 Task: Find connections with filter location Altay with filter topic #socialentrepreneurshipwith filter profile language French with filter current company SpeedHire with filter school Womens Jobs with filter industry Office Administration with filter service category Resume Writing with filter keywords title Geologist
Action: Mouse moved to (639, 85)
Screenshot: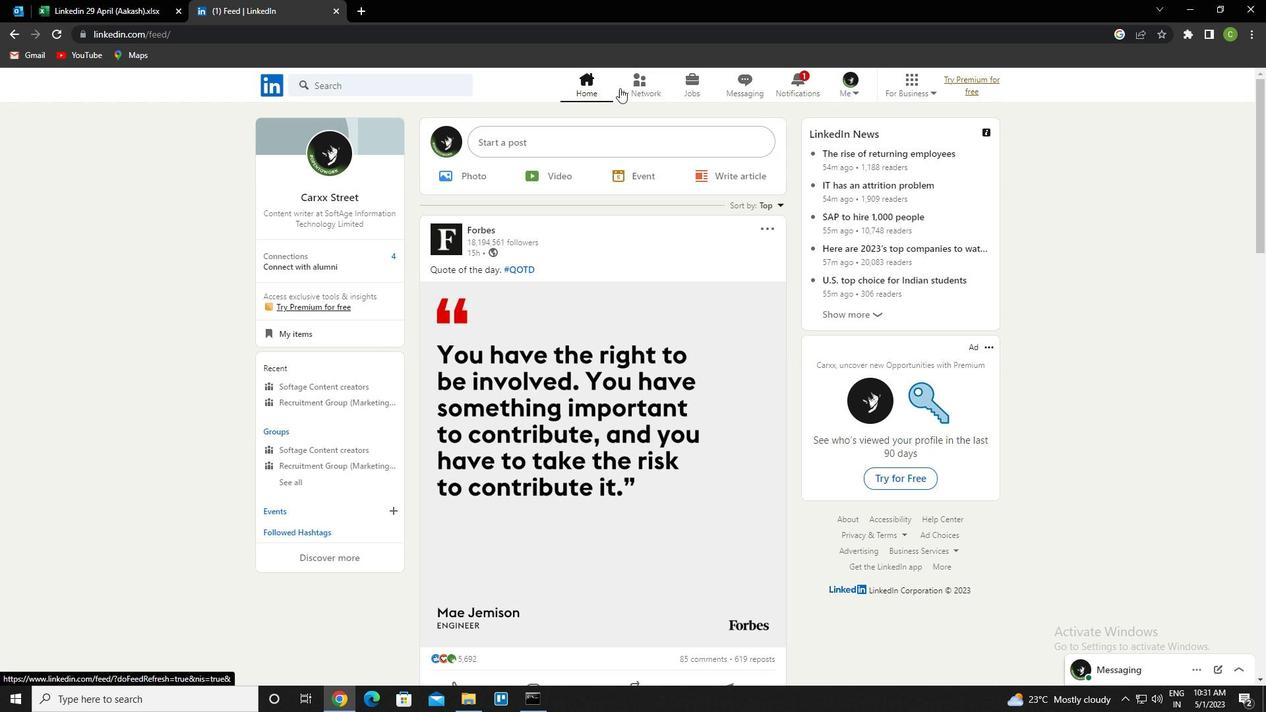
Action: Mouse pressed left at (639, 85)
Screenshot: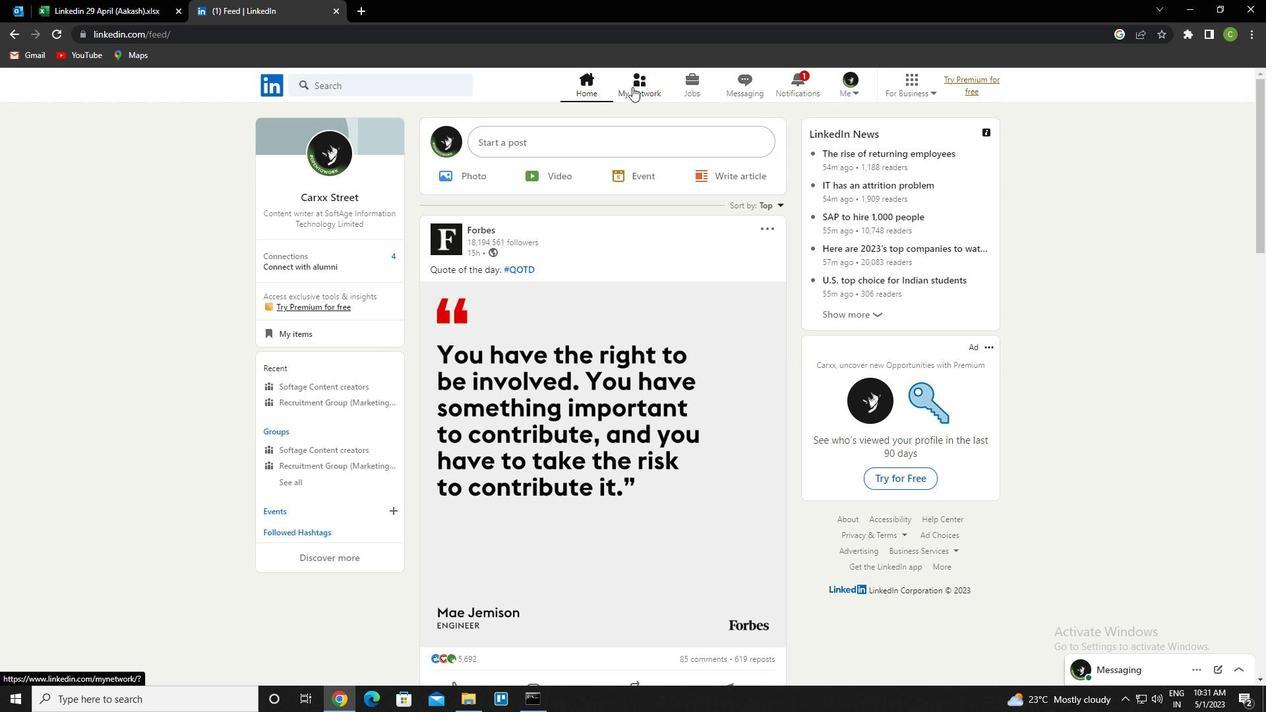 
Action: Mouse moved to (348, 164)
Screenshot: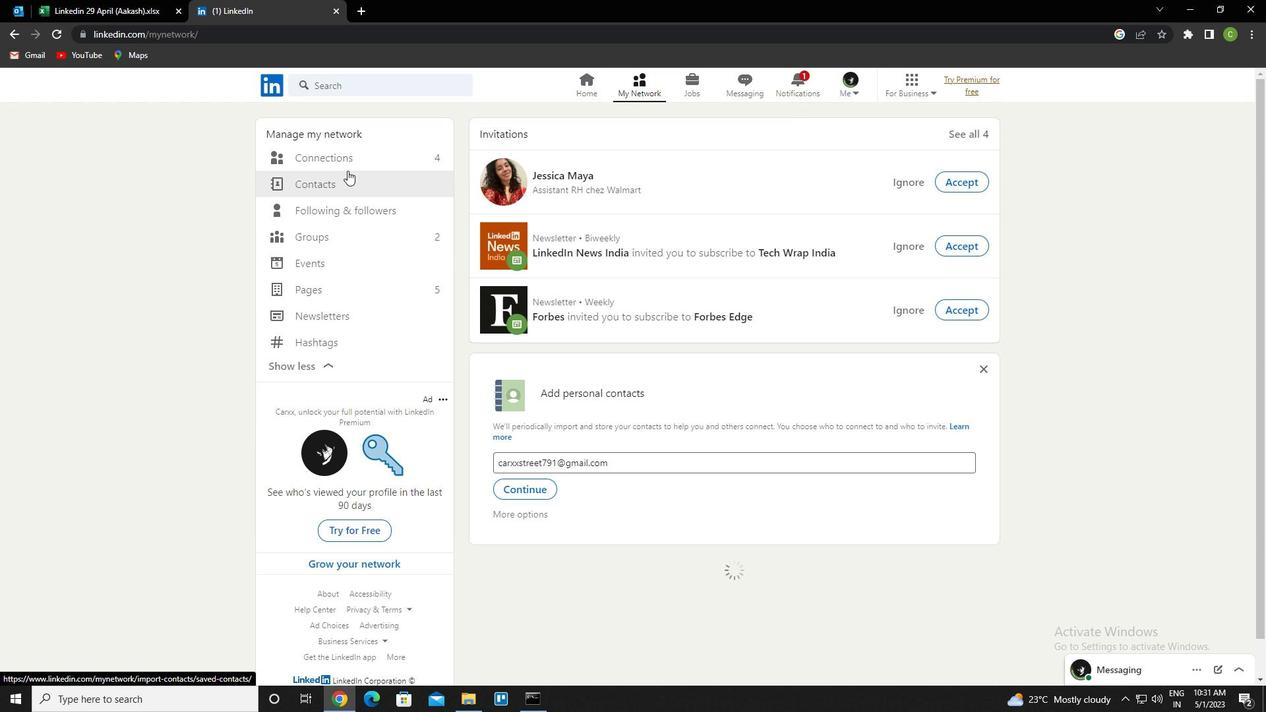 
Action: Mouse pressed left at (348, 164)
Screenshot: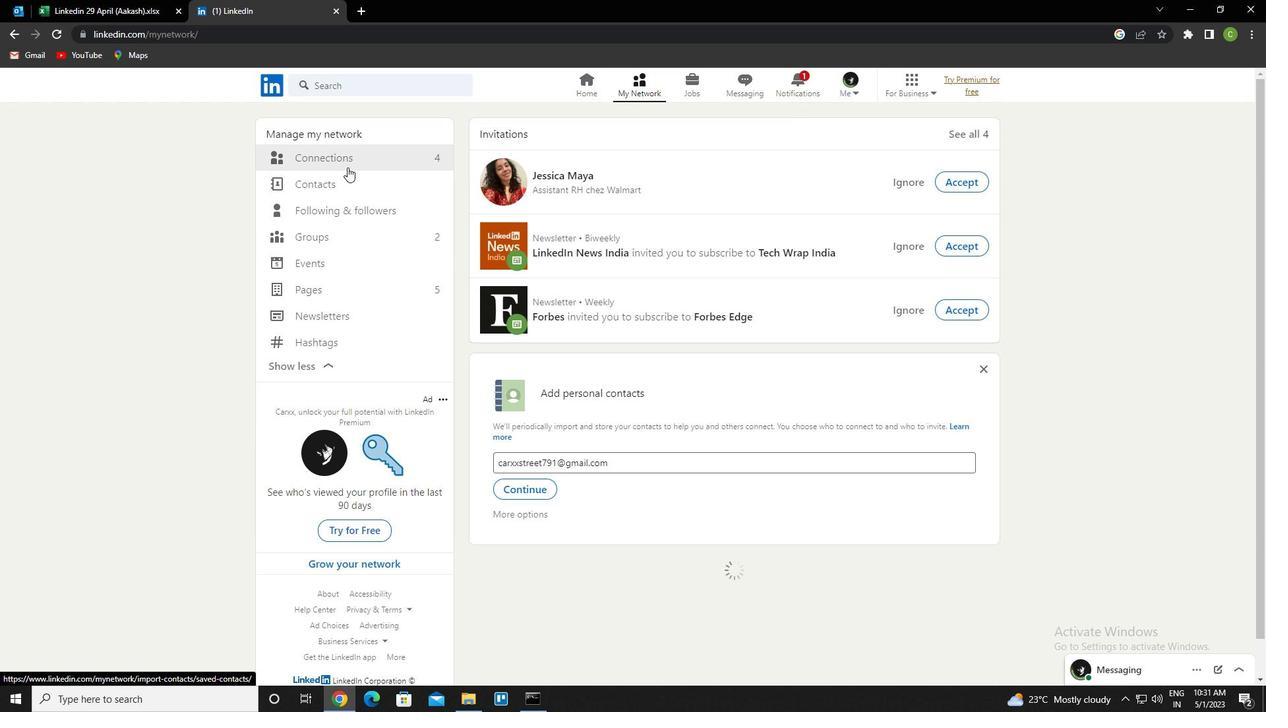 
Action: Mouse moved to (739, 162)
Screenshot: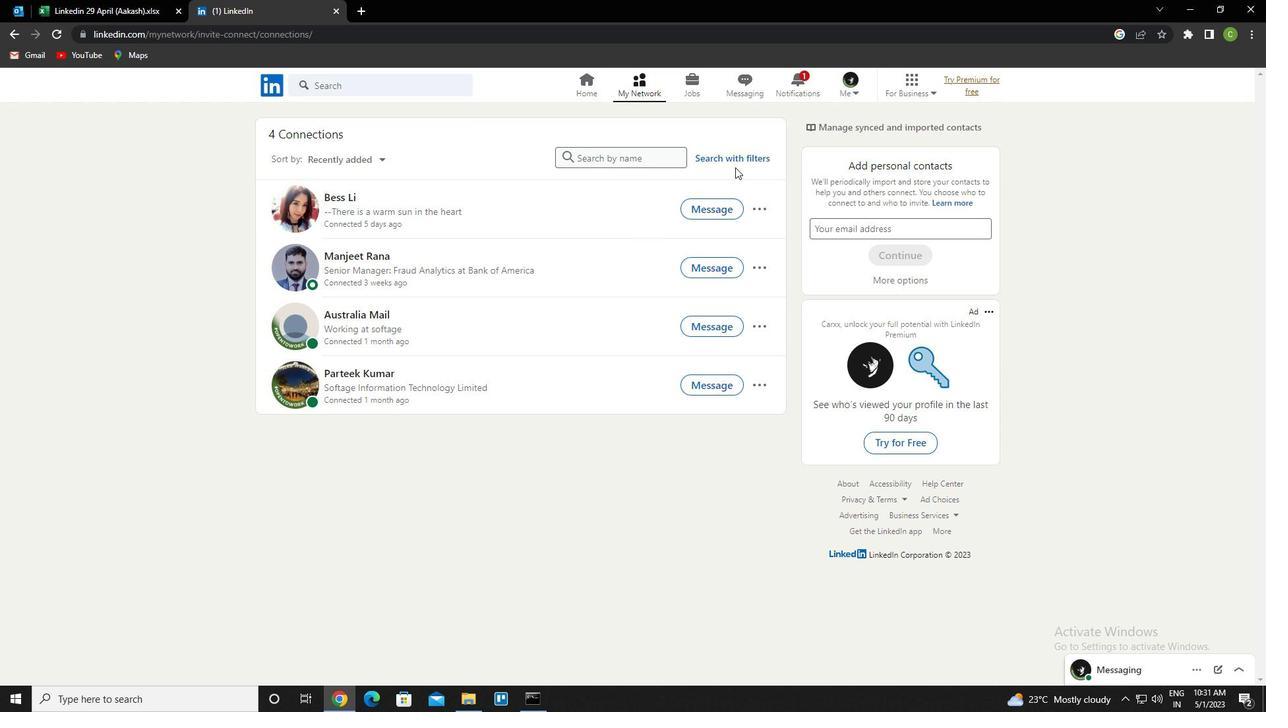 
Action: Mouse pressed left at (739, 162)
Screenshot: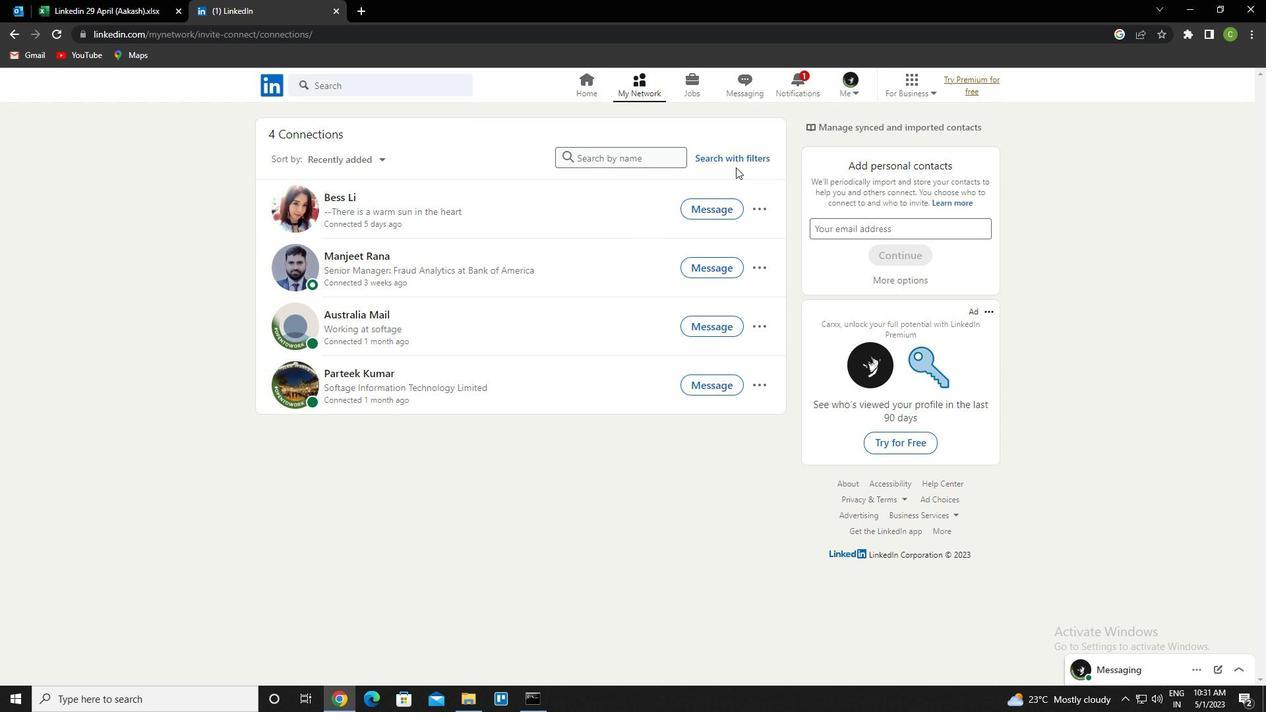 
Action: Mouse moved to (672, 121)
Screenshot: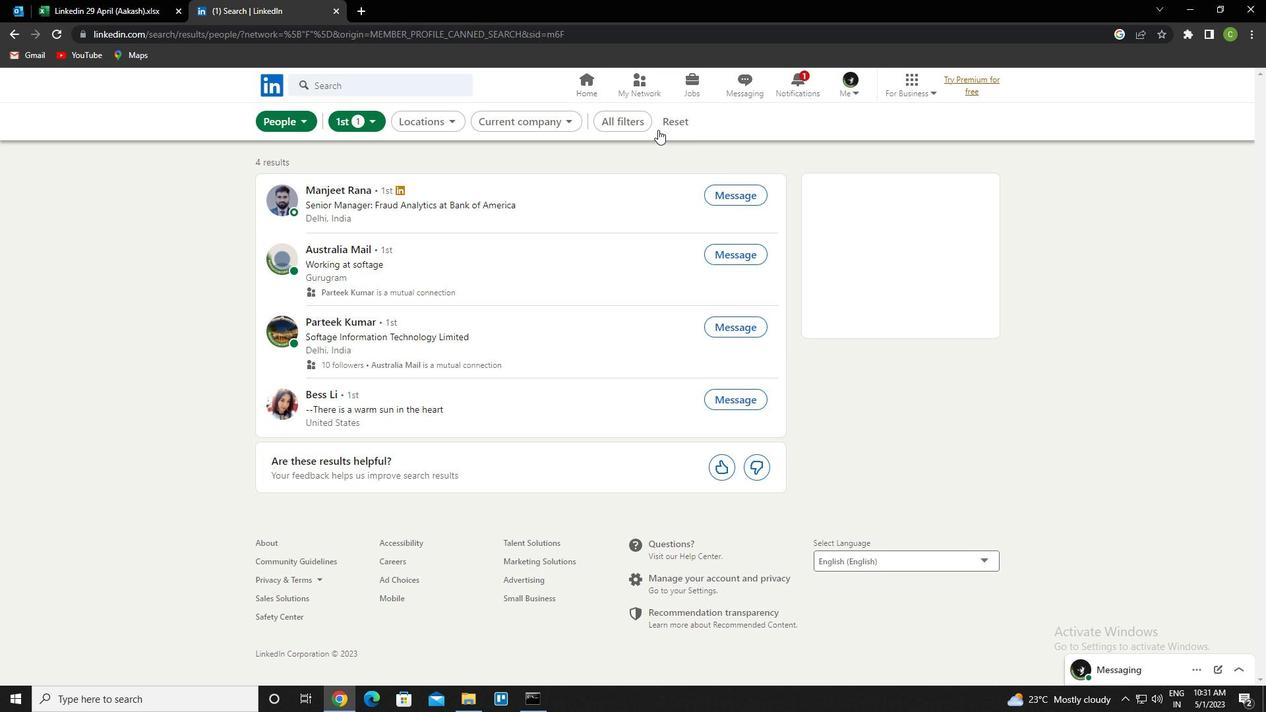 
Action: Mouse pressed left at (672, 121)
Screenshot: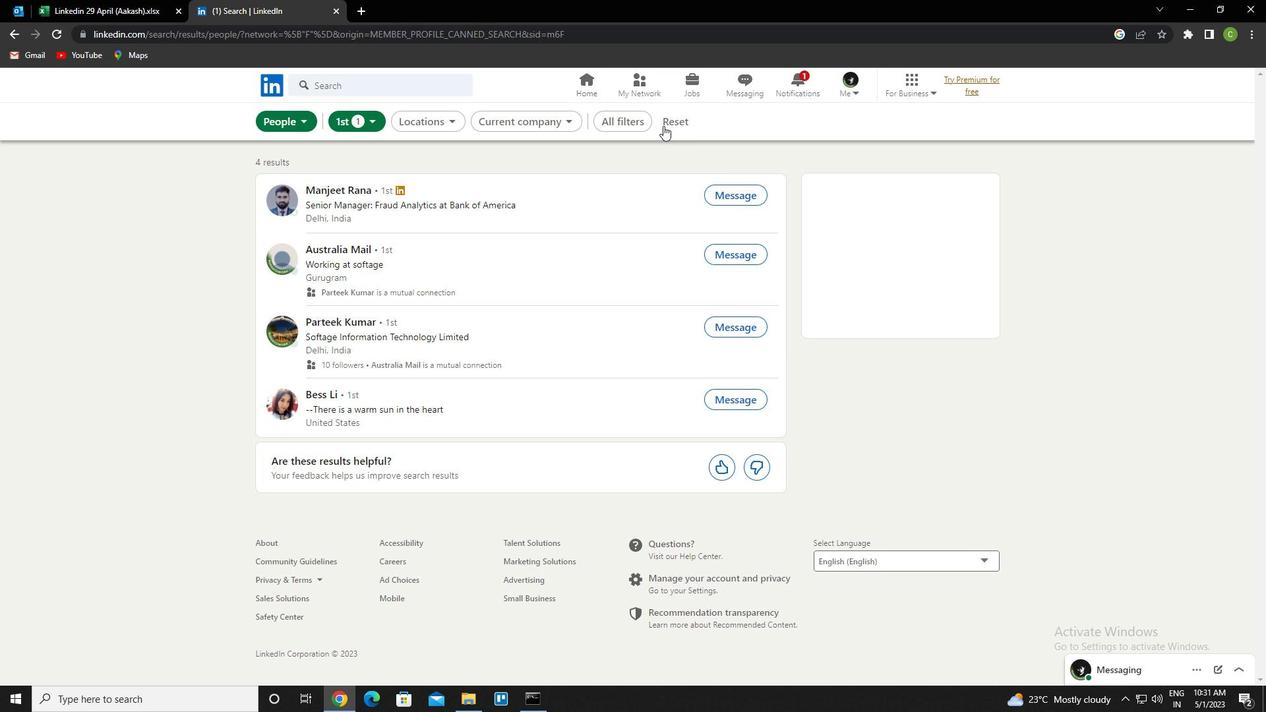 
Action: Mouse moved to (646, 120)
Screenshot: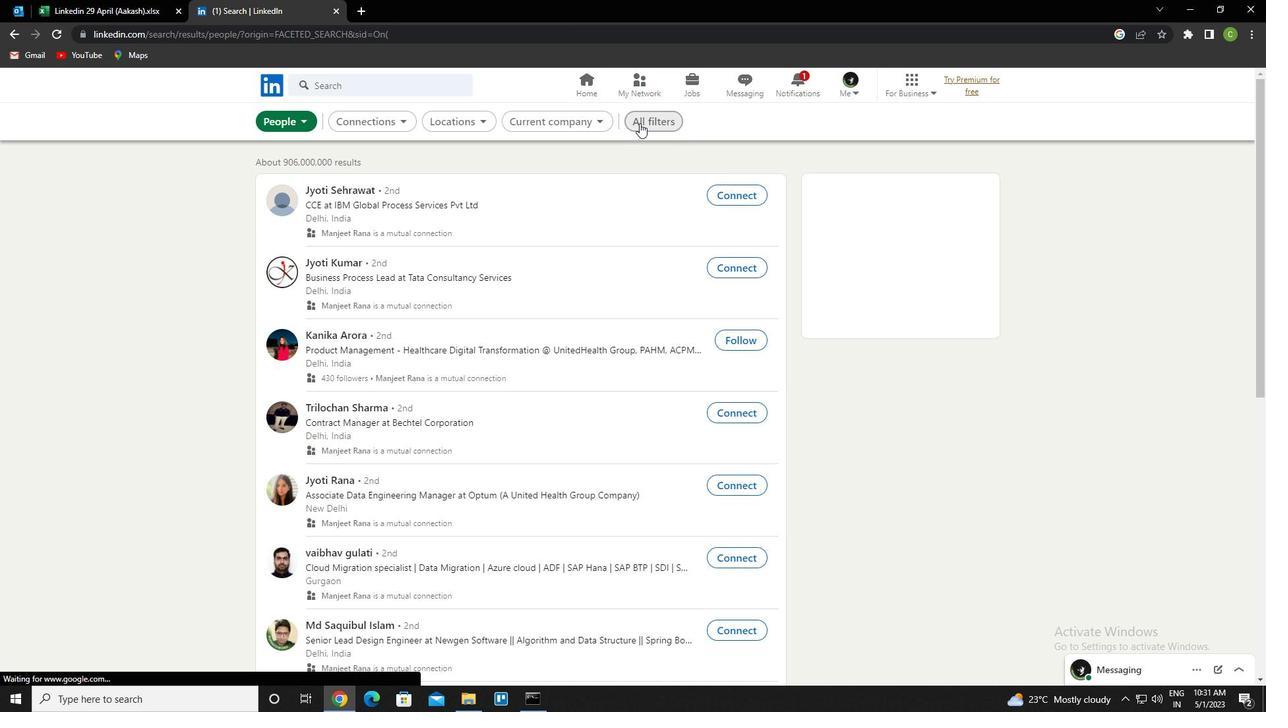 
Action: Mouse pressed left at (646, 120)
Screenshot: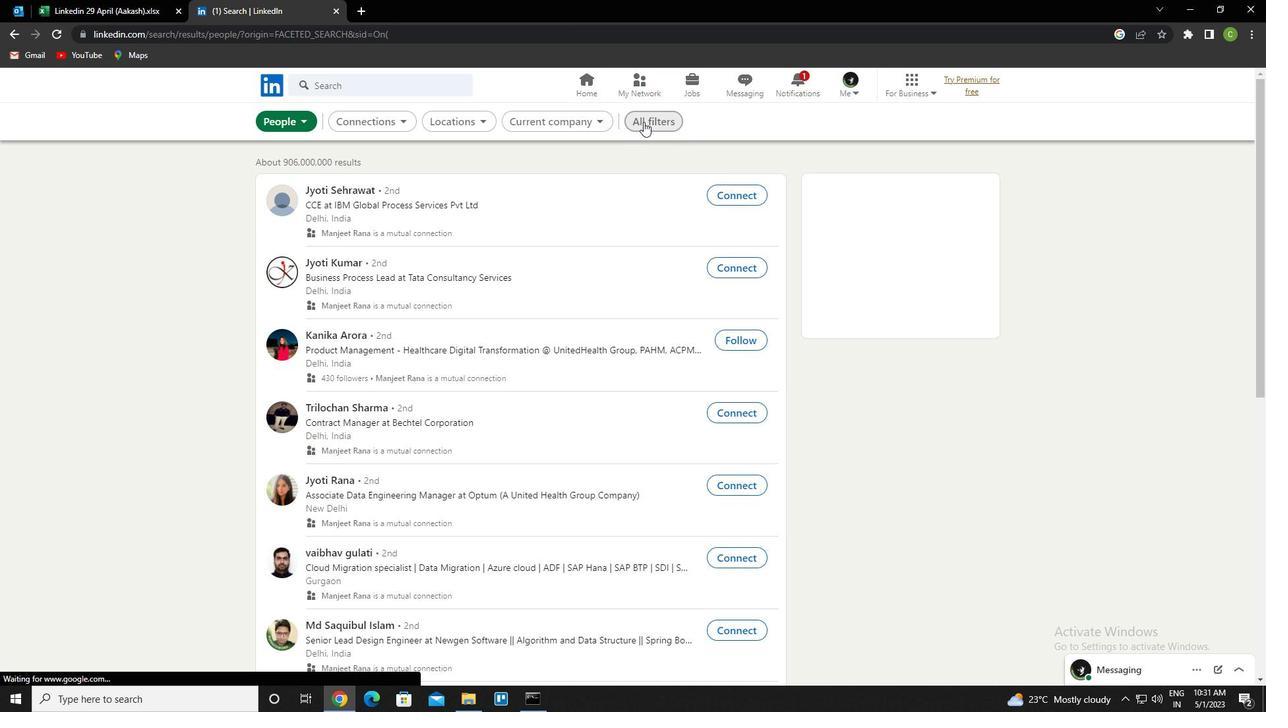 
Action: Mouse moved to (1175, 412)
Screenshot: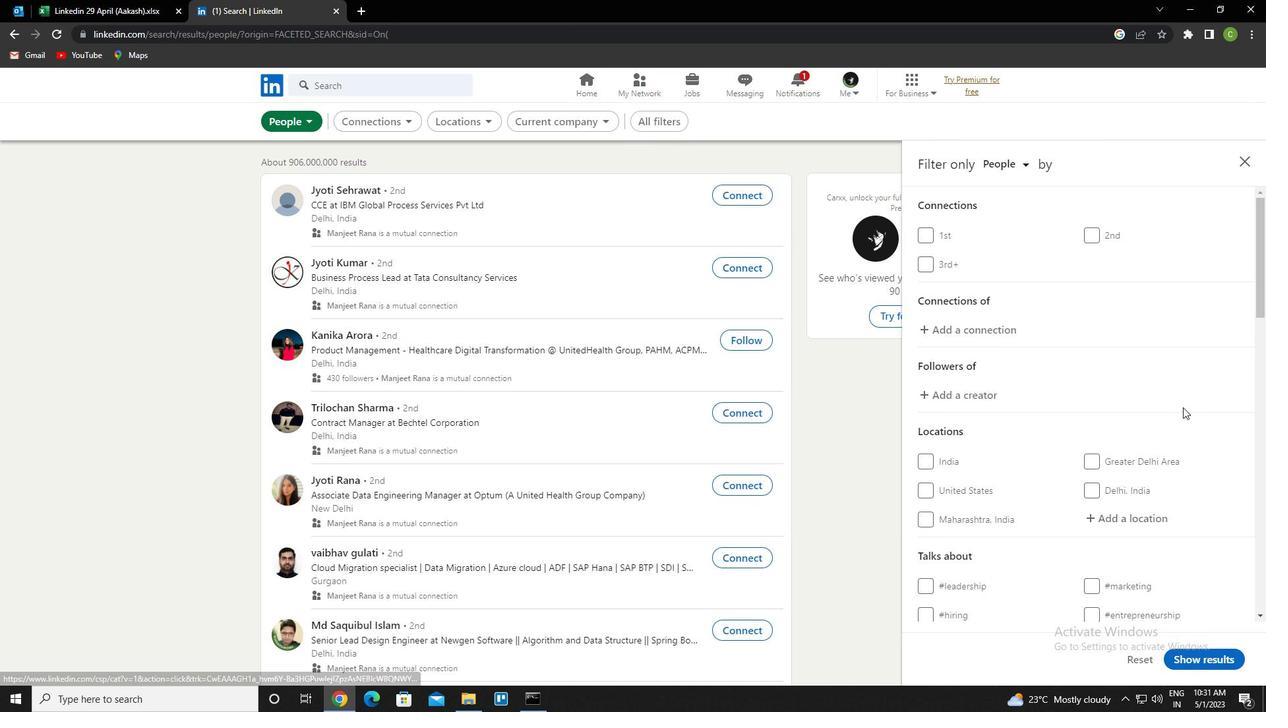 
Action: Mouse scrolled (1175, 411) with delta (0, 0)
Screenshot: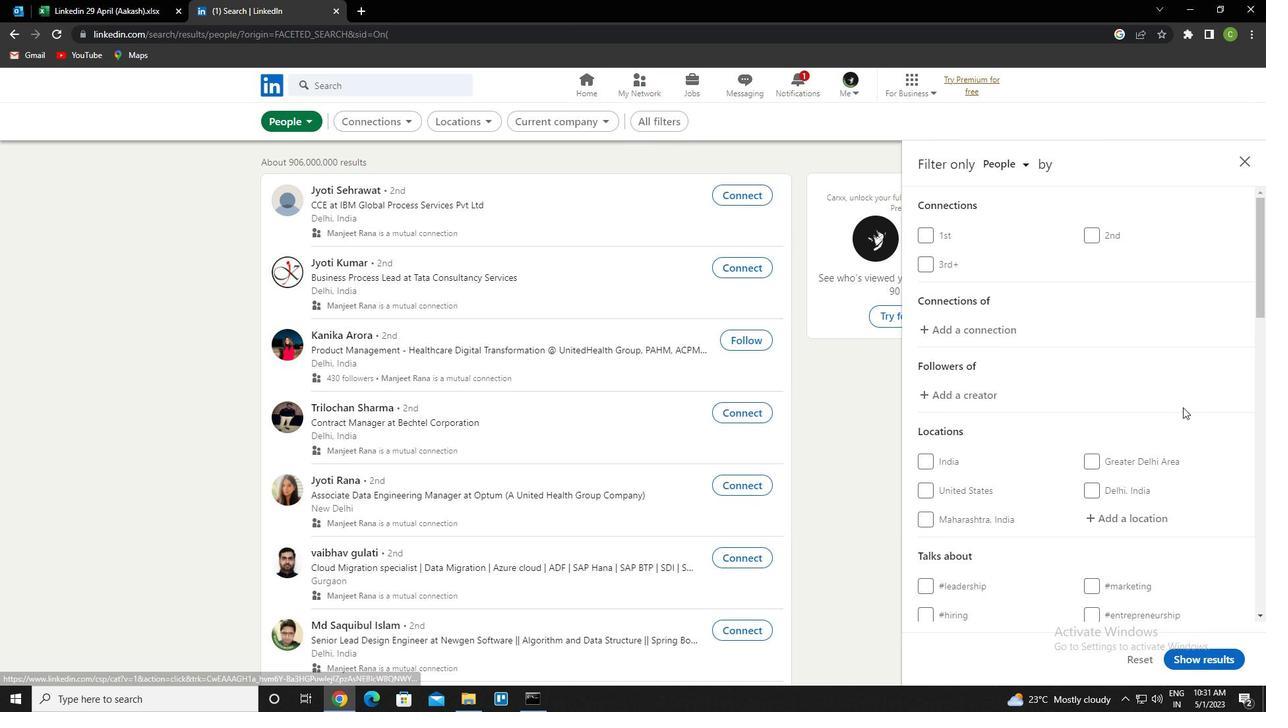 
Action: Mouse moved to (1169, 412)
Screenshot: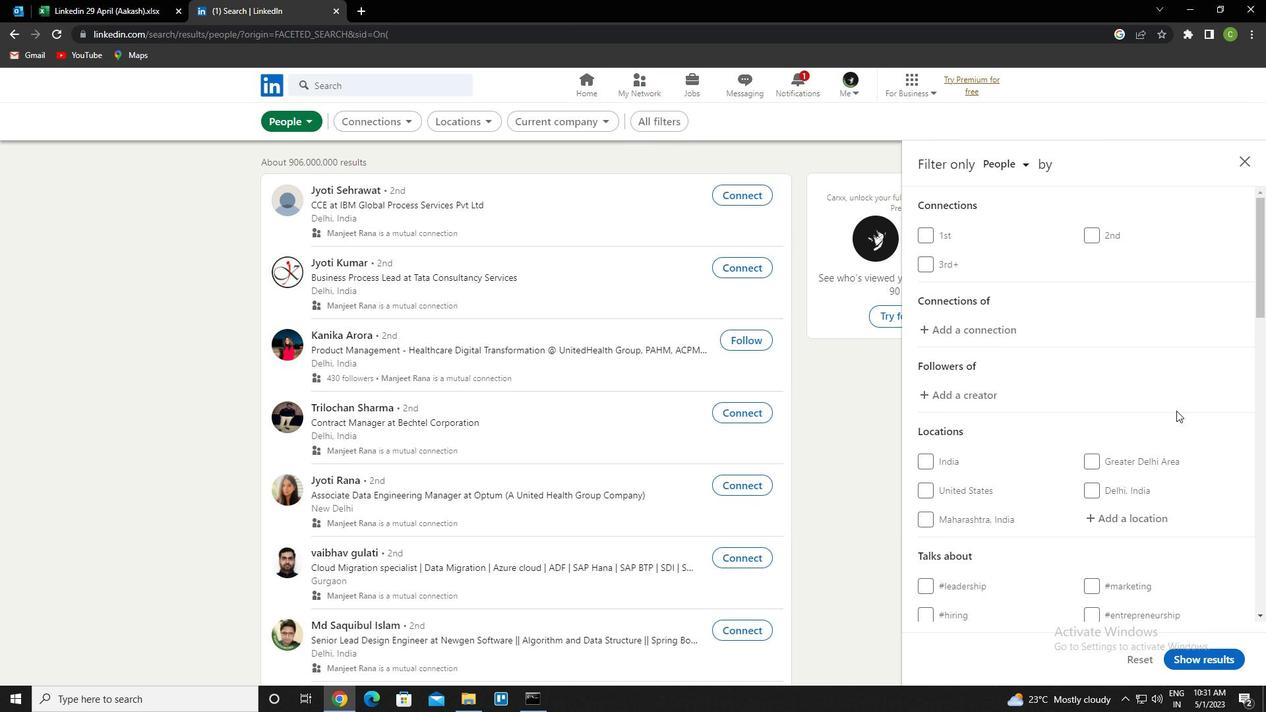 
Action: Mouse scrolled (1169, 411) with delta (0, 0)
Screenshot: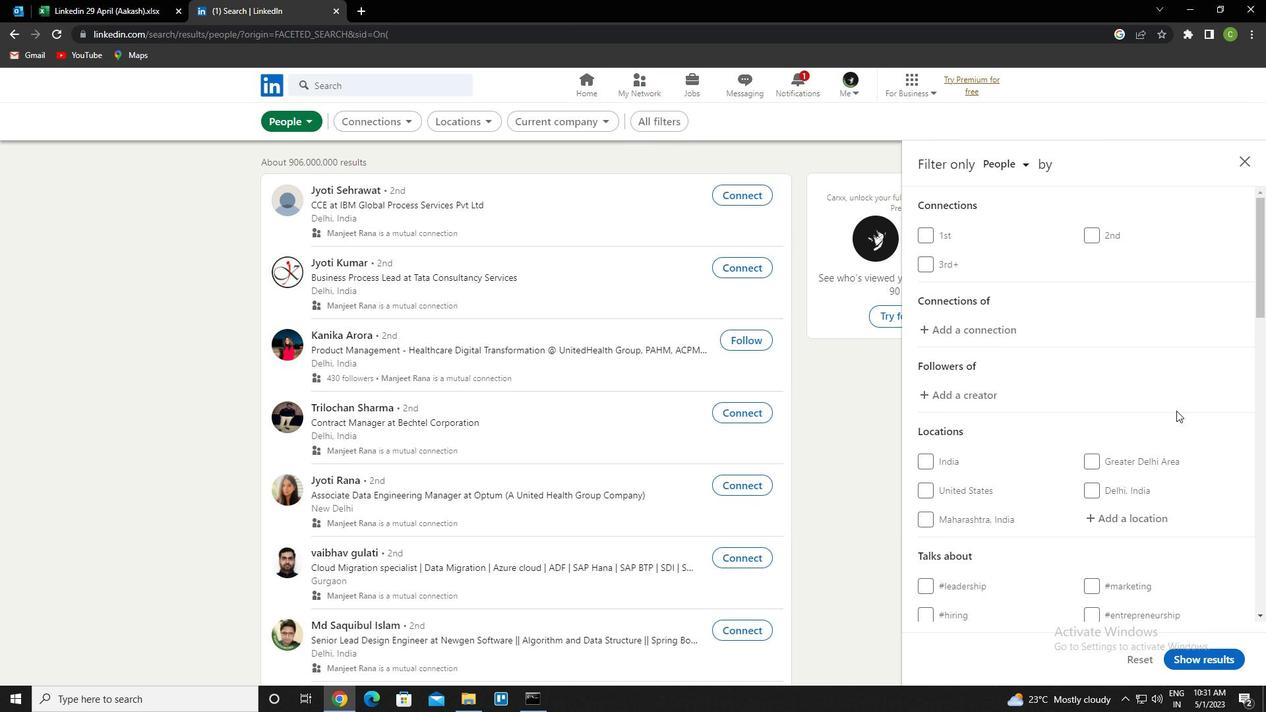
Action: Mouse moved to (1143, 387)
Screenshot: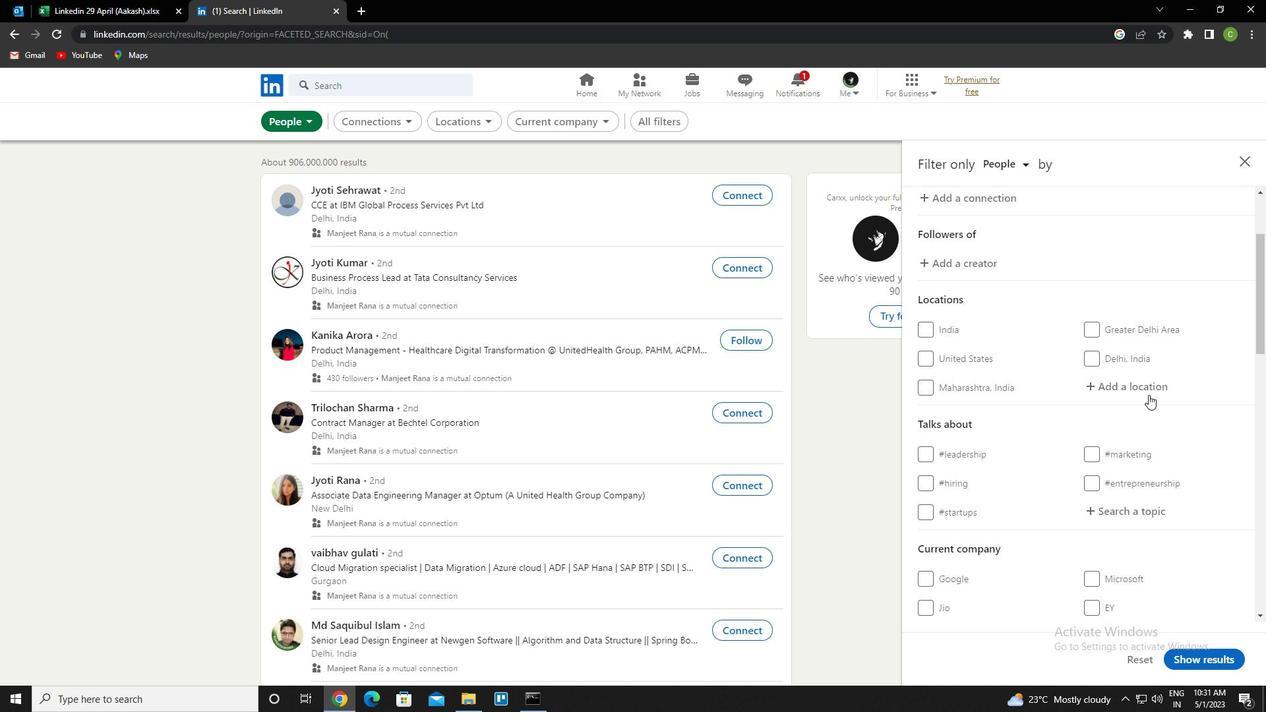 
Action: Mouse pressed left at (1143, 387)
Screenshot: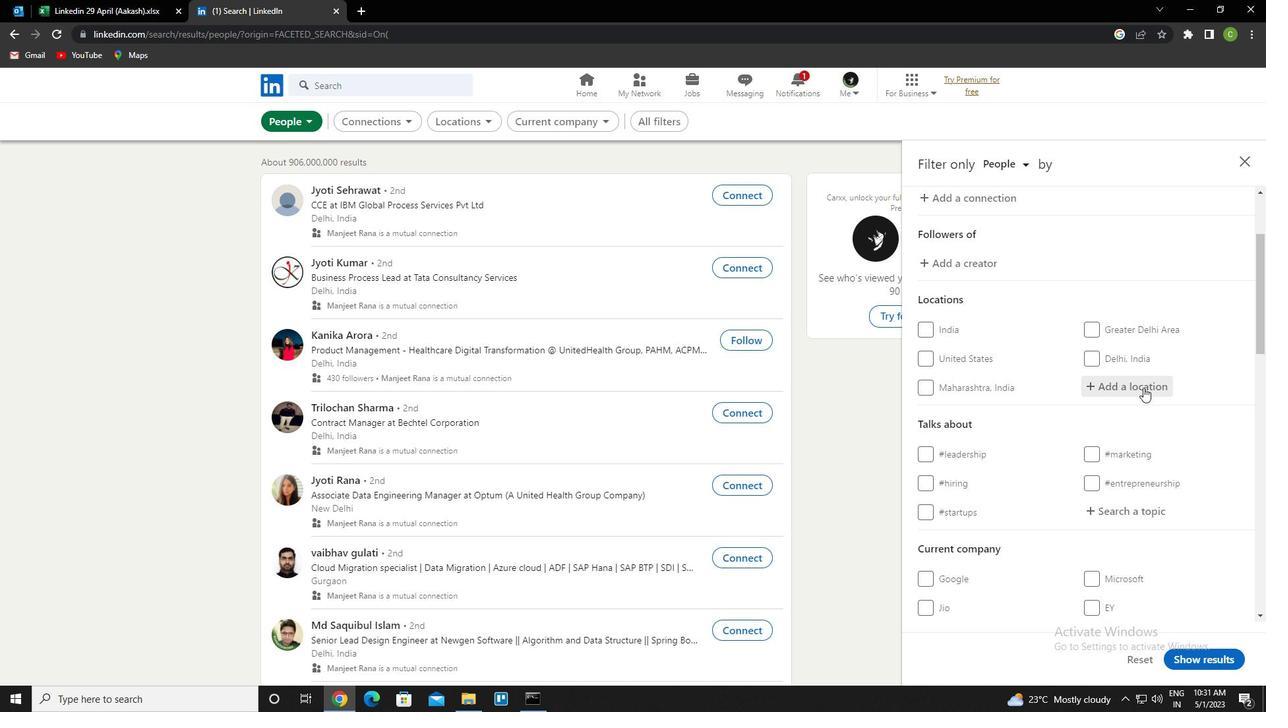
Action: Key pressed <Key.caps_lock>a<Key.caps_lock>ltay<Key.down><Key.enter>
Screenshot: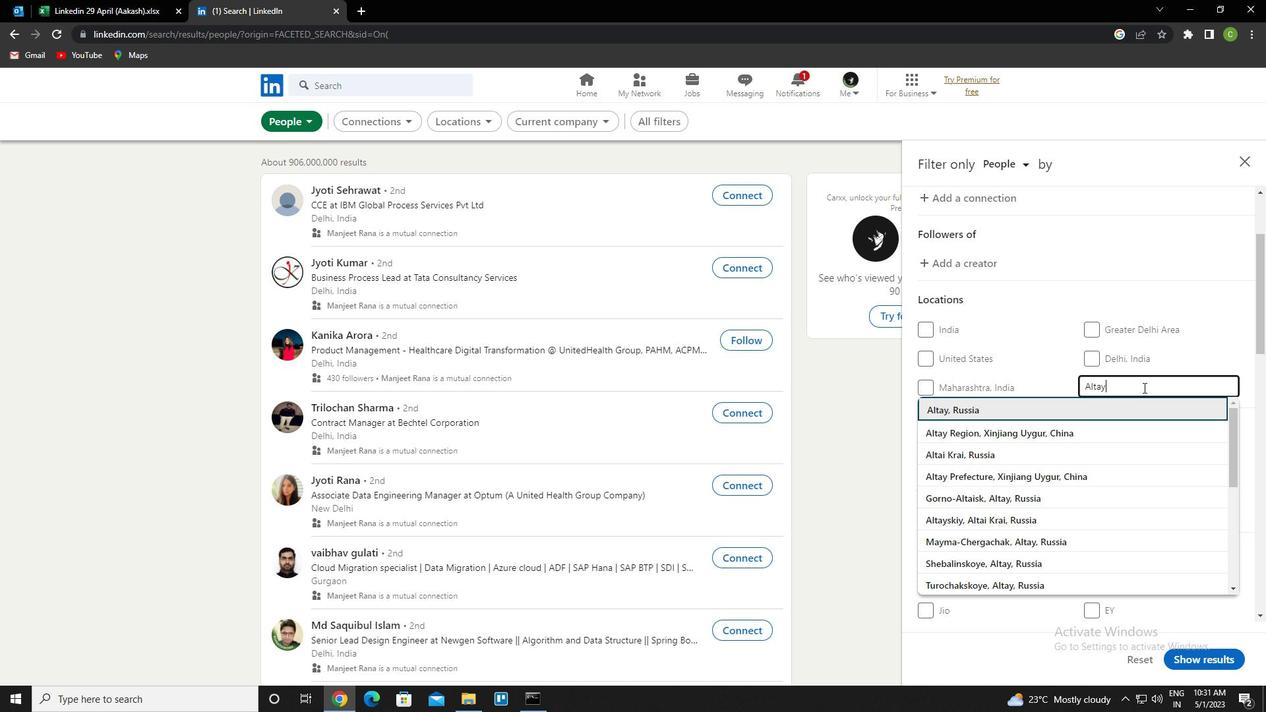 
Action: Mouse scrolled (1143, 387) with delta (0, 0)
Screenshot: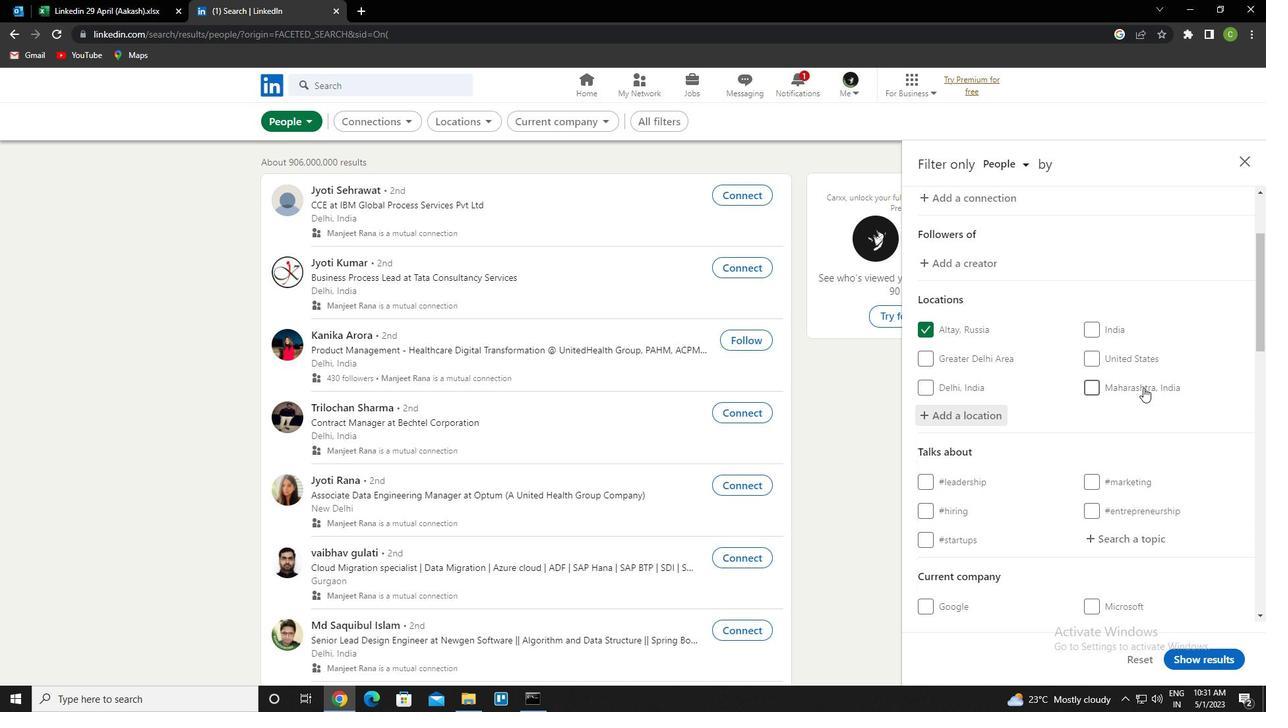 
Action: Mouse scrolled (1143, 387) with delta (0, 0)
Screenshot: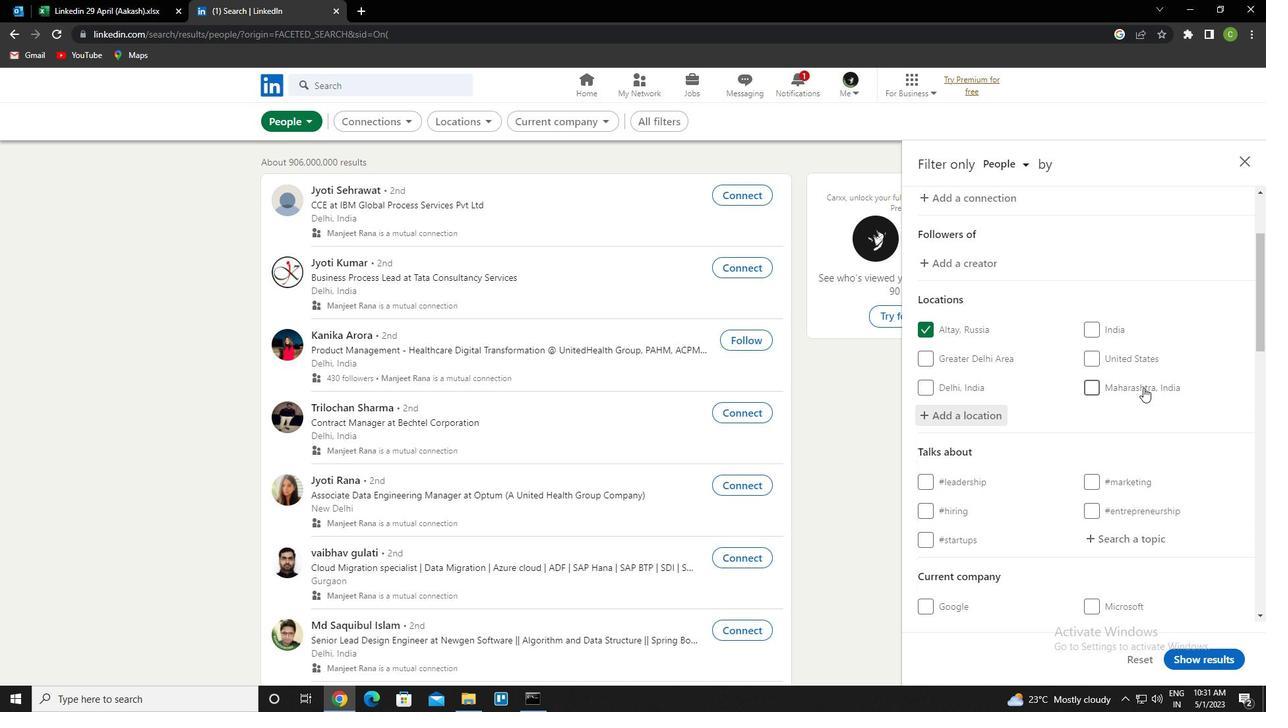 
Action: Mouse moved to (1125, 406)
Screenshot: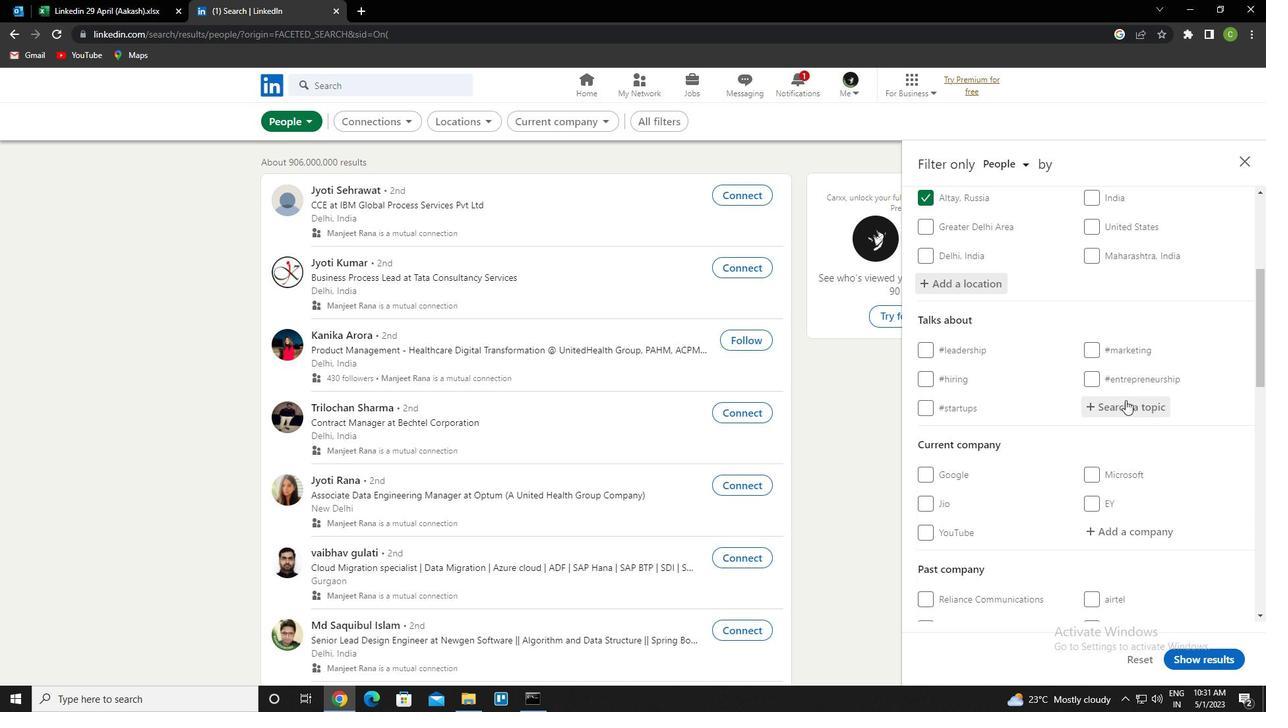
Action: Mouse pressed left at (1125, 406)
Screenshot: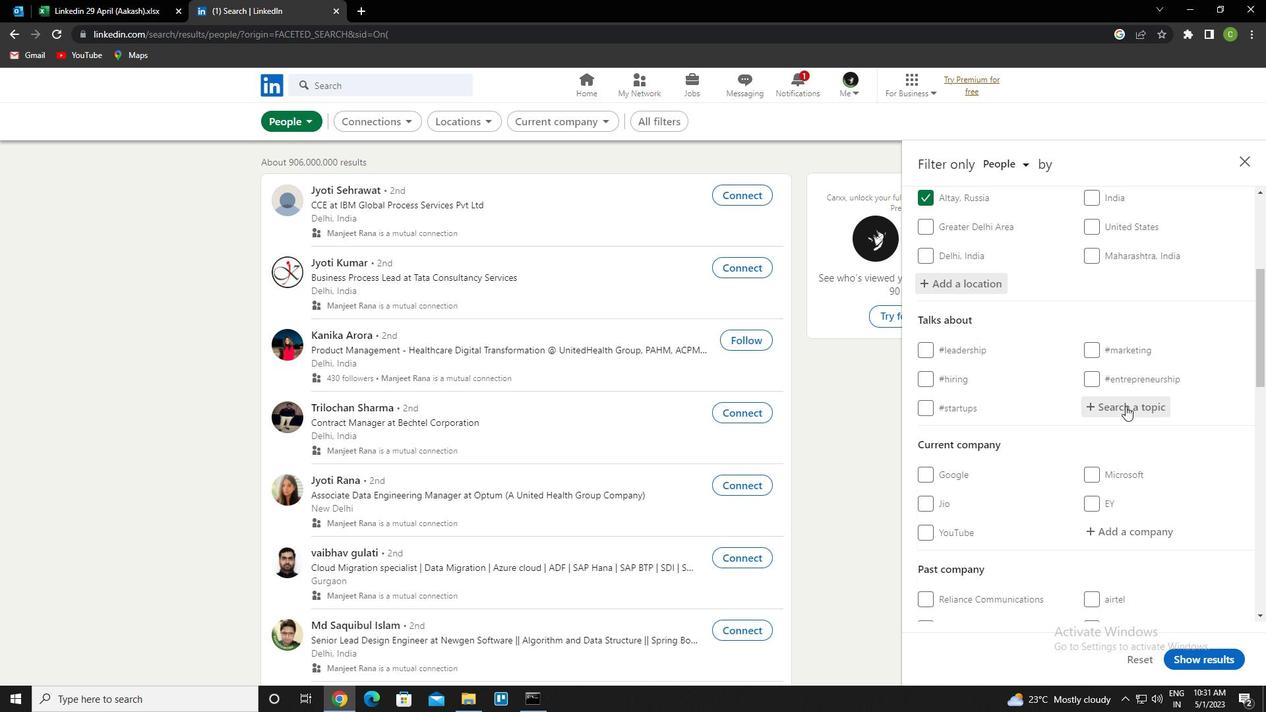 
Action: Key pressed <Key.caps_lock><Key.caps_lock>socialentre<Key.down><Key.enter>
Screenshot: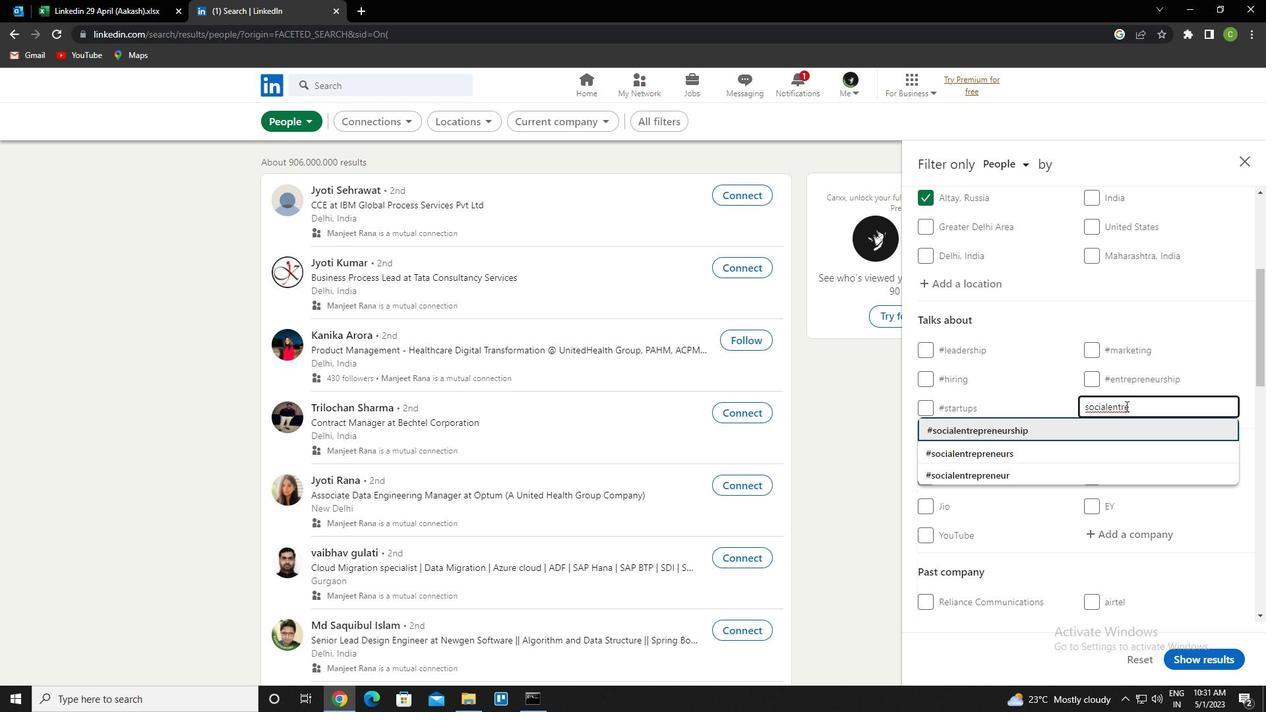 
Action: Mouse scrolled (1125, 405) with delta (0, 0)
Screenshot: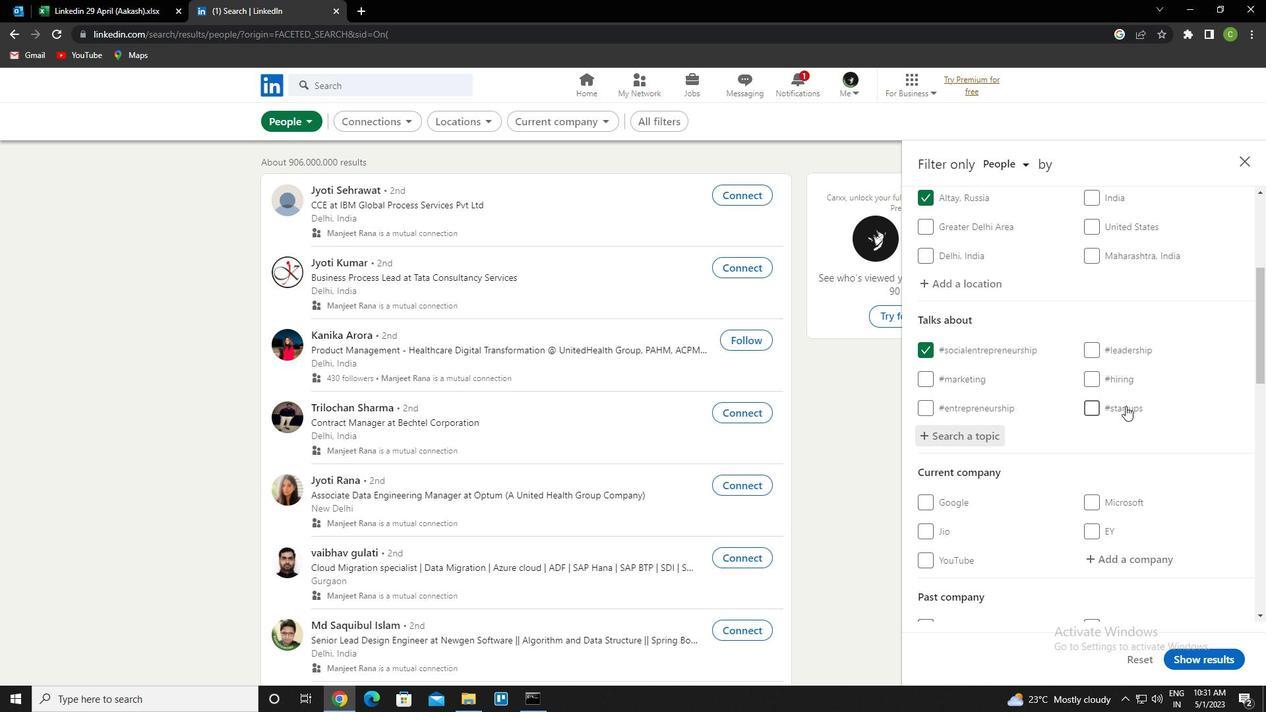 
Action: Mouse scrolled (1125, 405) with delta (0, 0)
Screenshot: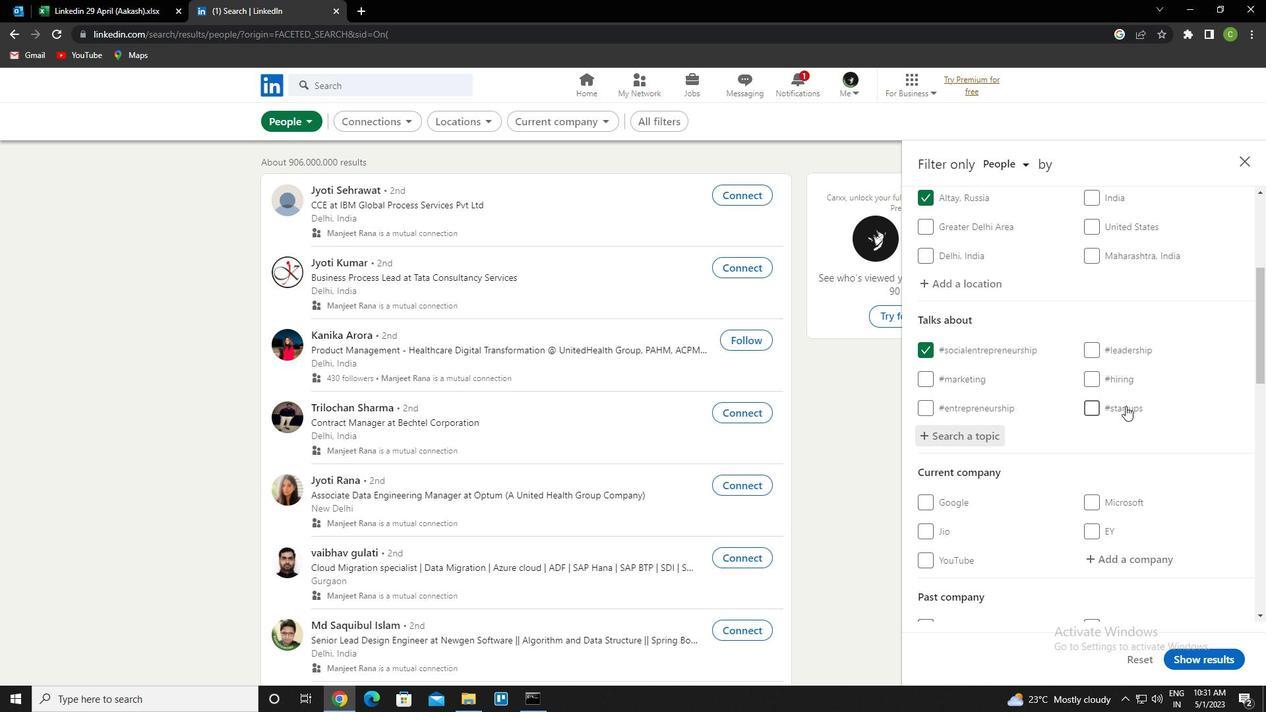 
Action: Mouse scrolled (1125, 405) with delta (0, 0)
Screenshot: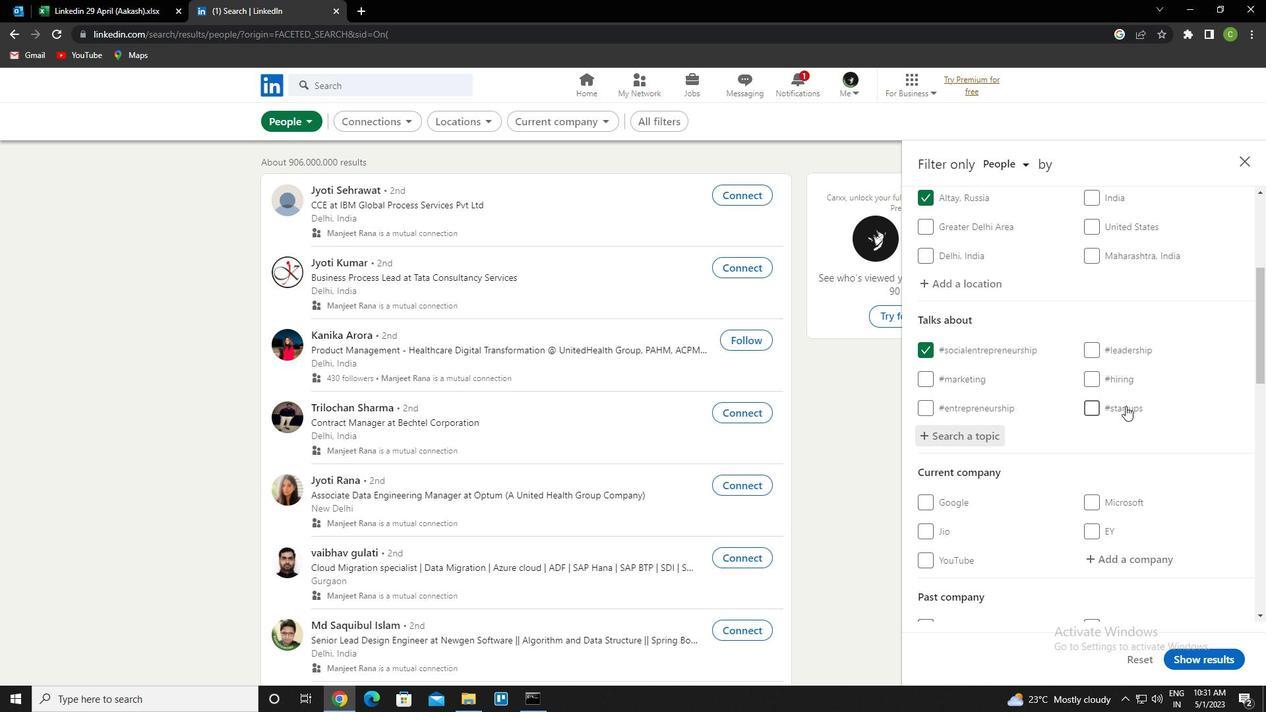 
Action: Mouse scrolled (1125, 405) with delta (0, 0)
Screenshot: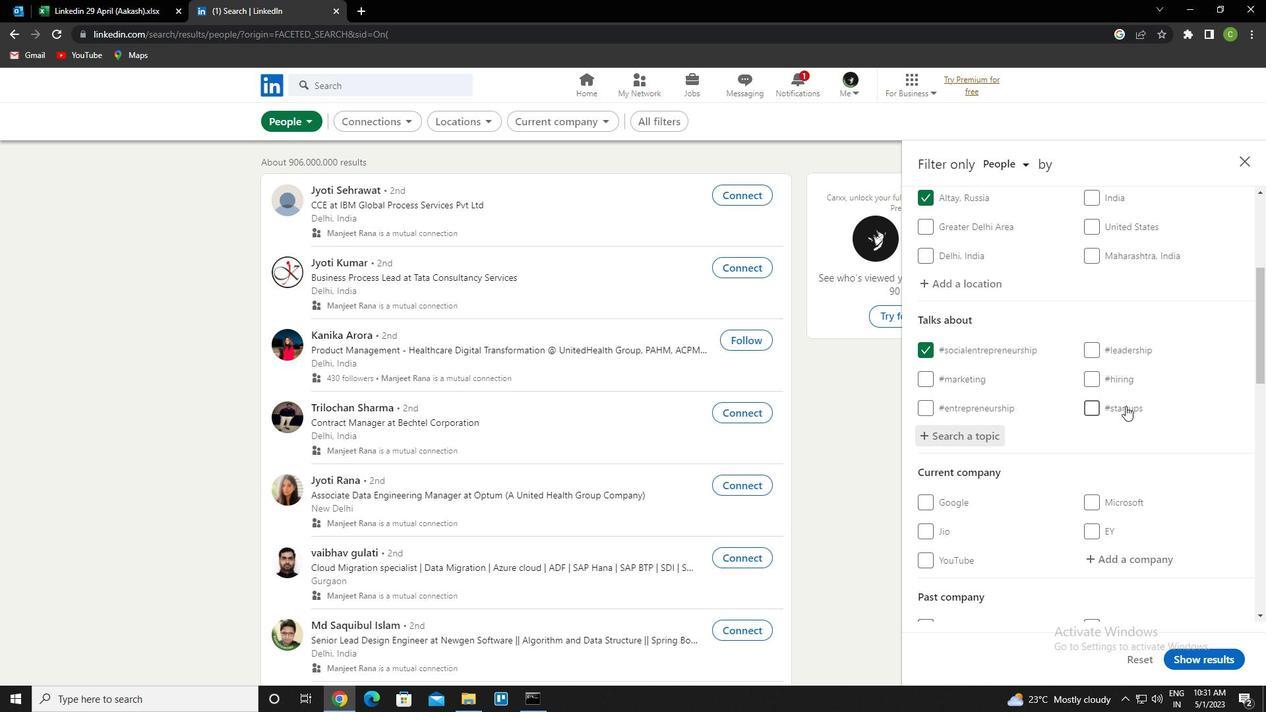 
Action: Mouse scrolled (1125, 405) with delta (0, 0)
Screenshot: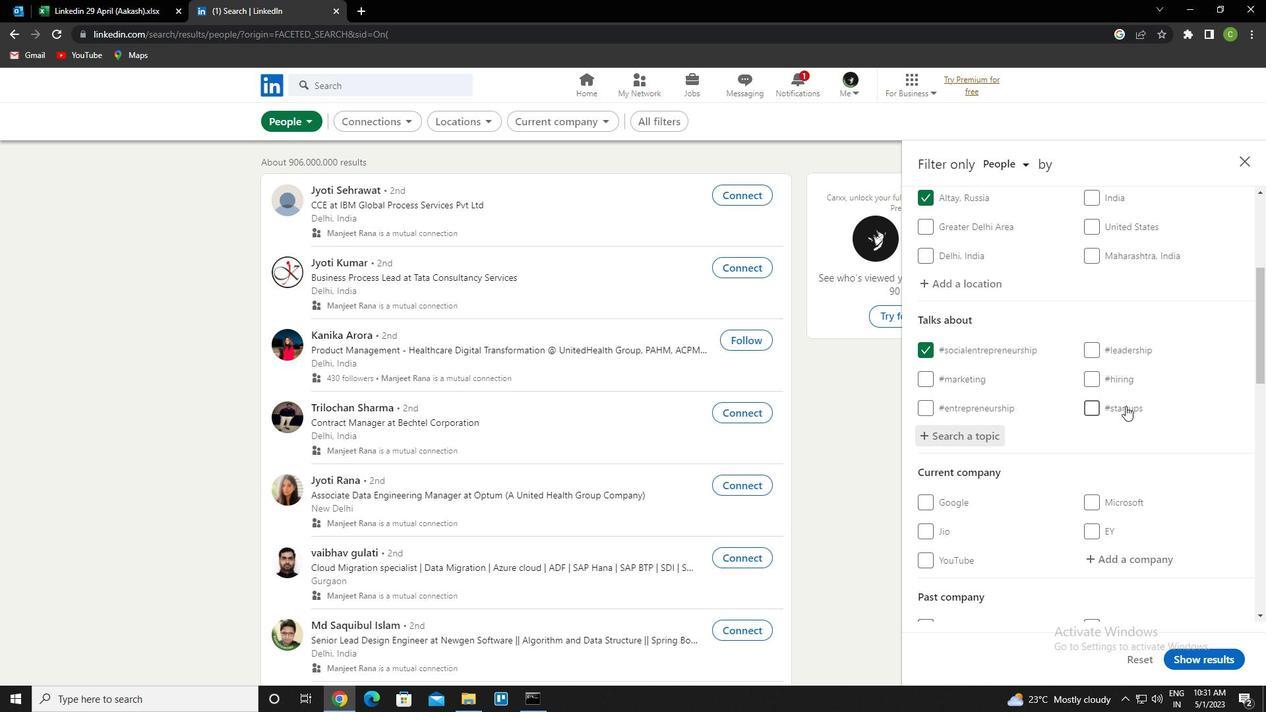 
Action: Mouse scrolled (1125, 405) with delta (0, 0)
Screenshot: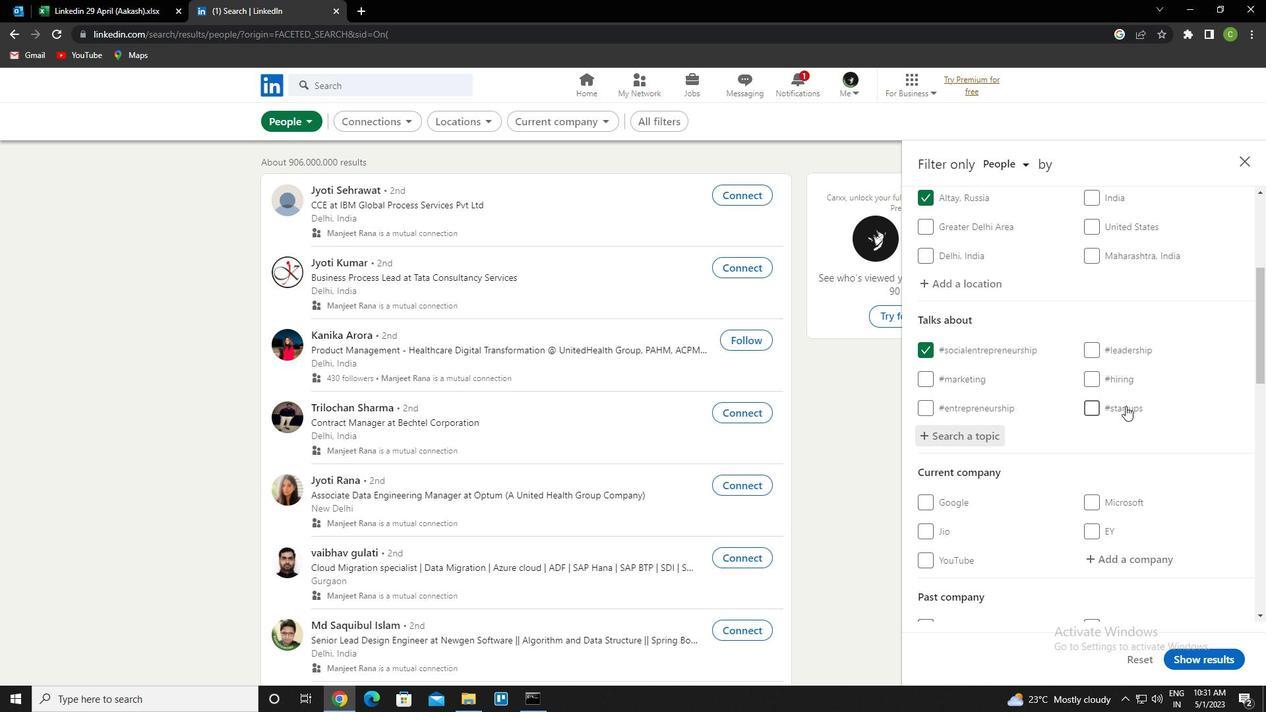
Action: Mouse scrolled (1125, 405) with delta (0, 0)
Screenshot: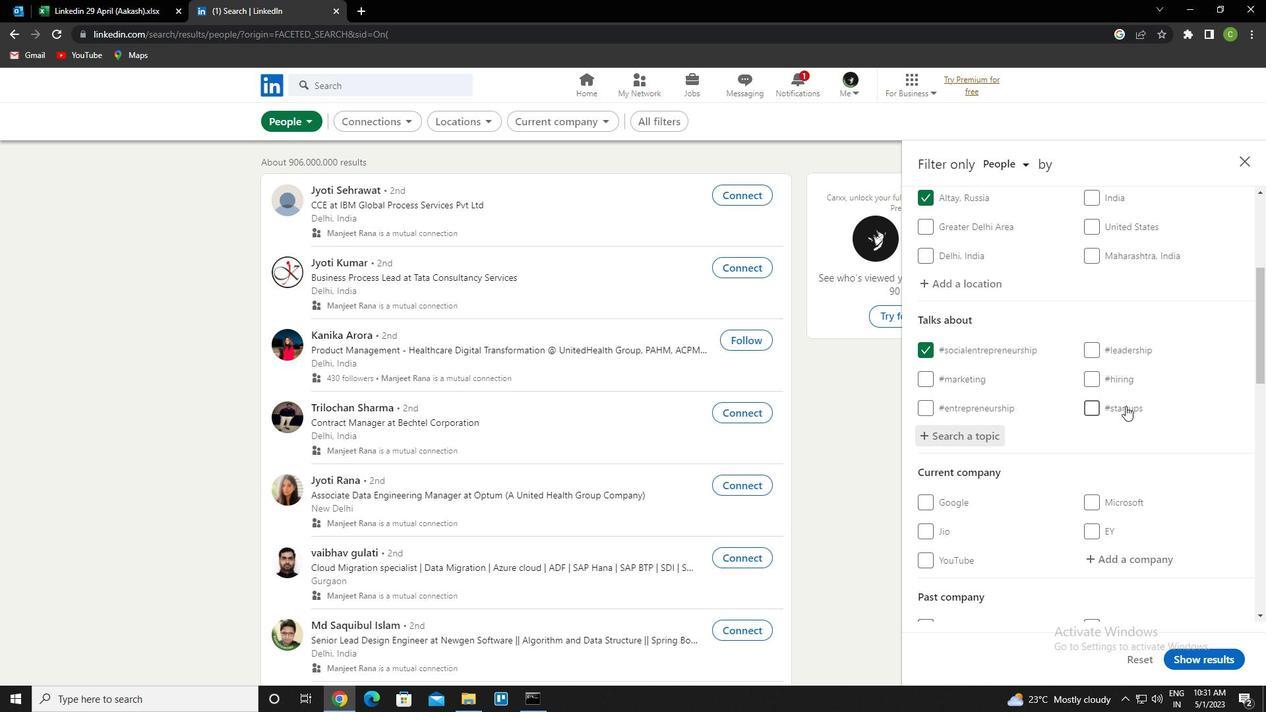 
Action: Mouse scrolled (1125, 405) with delta (0, 0)
Screenshot: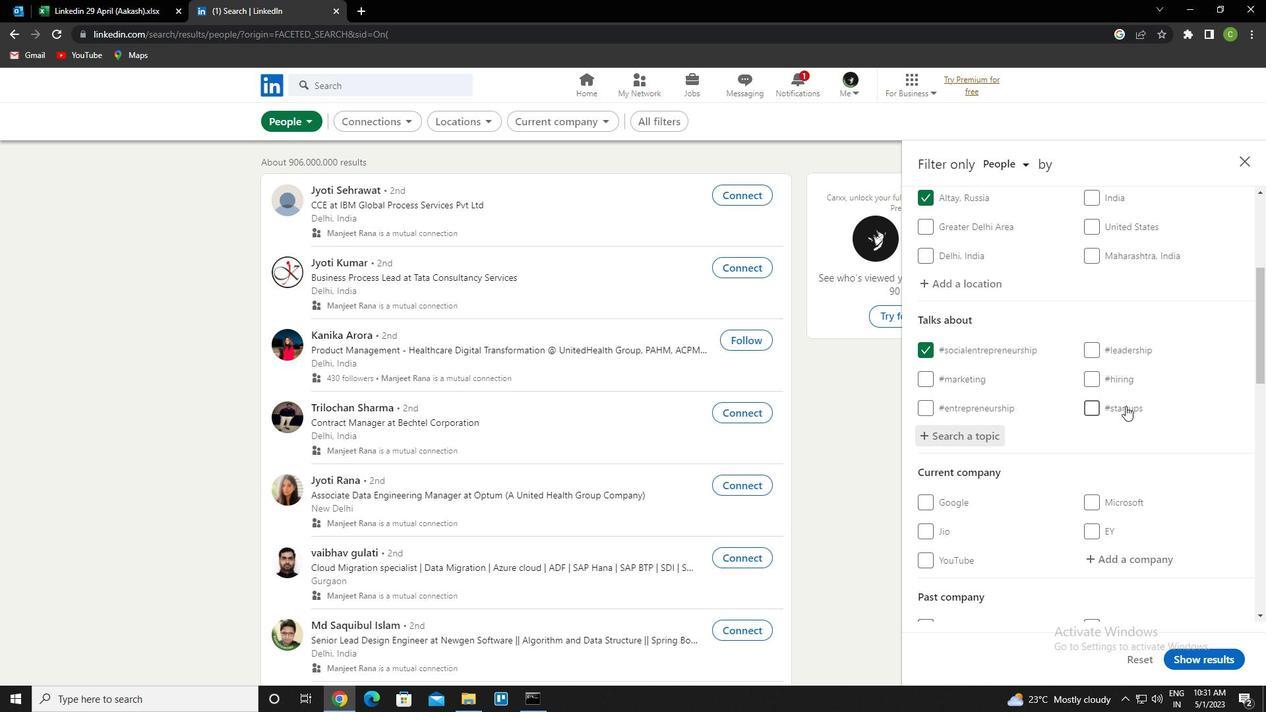 
Action: Mouse moved to (1121, 416)
Screenshot: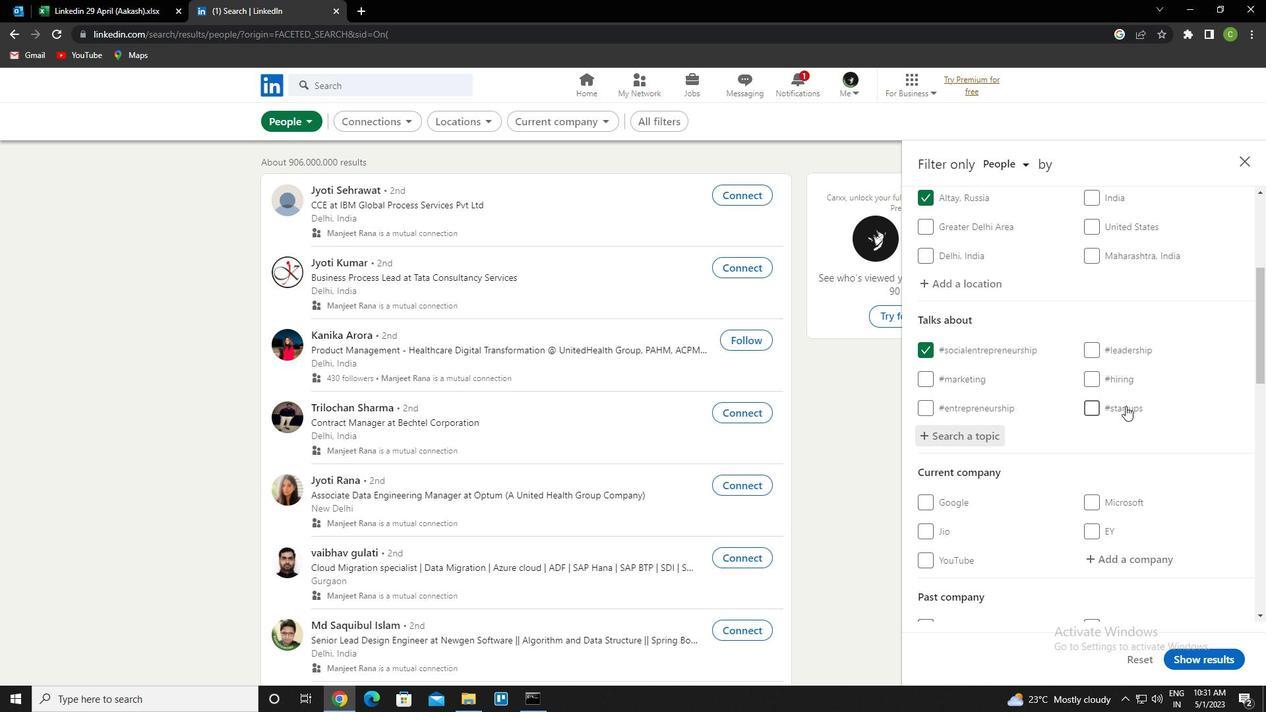 
Action: Mouse scrolled (1121, 415) with delta (0, 0)
Screenshot: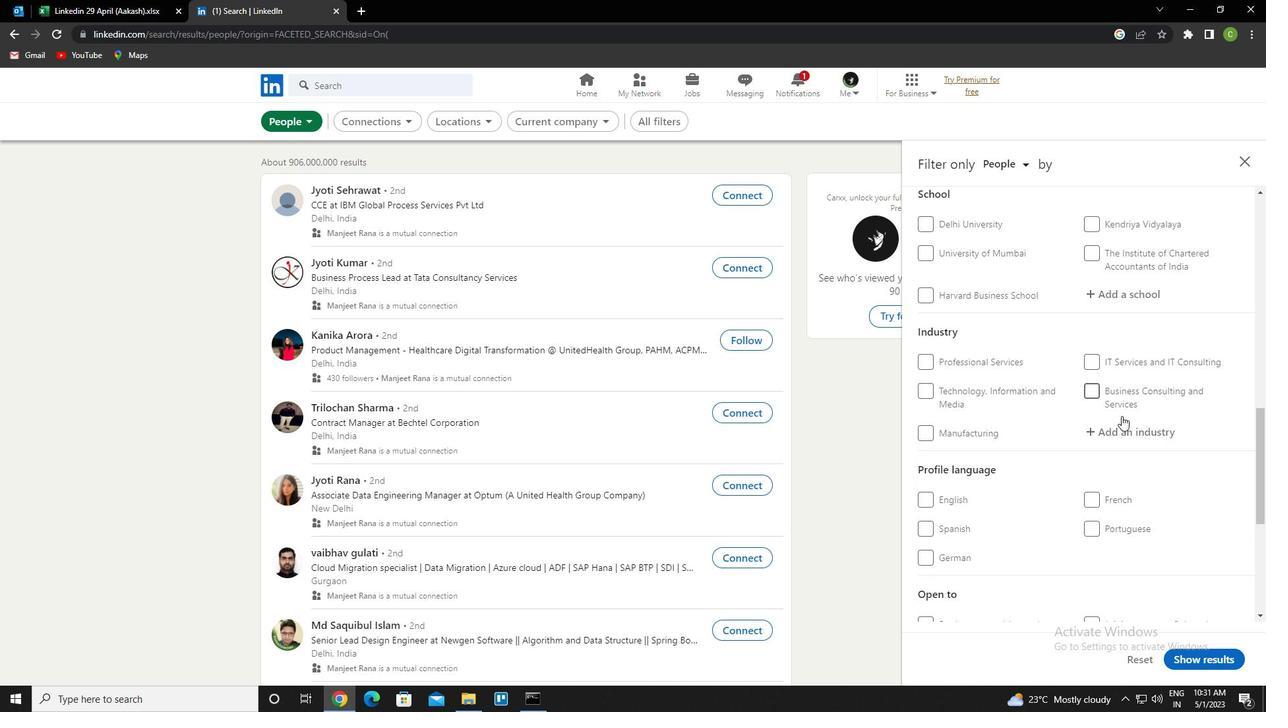 
Action: Mouse scrolled (1121, 415) with delta (0, 0)
Screenshot: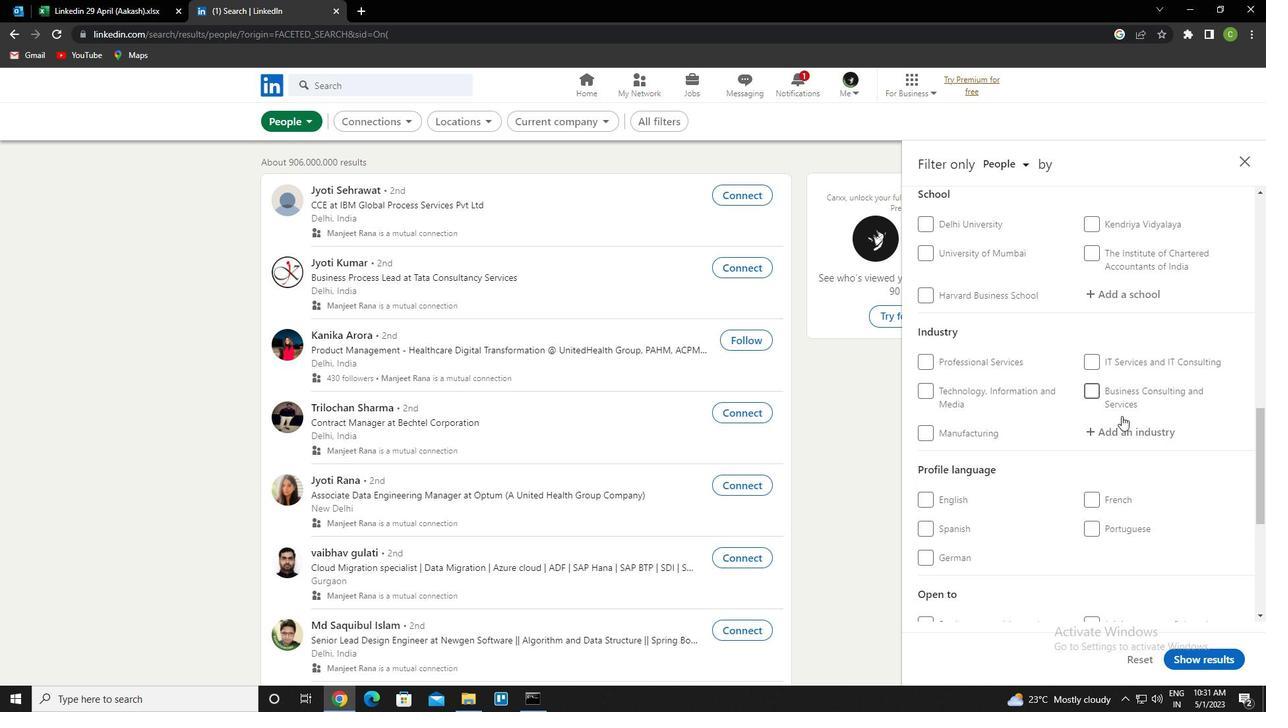 
Action: Mouse scrolled (1121, 415) with delta (0, 0)
Screenshot: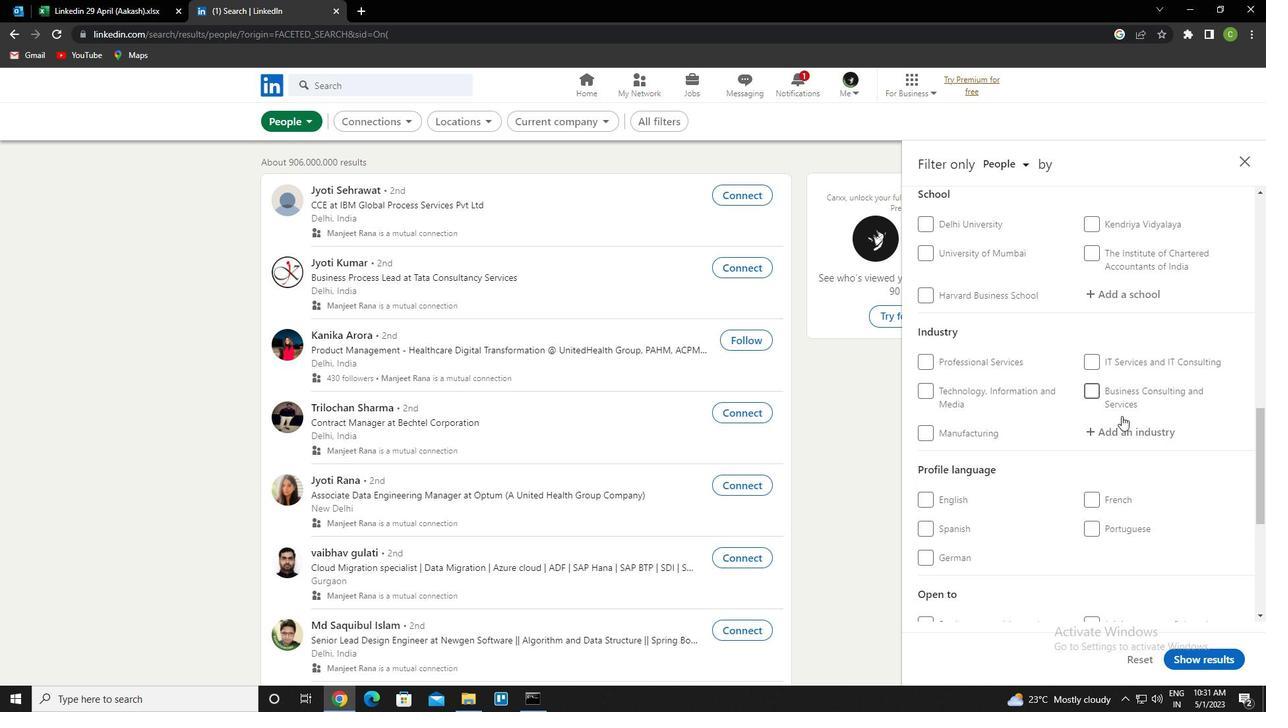 
Action: Mouse moved to (1121, 416)
Screenshot: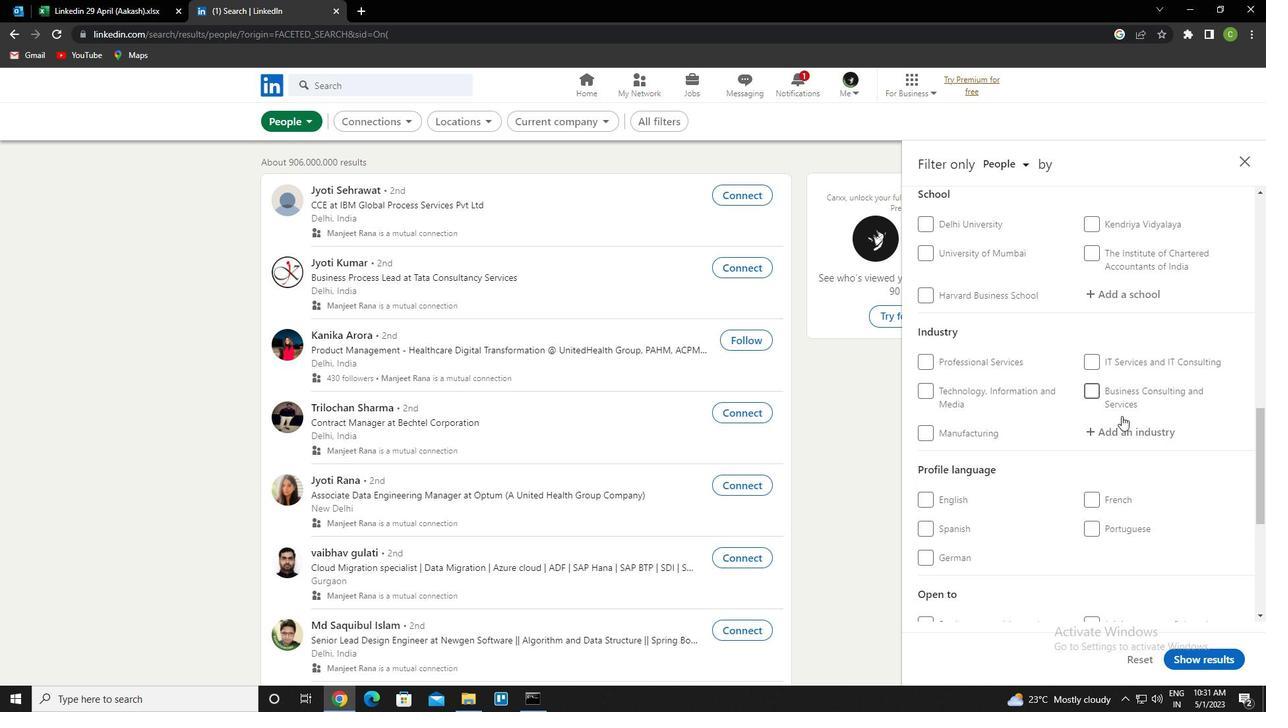 
Action: Mouse scrolled (1121, 416) with delta (0, 0)
Screenshot: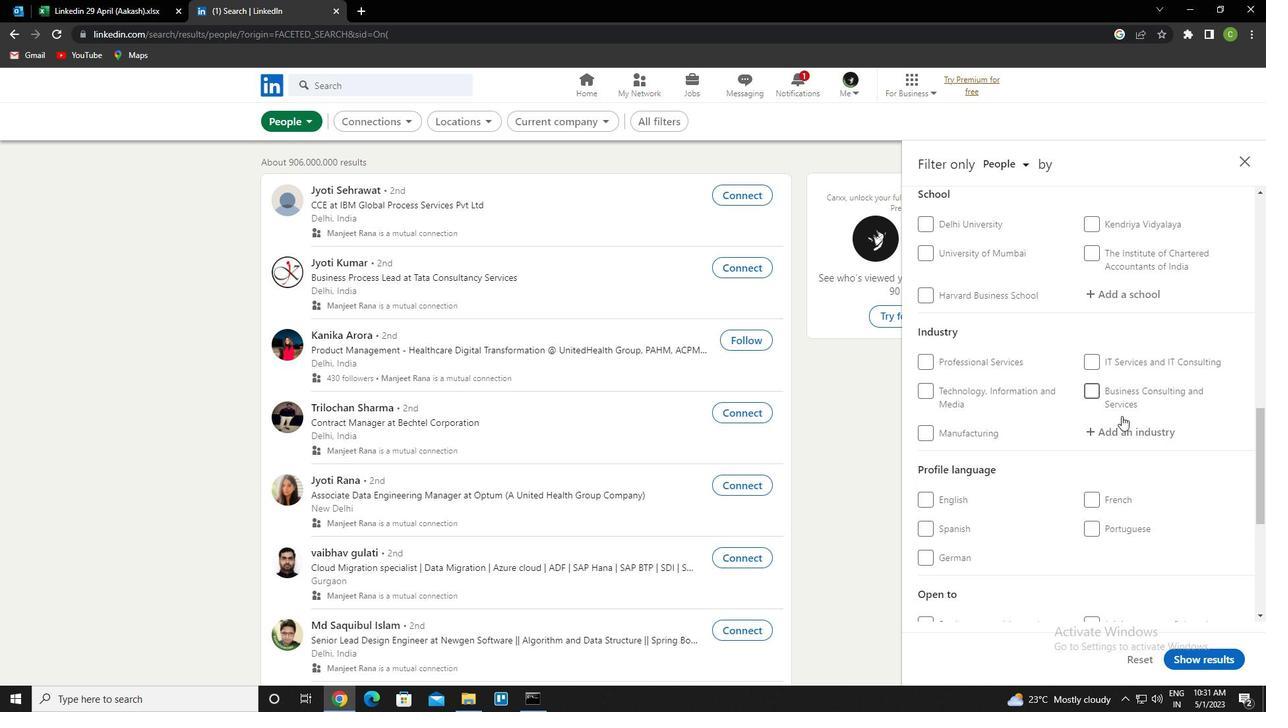 
Action: Mouse scrolled (1121, 416) with delta (0, 0)
Screenshot: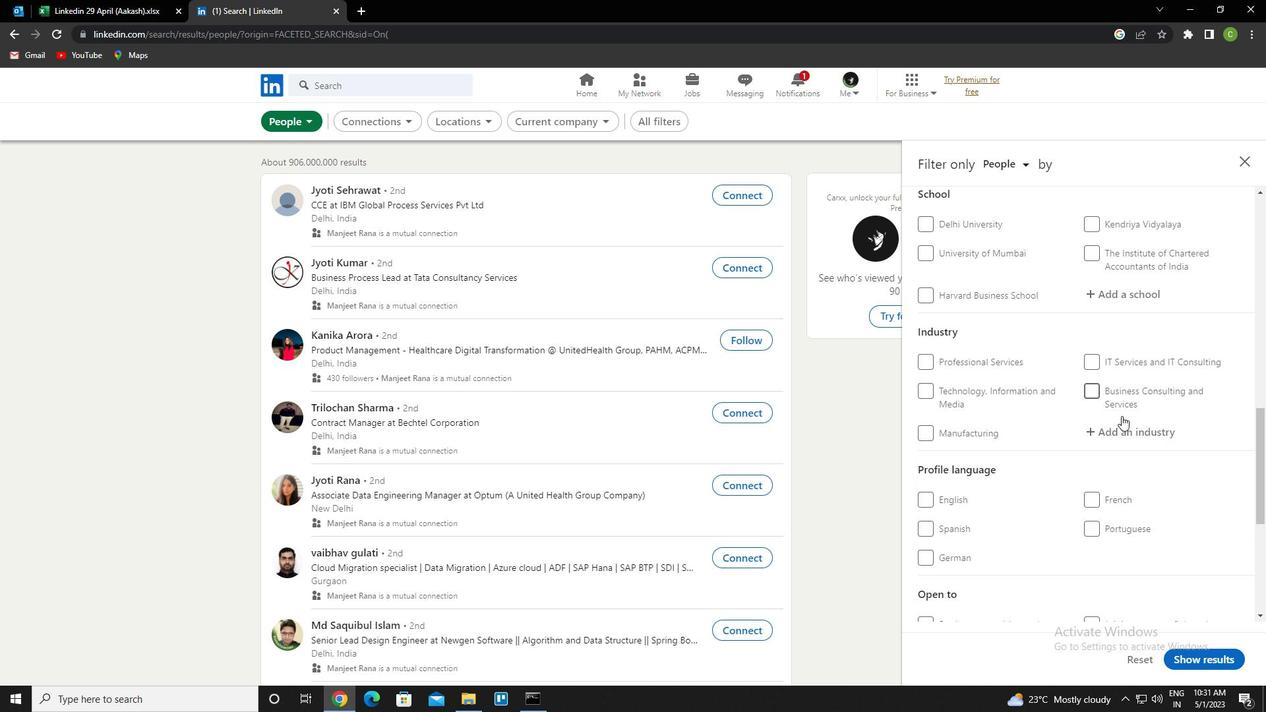 
Action: Mouse scrolled (1121, 416) with delta (0, 0)
Screenshot: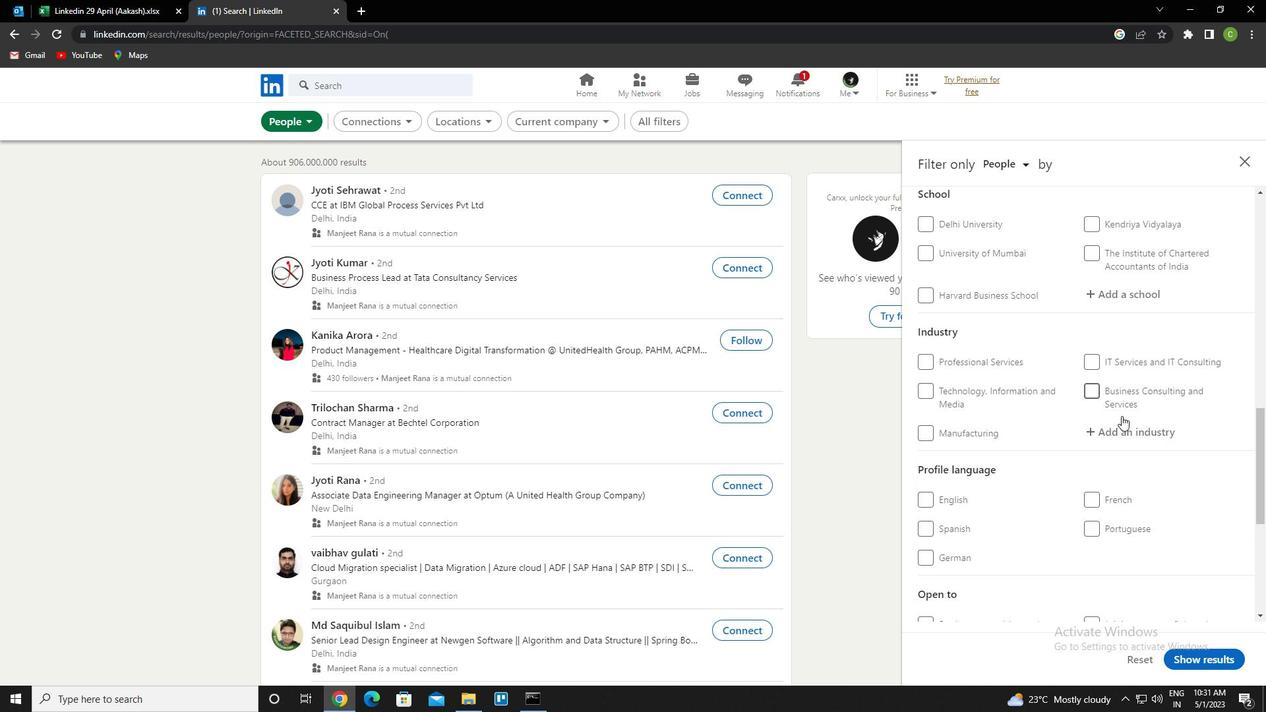 
Action: Mouse moved to (1121, 417)
Screenshot: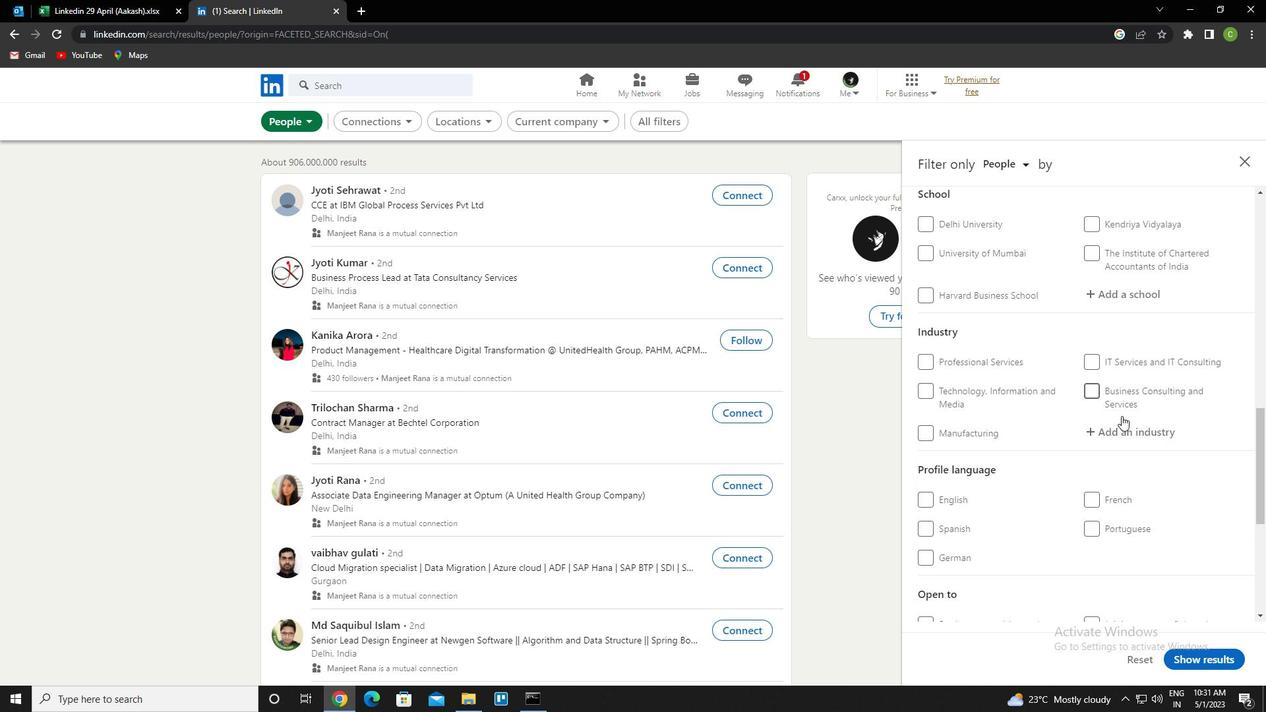 
Action: Mouse scrolled (1121, 416) with delta (0, 0)
Screenshot: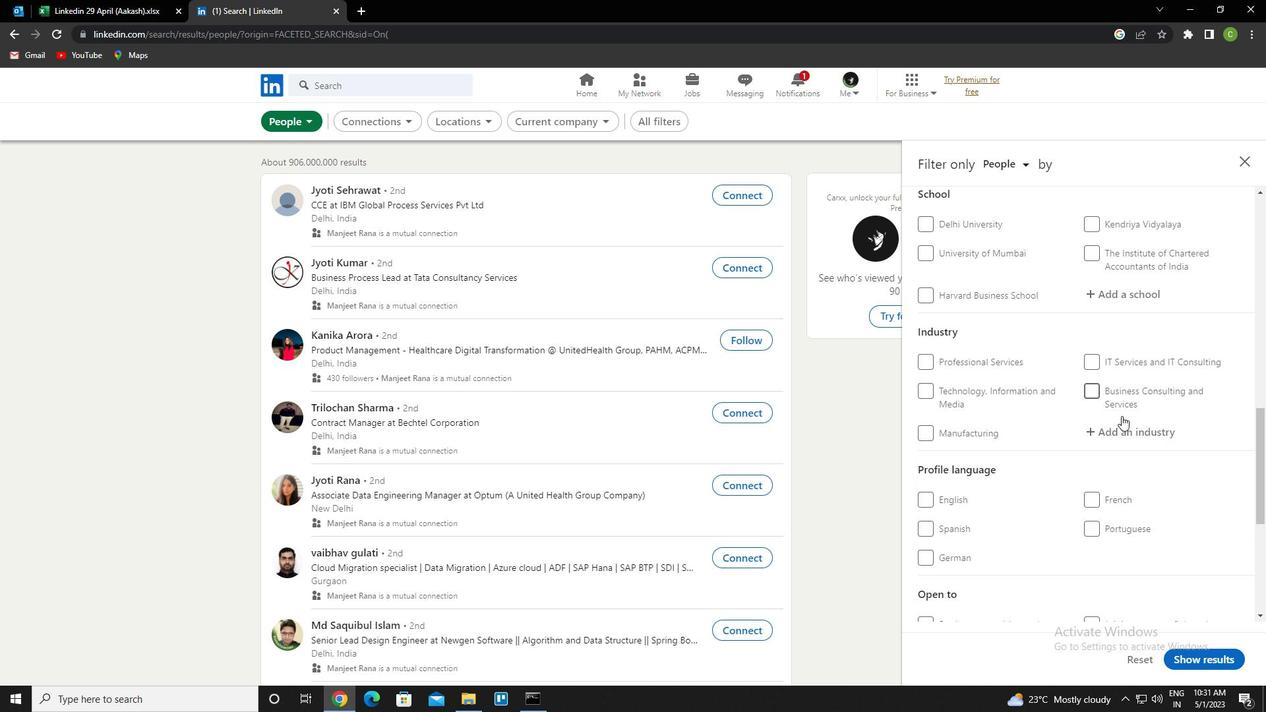 
Action: Mouse moved to (1034, 402)
Screenshot: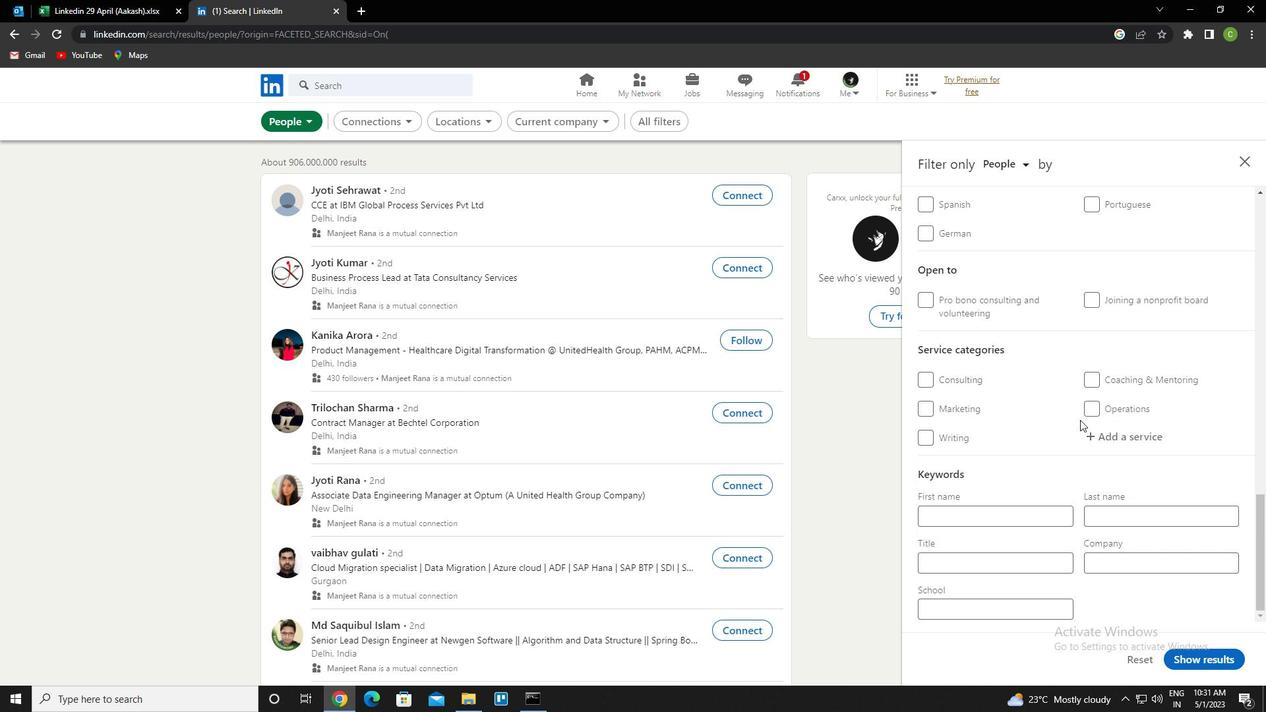 
Action: Mouse scrolled (1034, 403) with delta (0, 0)
Screenshot: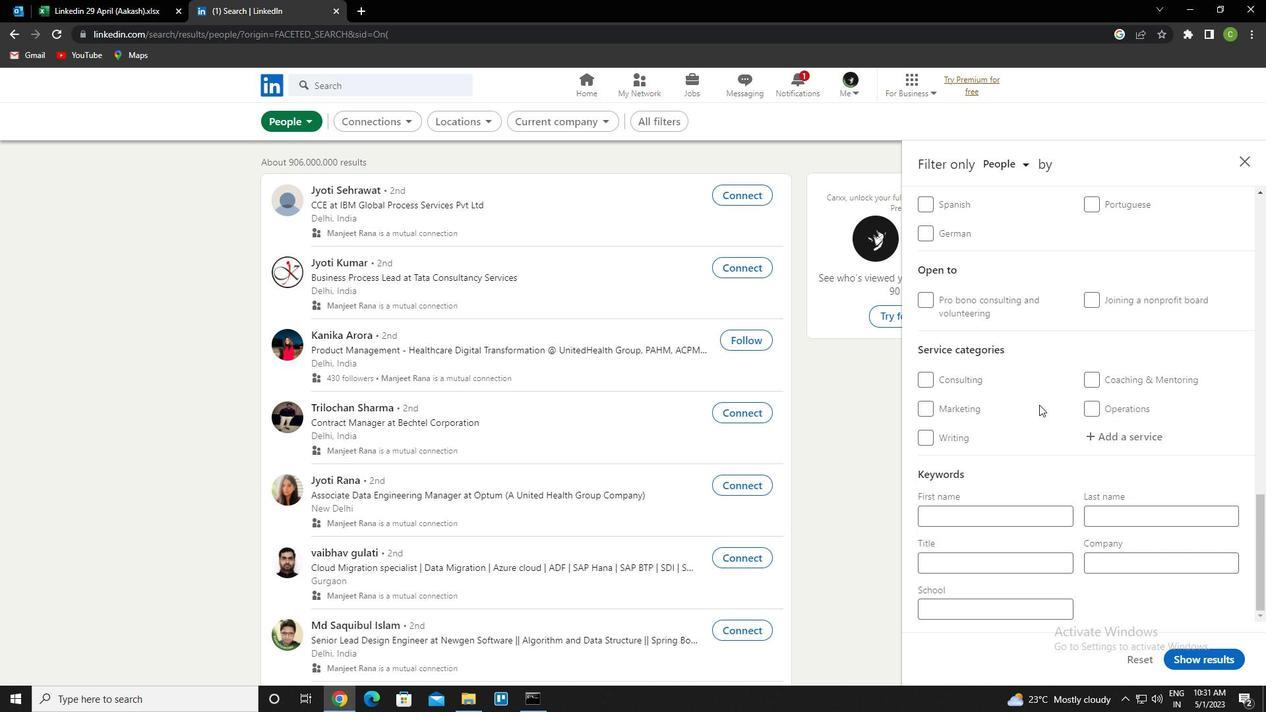 
Action: Mouse scrolled (1034, 403) with delta (0, 0)
Screenshot: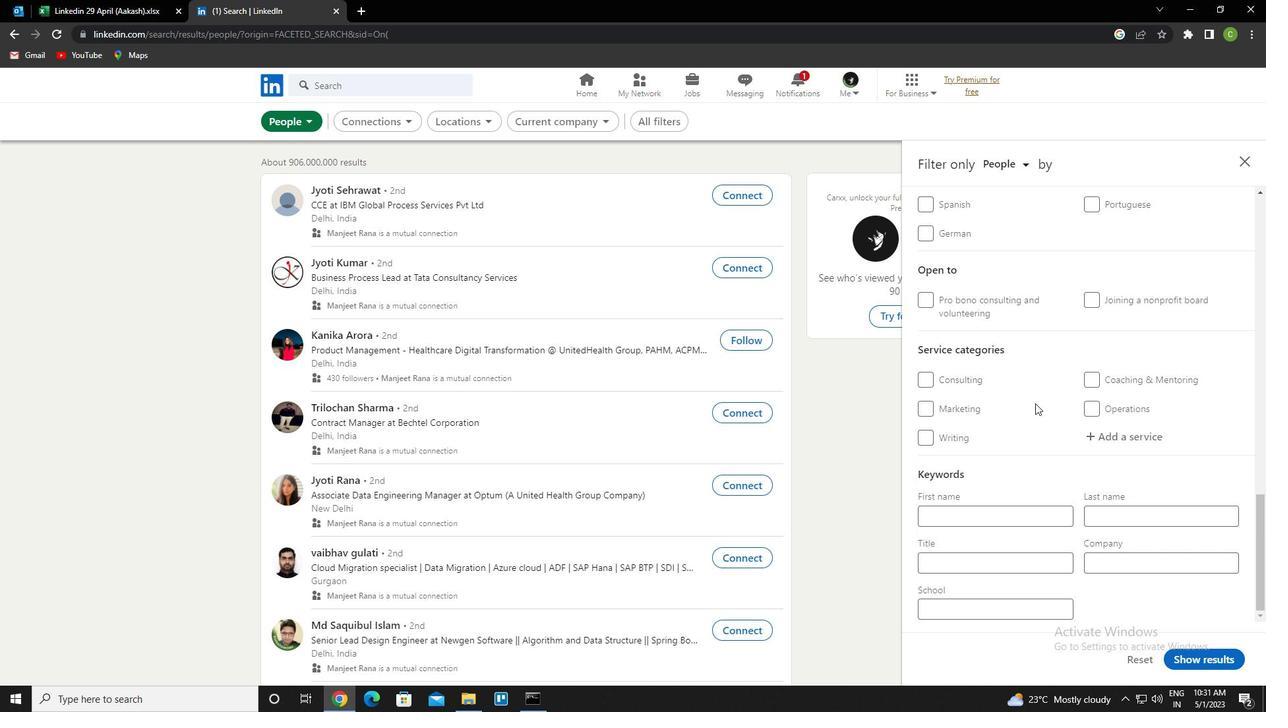 
Action: Mouse moved to (1092, 312)
Screenshot: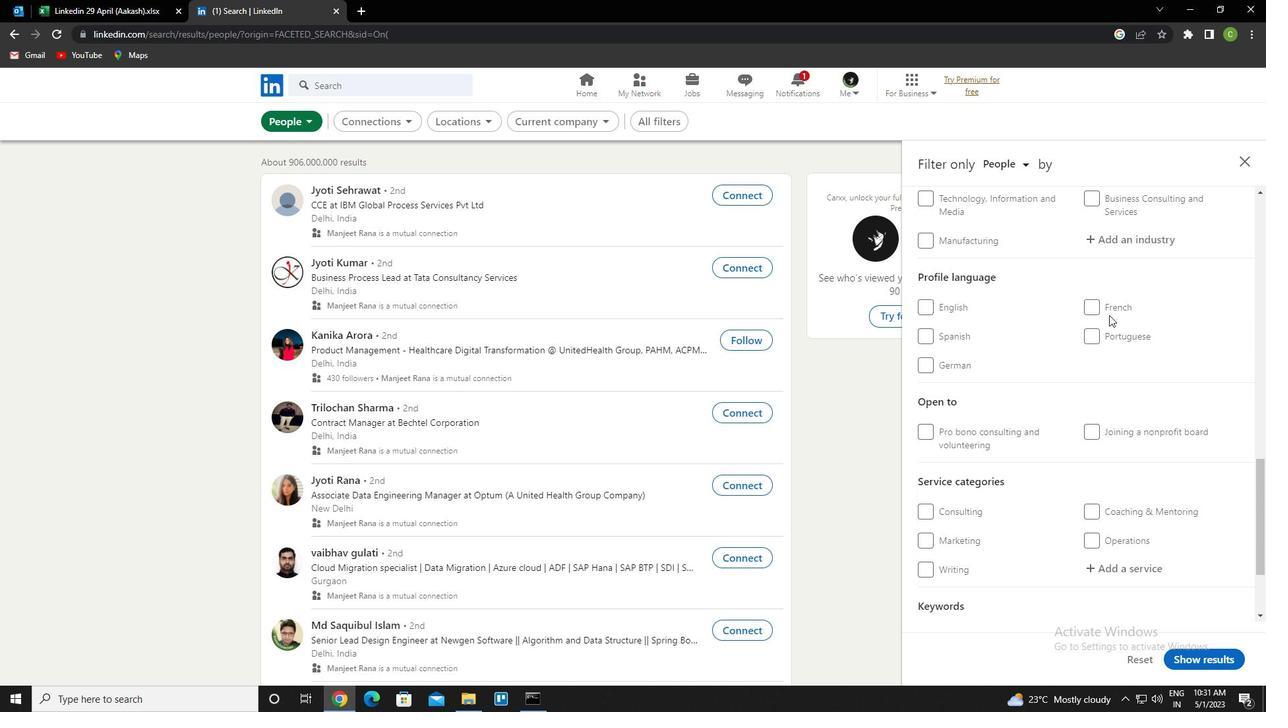 
Action: Mouse pressed left at (1092, 312)
Screenshot: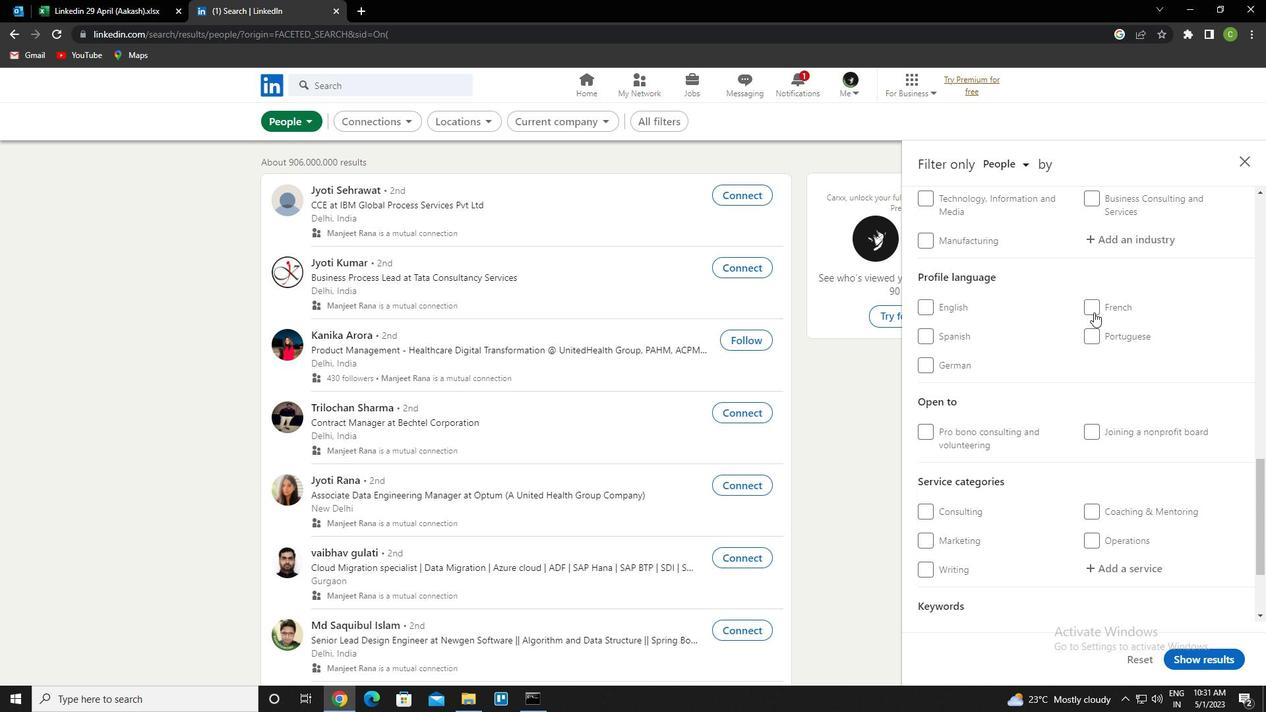 
Action: Mouse moved to (1093, 313)
Screenshot: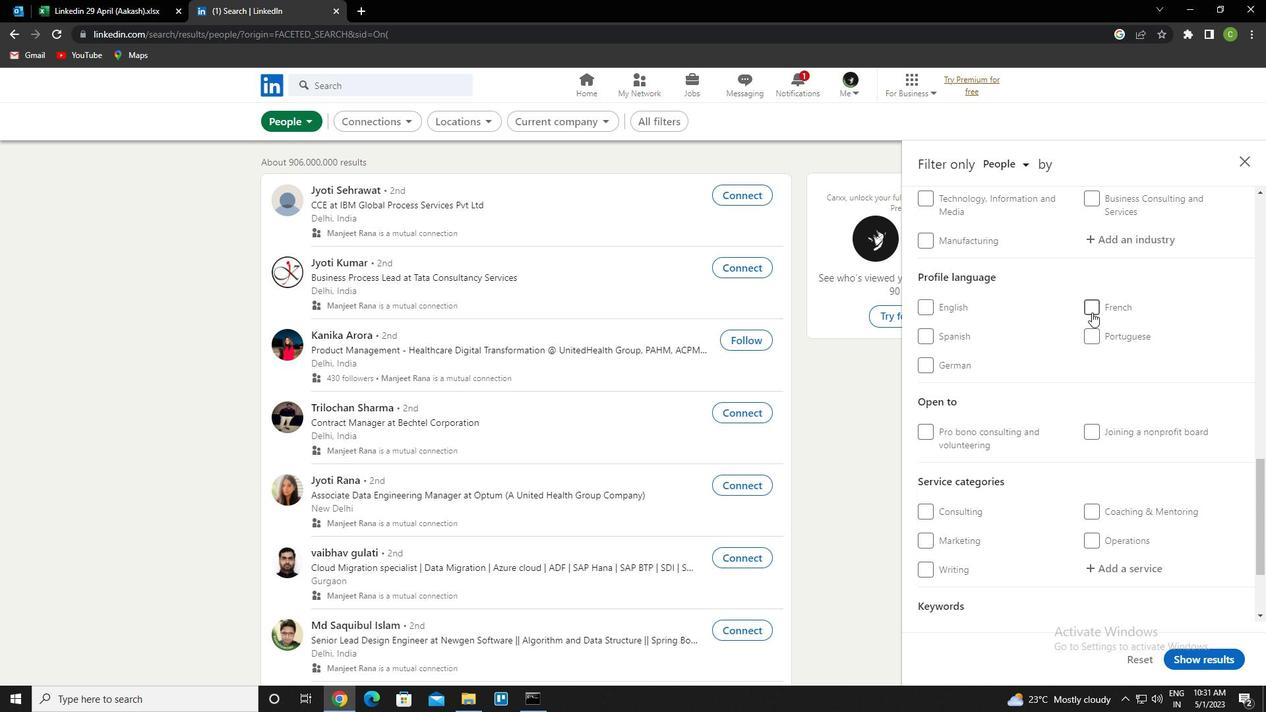 
Action: Mouse scrolled (1093, 314) with delta (0, 0)
Screenshot: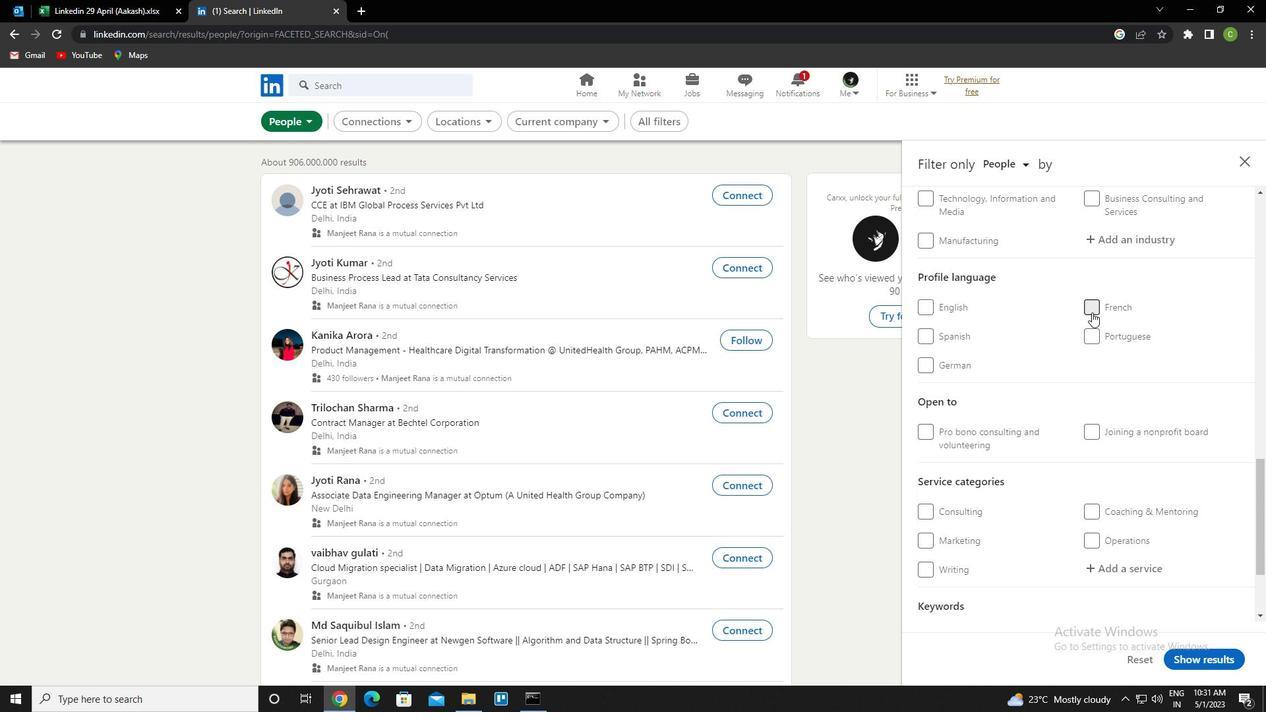 
Action: Mouse scrolled (1093, 314) with delta (0, 0)
Screenshot: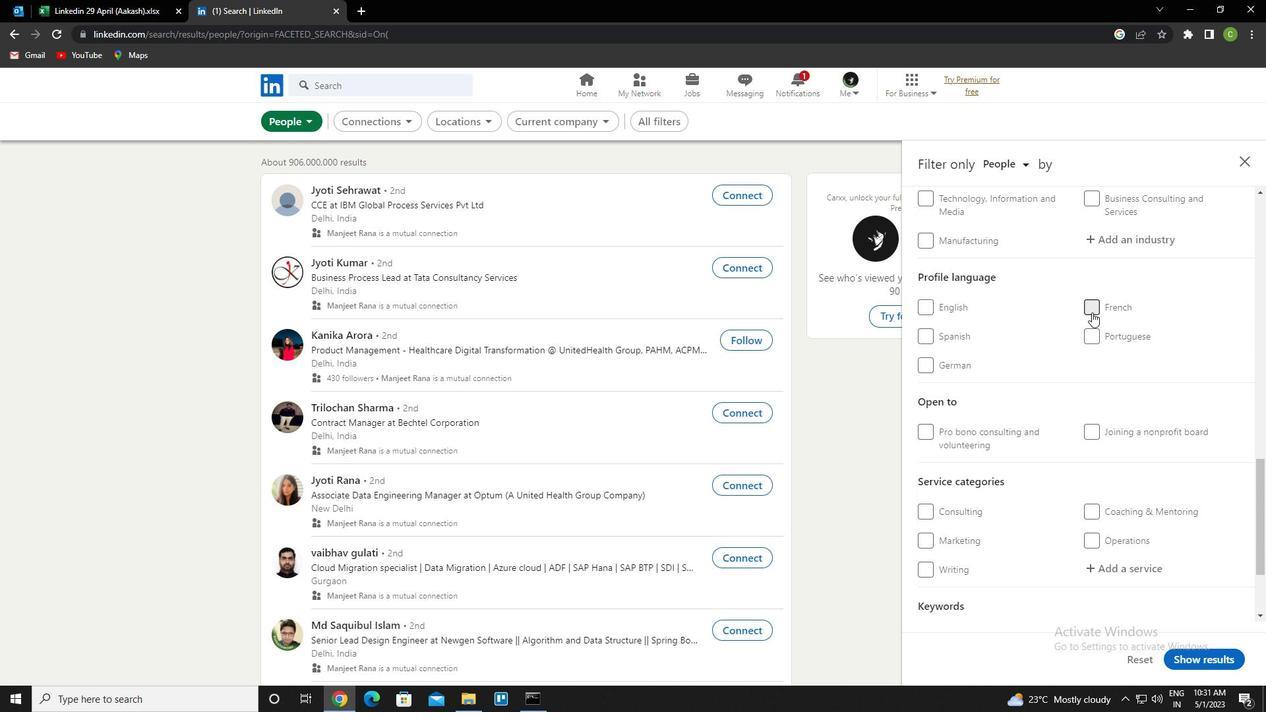 
Action: Mouse scrolled (1093, 314) with delta (0, 0)
Screenshot: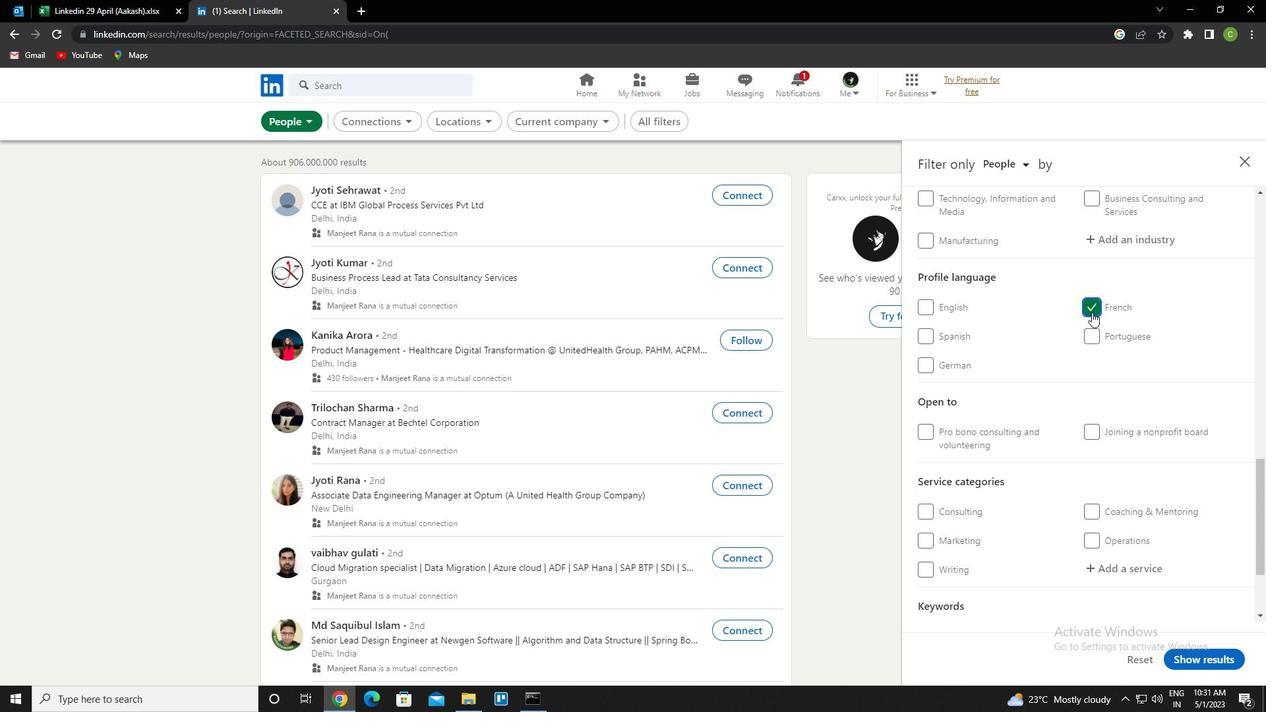 
Action: Mouse scrolled (1093, 314) with delta (0, 0)
Screenshot: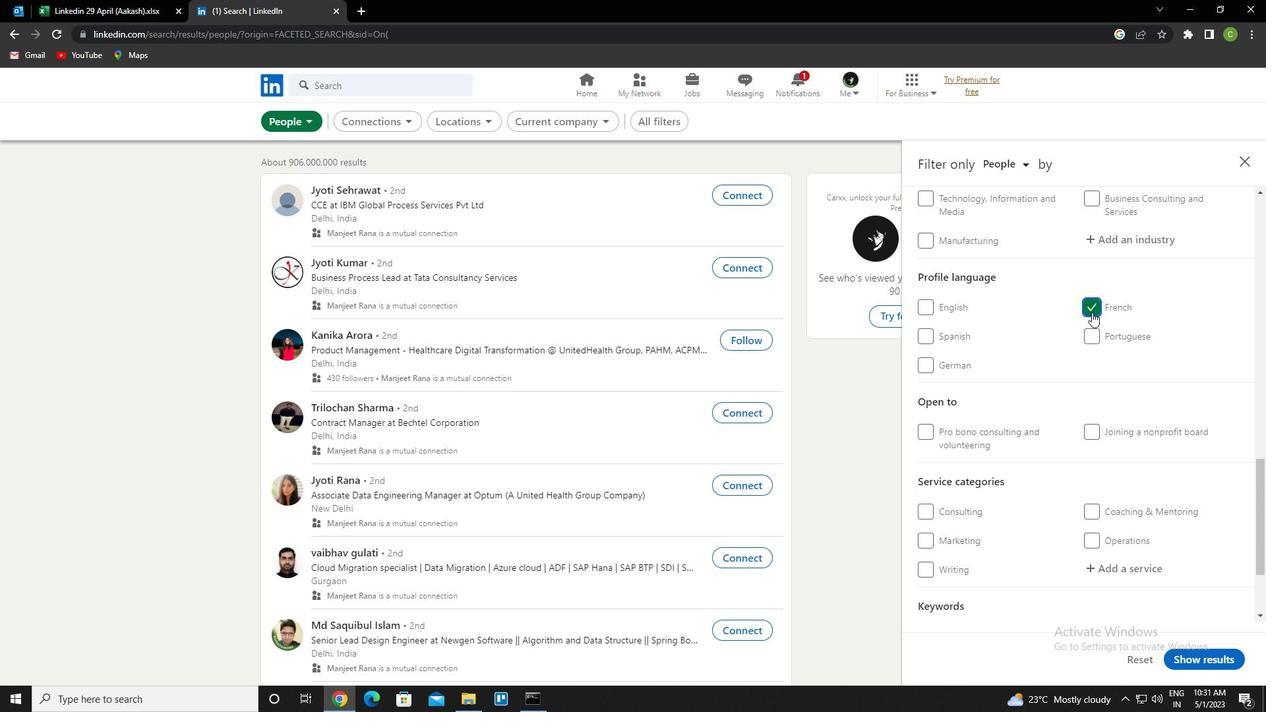 
Action: Mouse scrolled (1093, 314) with delta (0, 0)
Screenshot: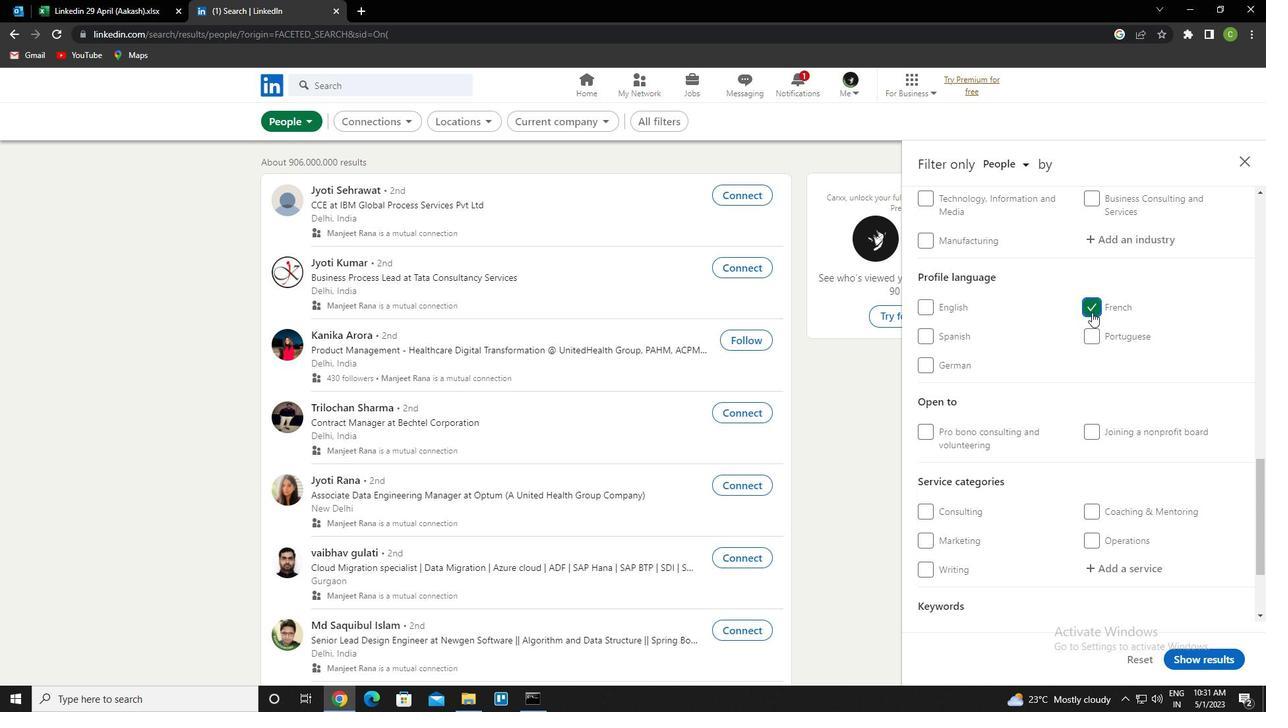 
Action: Mouse scrolled (1093, 314) with delta (0, 0)
Screenshot: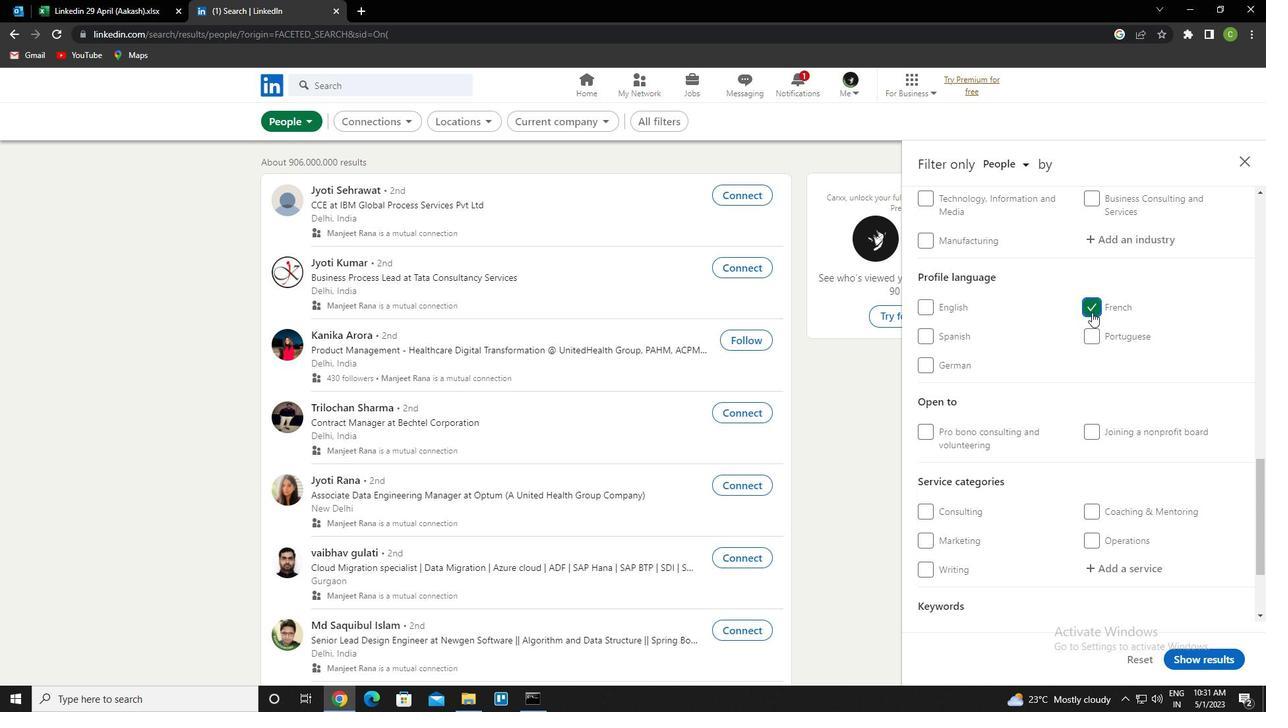 
Action: Mouse scrolled (1093, 314) with delta (0, 0)
Screenshot: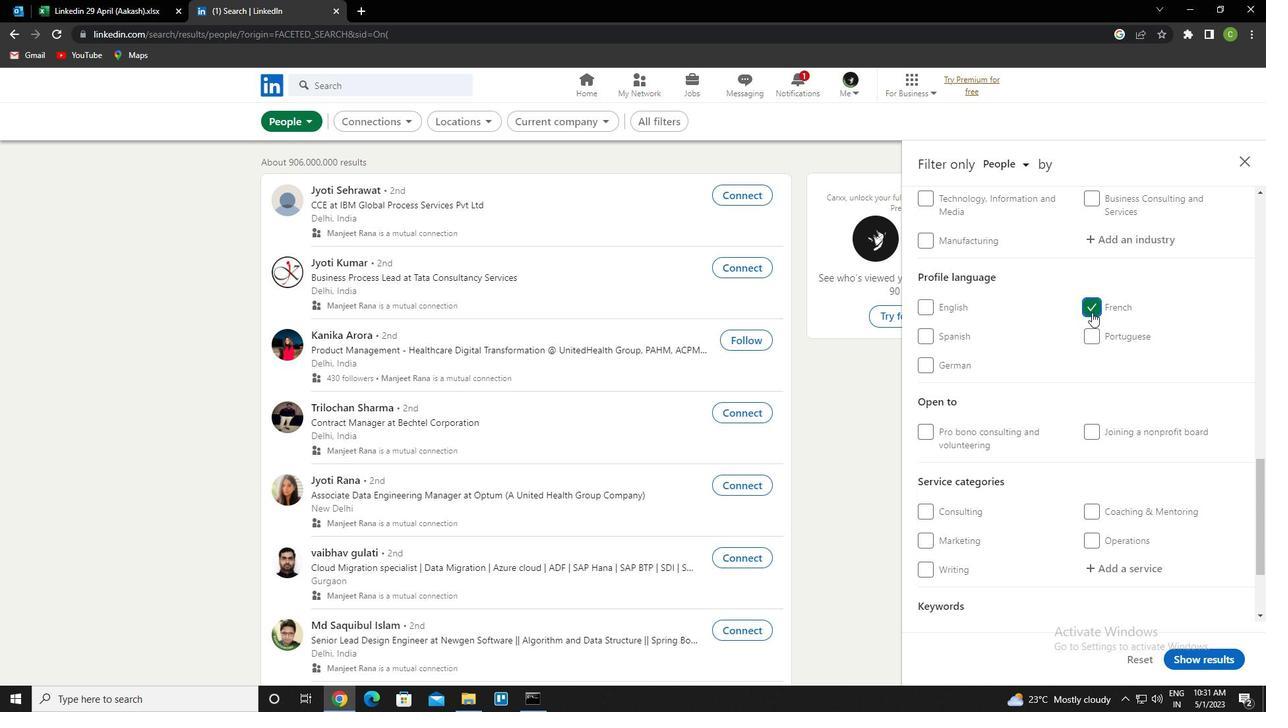 
Action: Mouse scrolled (1093, 314) with delta (0, 0)
Screenshot: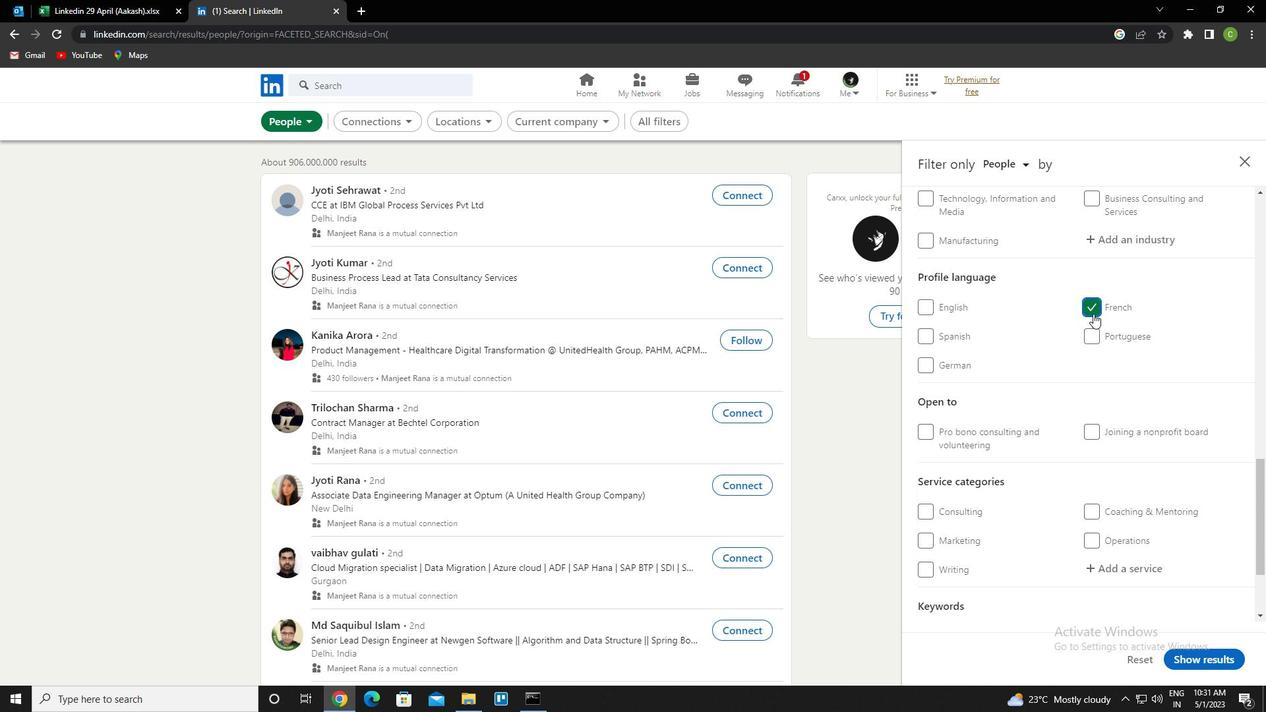 
Action: Mouse scrolled (1093, 314) with delta (0, 0)
Screenshot: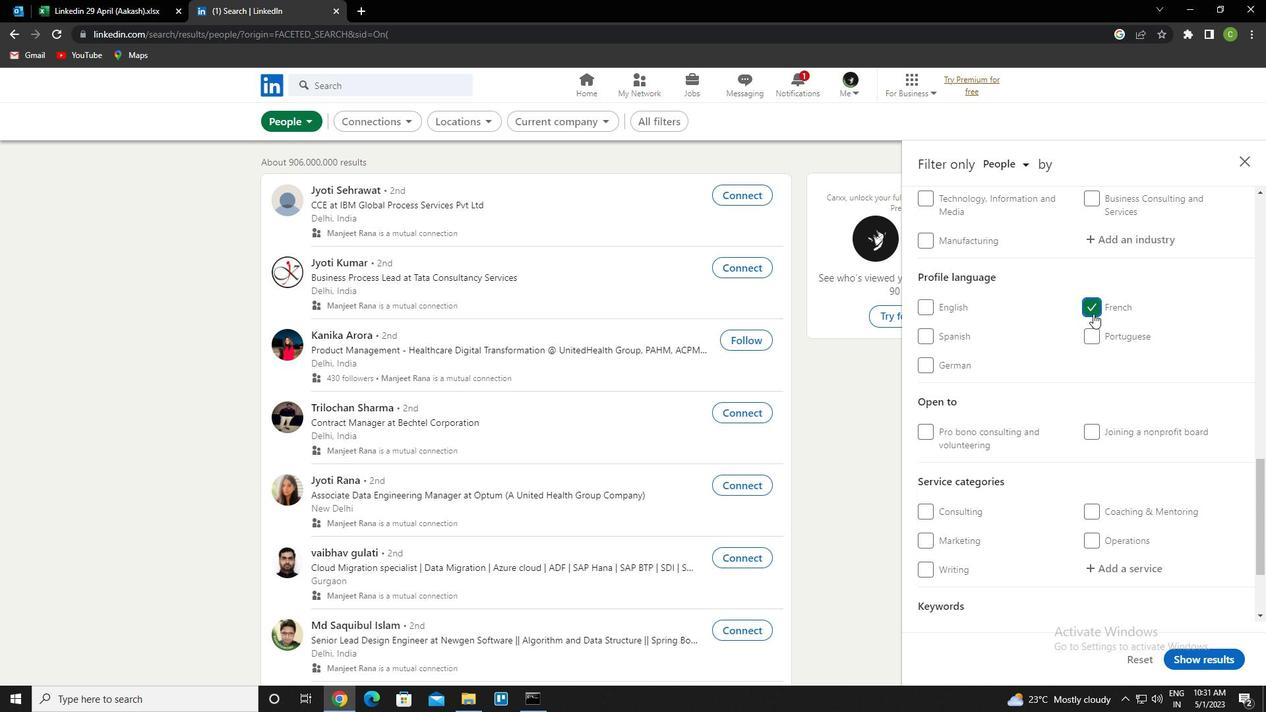 
Action: Mouse scrolled (1093, 314) with delta (0, 0)
Screenshot: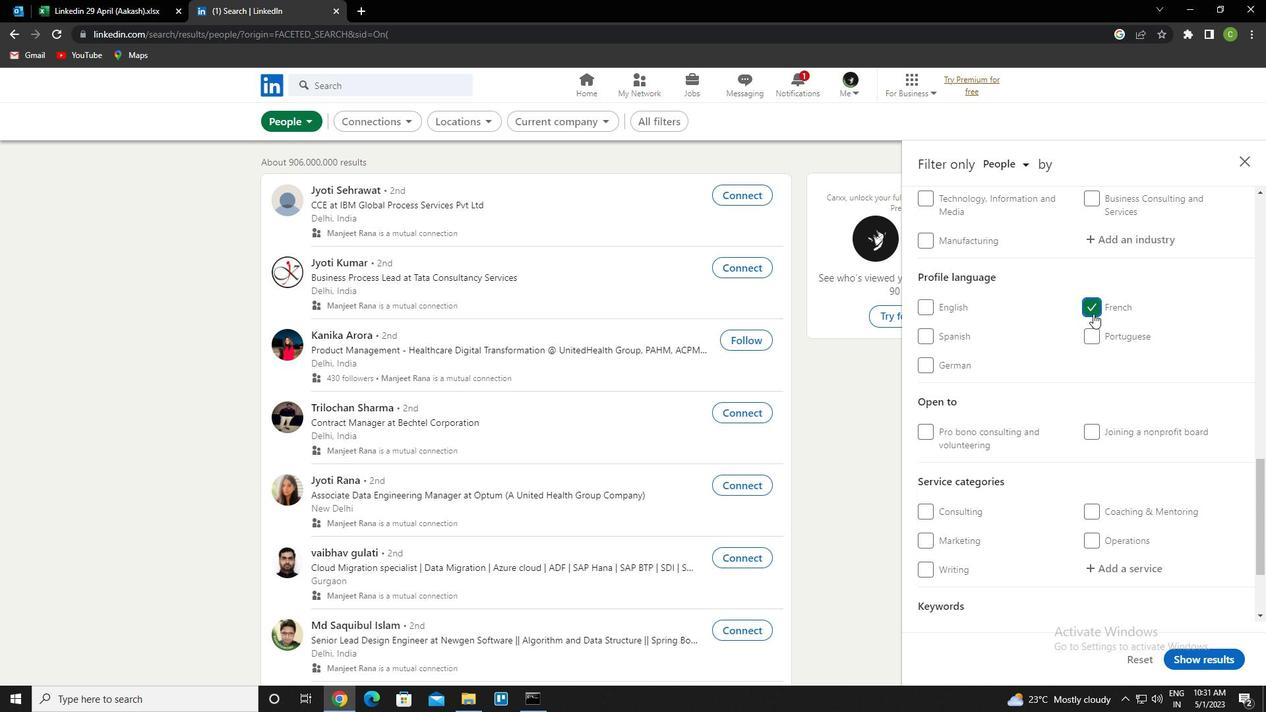 
Action: Mouse moved to (1099, 500)
Screenshot: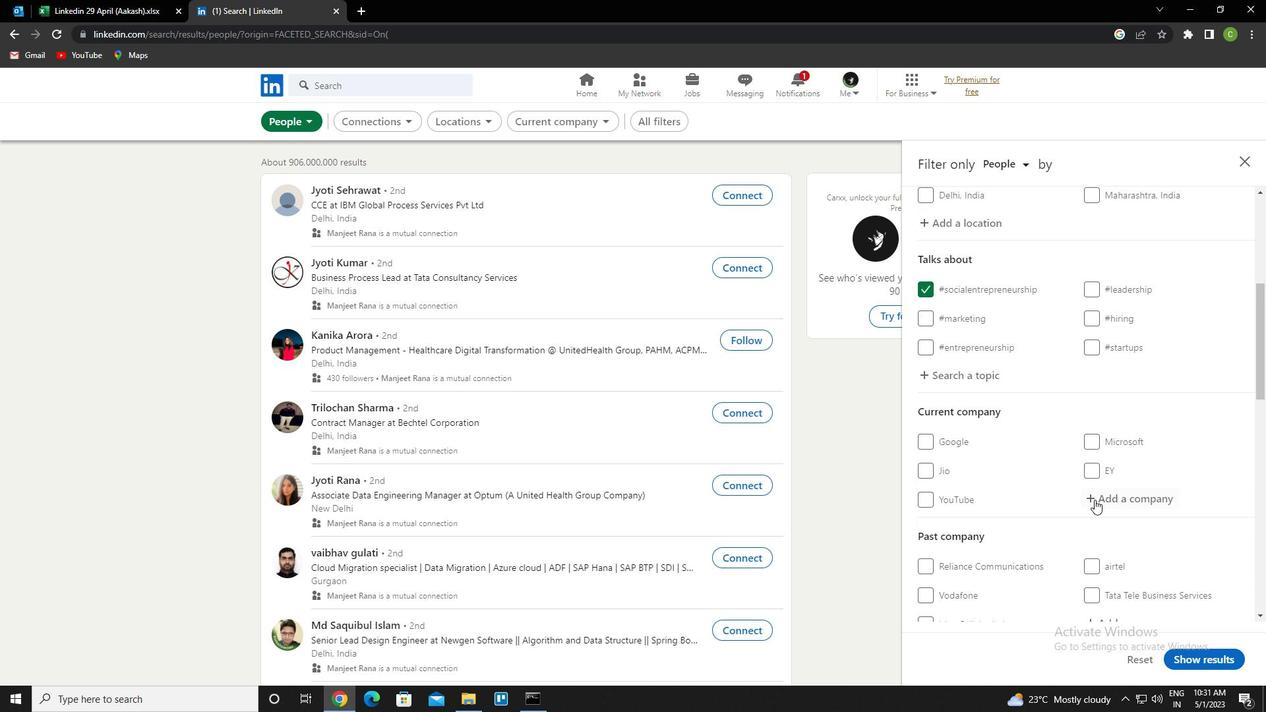 
Action: Mouse scrolled (1099, 499) with delta (0, 0)
Screenshot: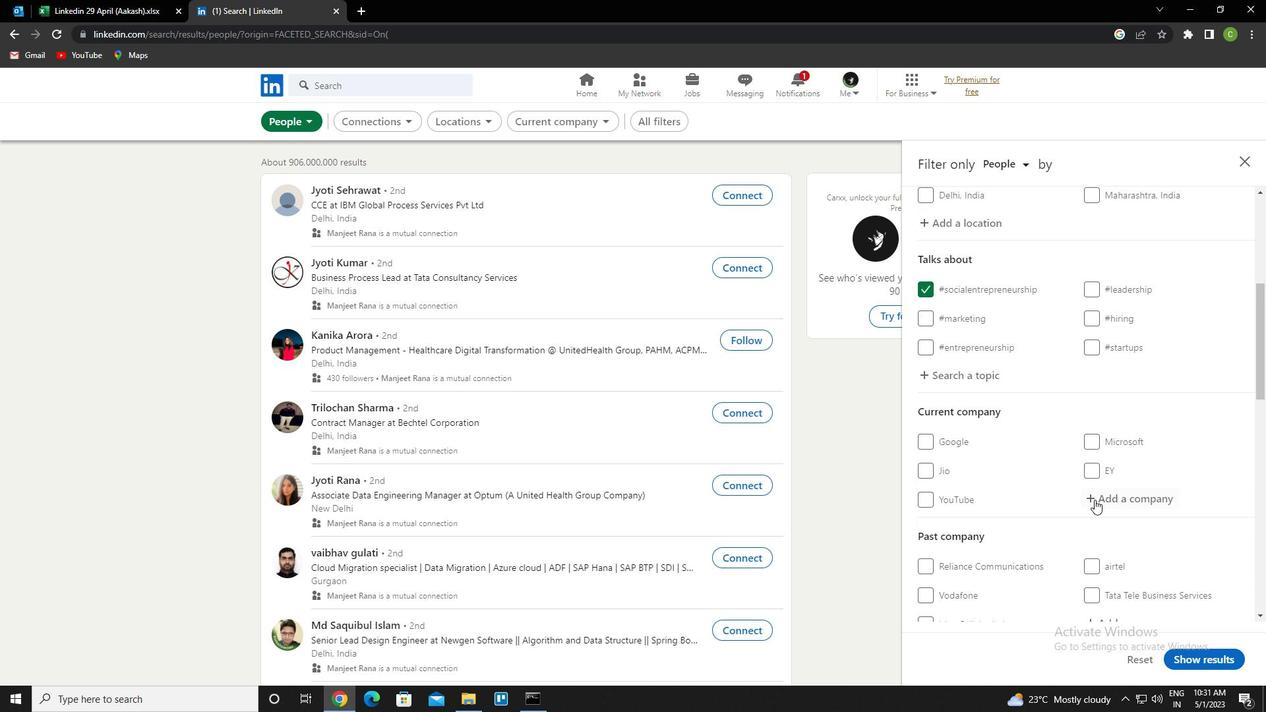 
Action: Mouse moved to (1113, 435)
Screenshot: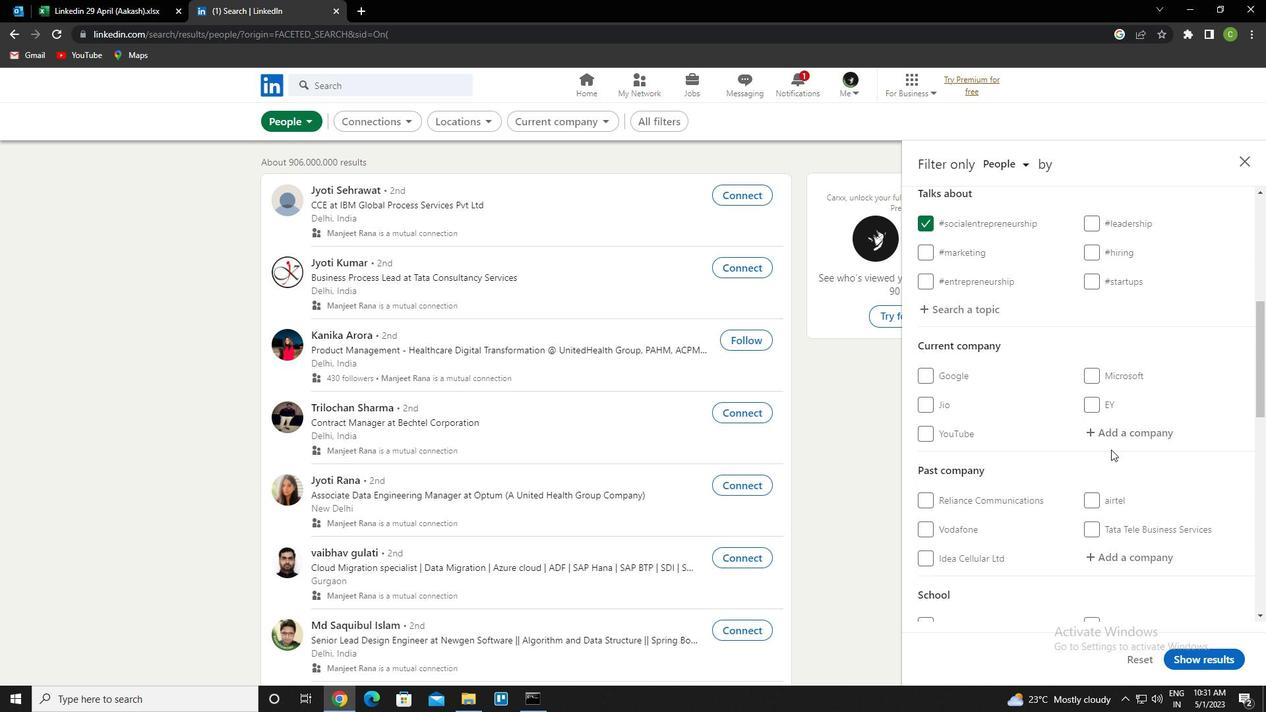 
Action: Mouse pressed left at (1113, 435)
Screenshot: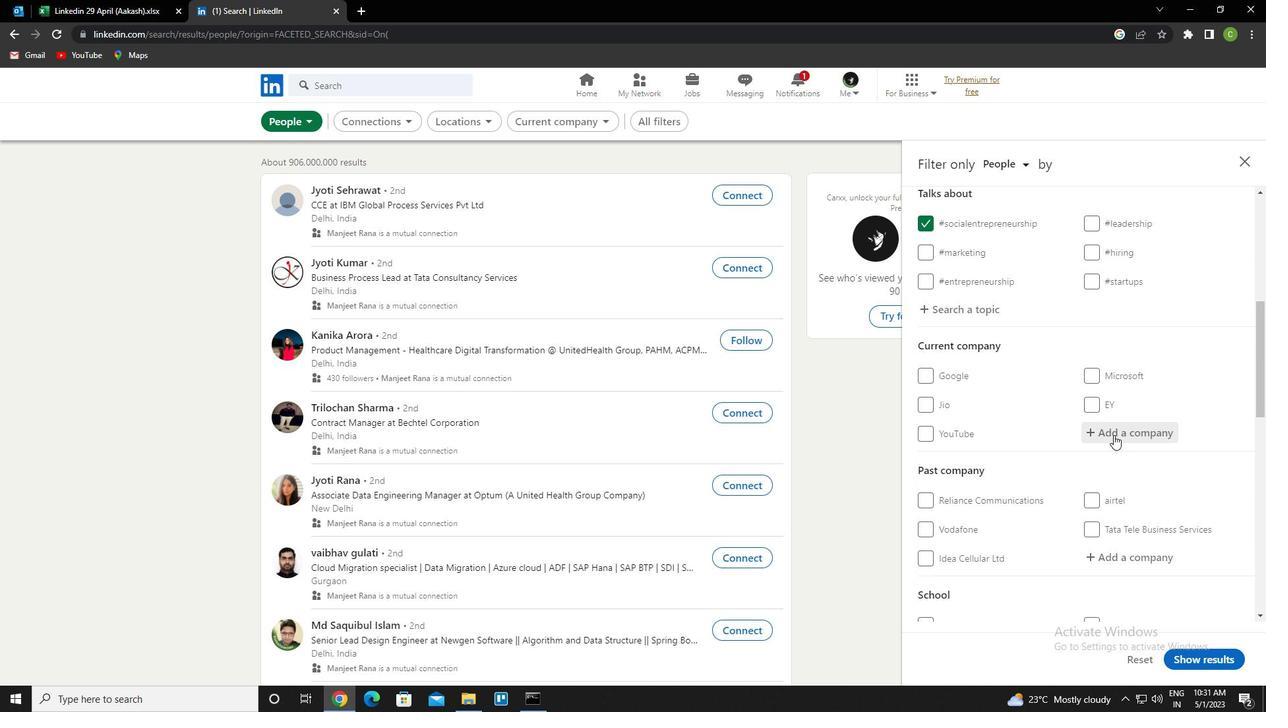 
Action: Key pressed <Key.caps_lock>s<Key.caps_lock>peedhire<Key.down><Key.enter>
Screenshot: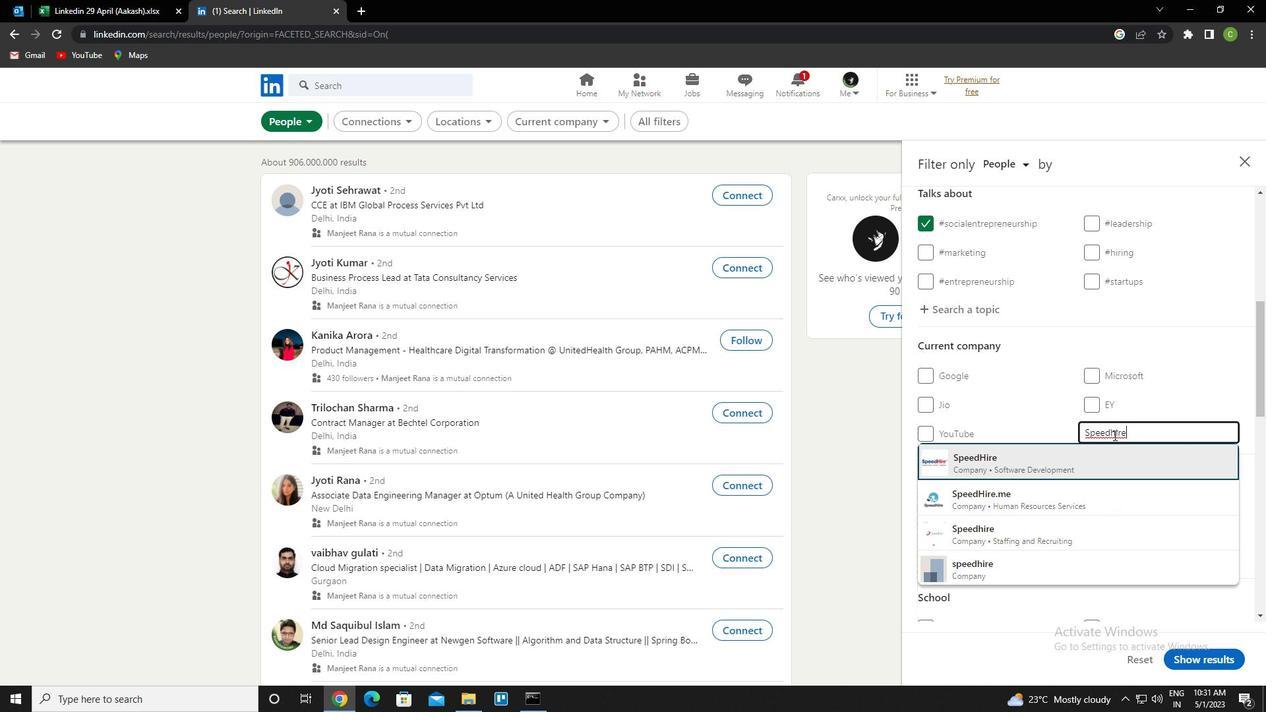 
Action: Mouse scrolled (1113, 434) with delta (0, 0)
Screenshot: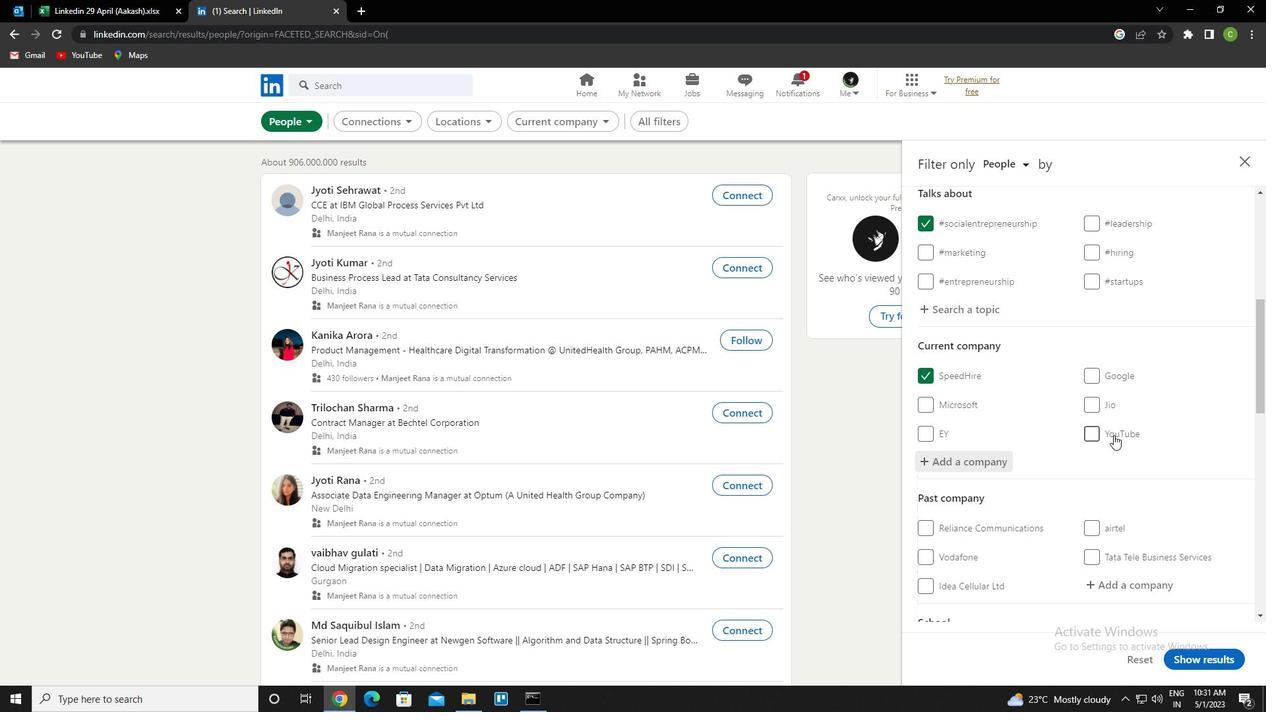 
Action: Mouse scrolled (1113, 434) with delta (0, 0)
Screenshot: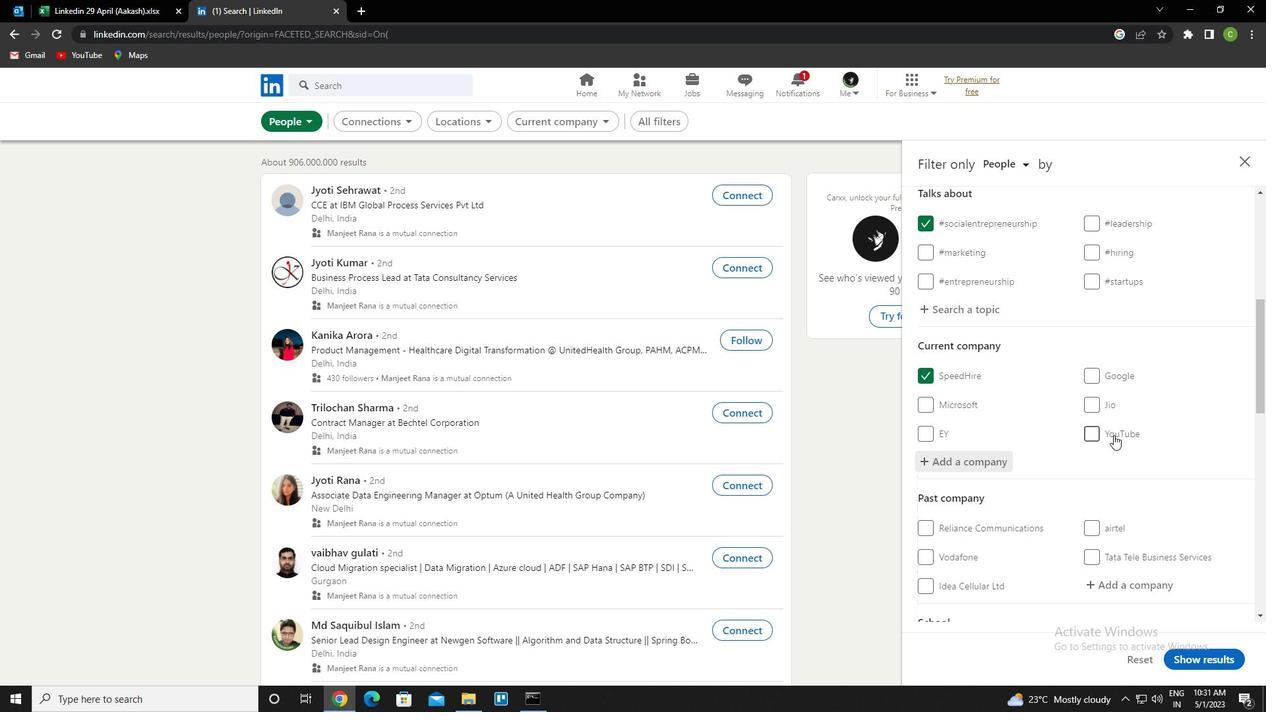 
Action: Mouse moved to (1113, 436)
Screenshot: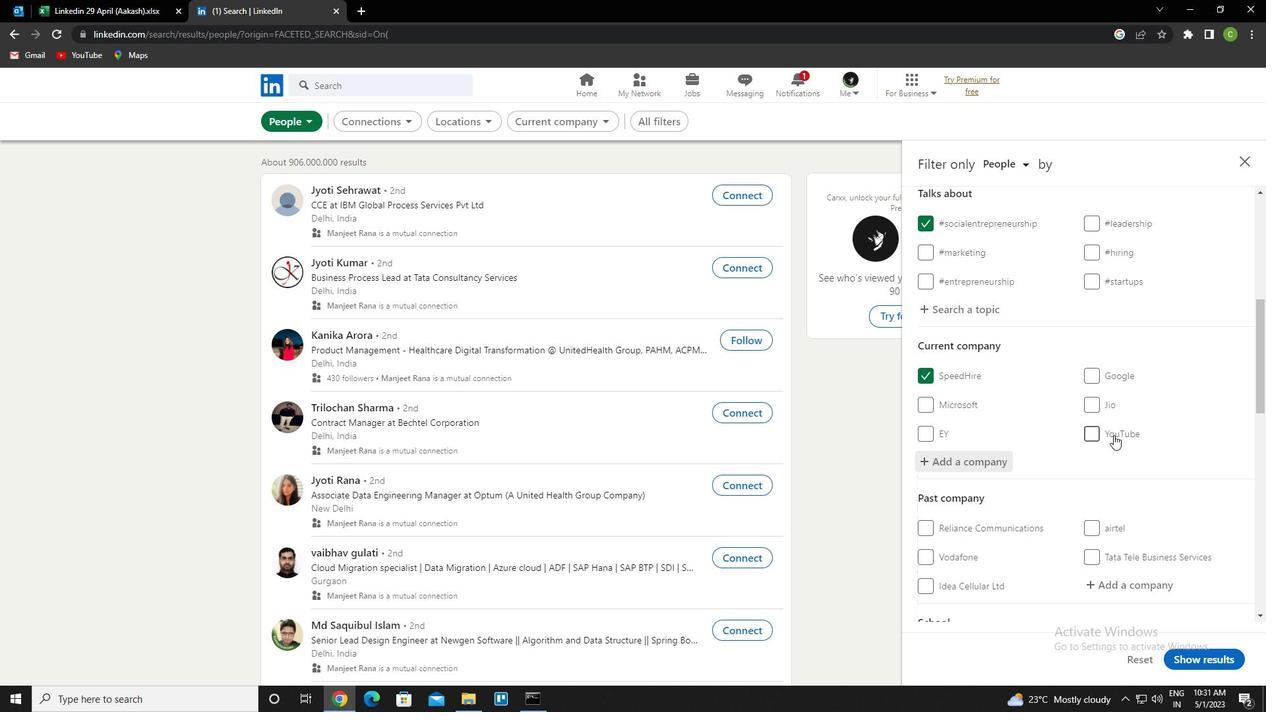 
Action: Mouse scrolled (1113, 435) with delta (0, 0)
Screenshot: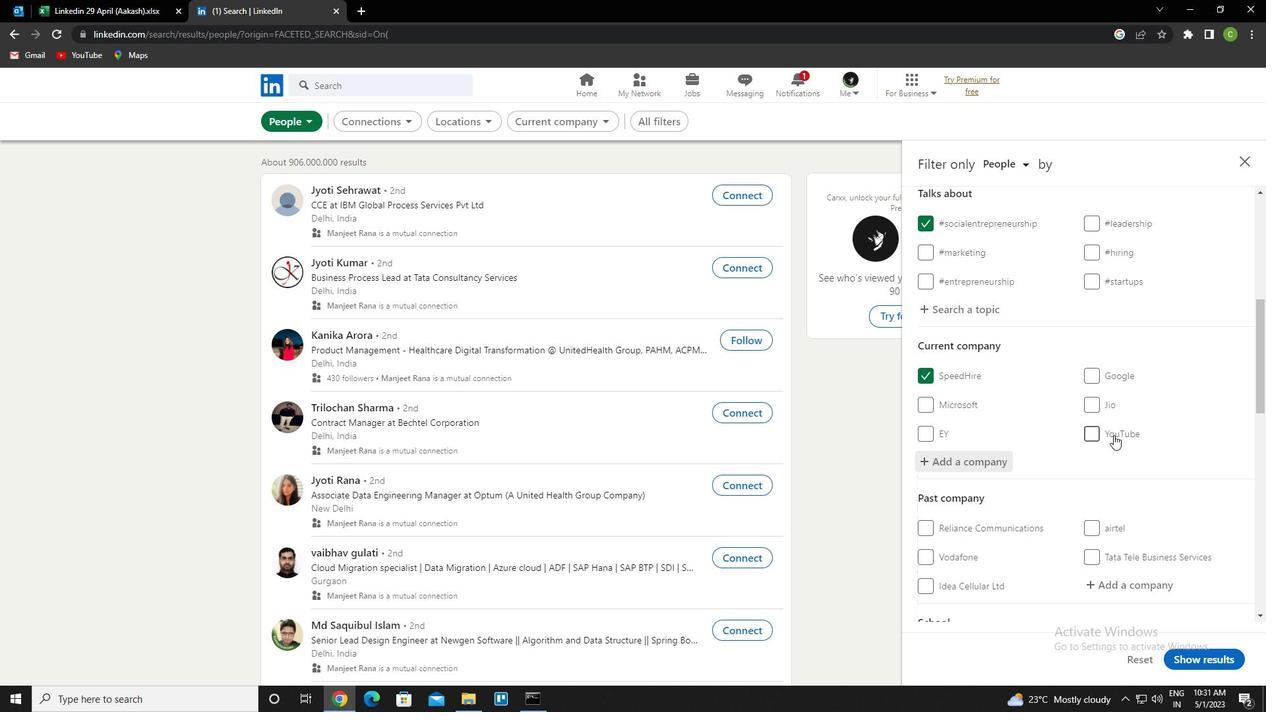 
Action: Mouse moved to (1135, 518)
Screenshot: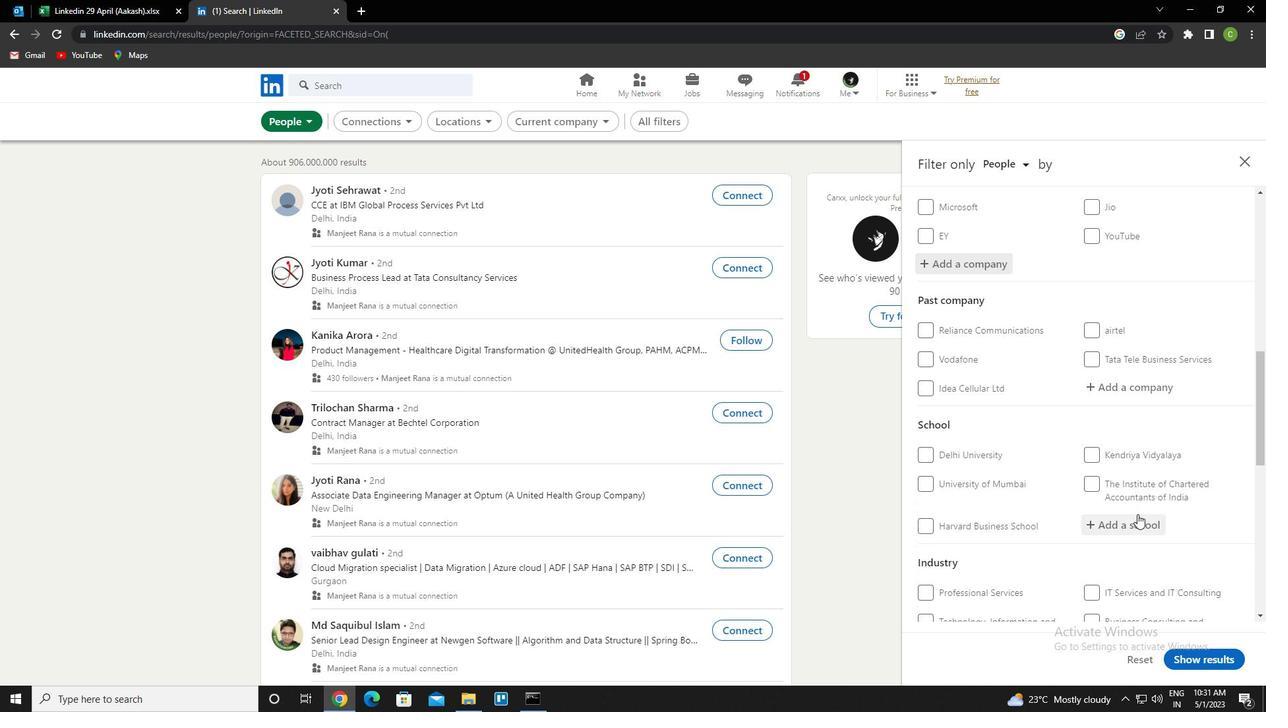 
Action: Mouse pressed left at (1135, 518)
Screenshot: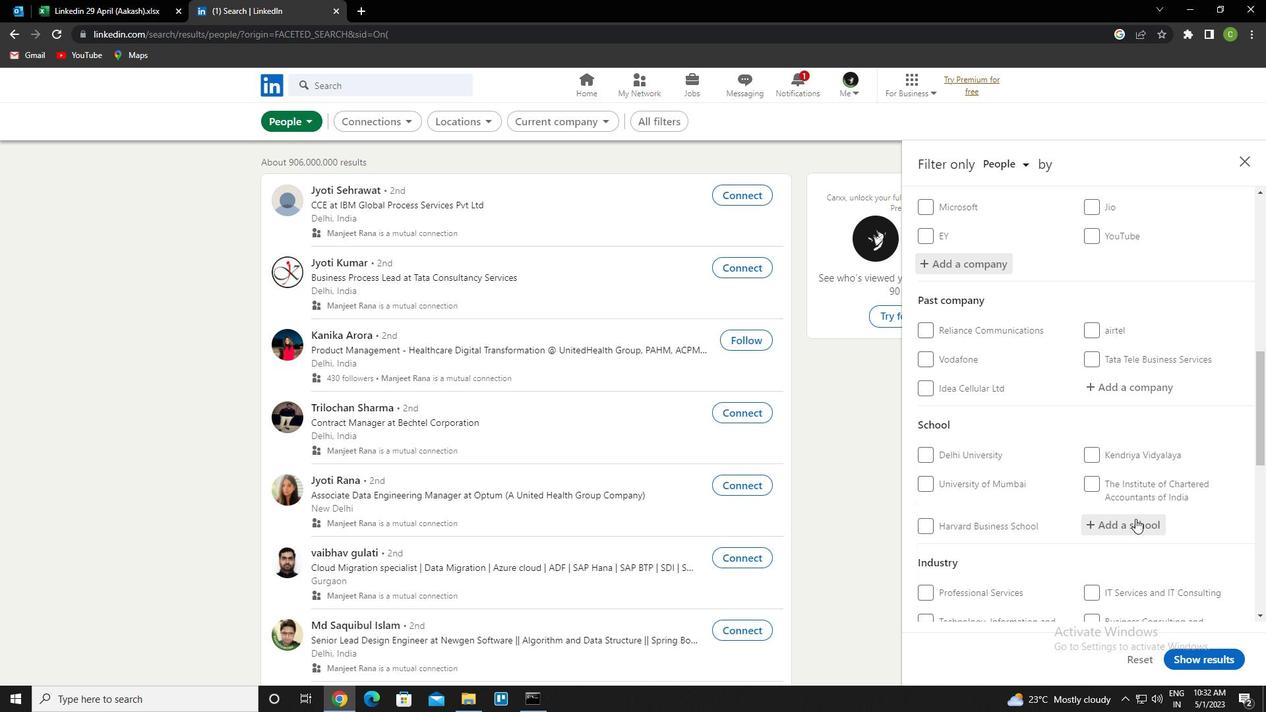
Action: Key pressed <Key.caps_lock>w<Key.caps_lock>omen<Key.space>jbs<Key.backspace><Key.backspace>obs<Key.down><Key.down><Key.down><Key.down><Key.down><Key.down><Key.down><Key.down><Key.down><Key.up><Key.up><Key.up>
Screenshot: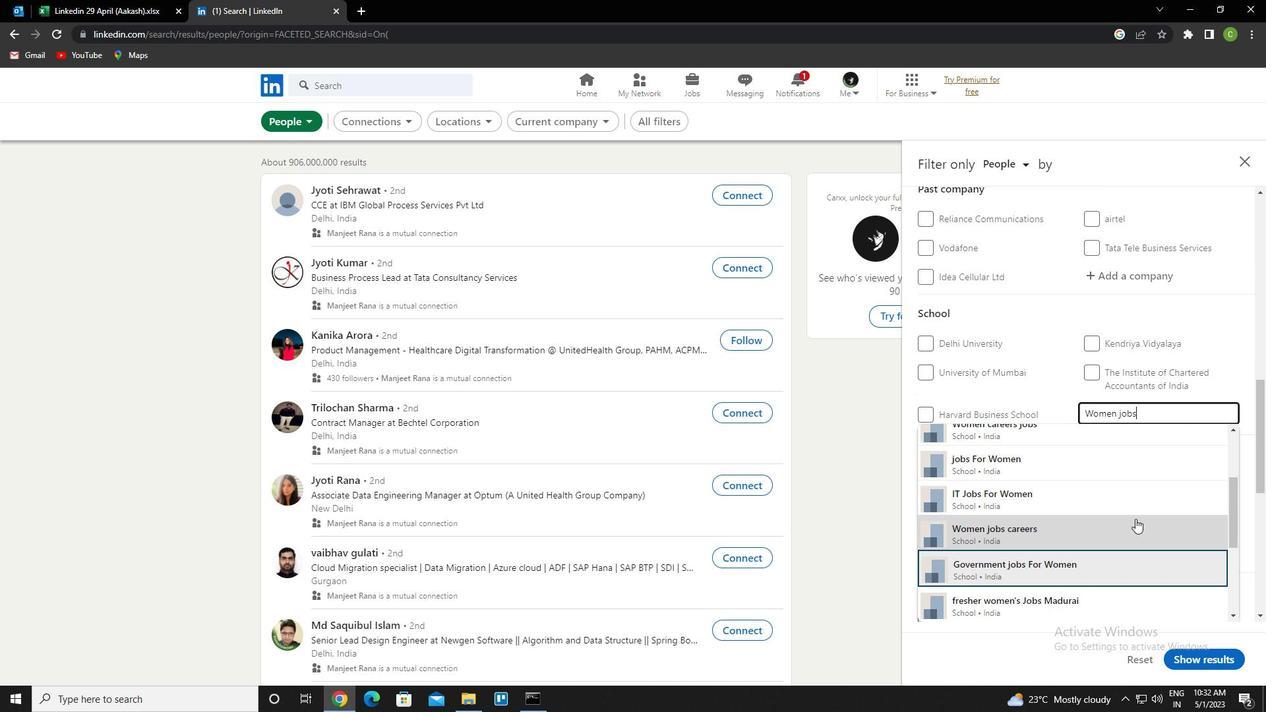 
Action: Mouse moved to (1164, 410)
Screenshot: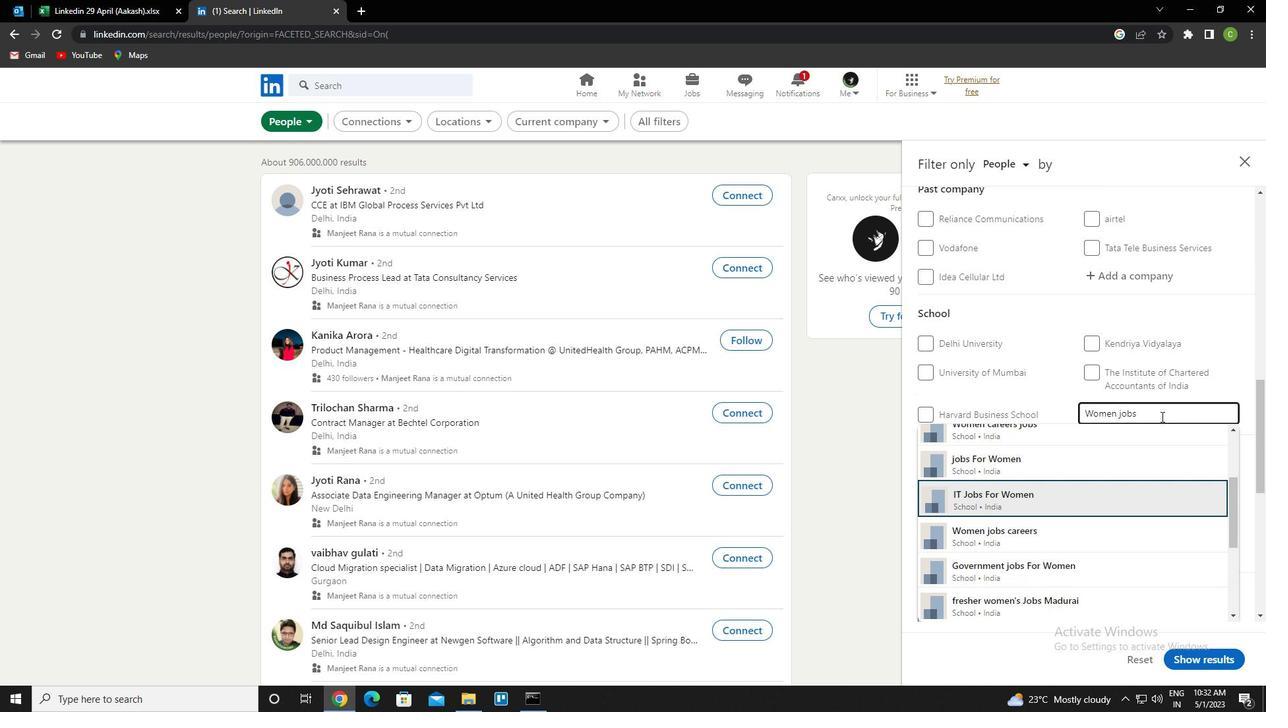 
Action: Mouse pressed left at (1164, 410)
Screenshot: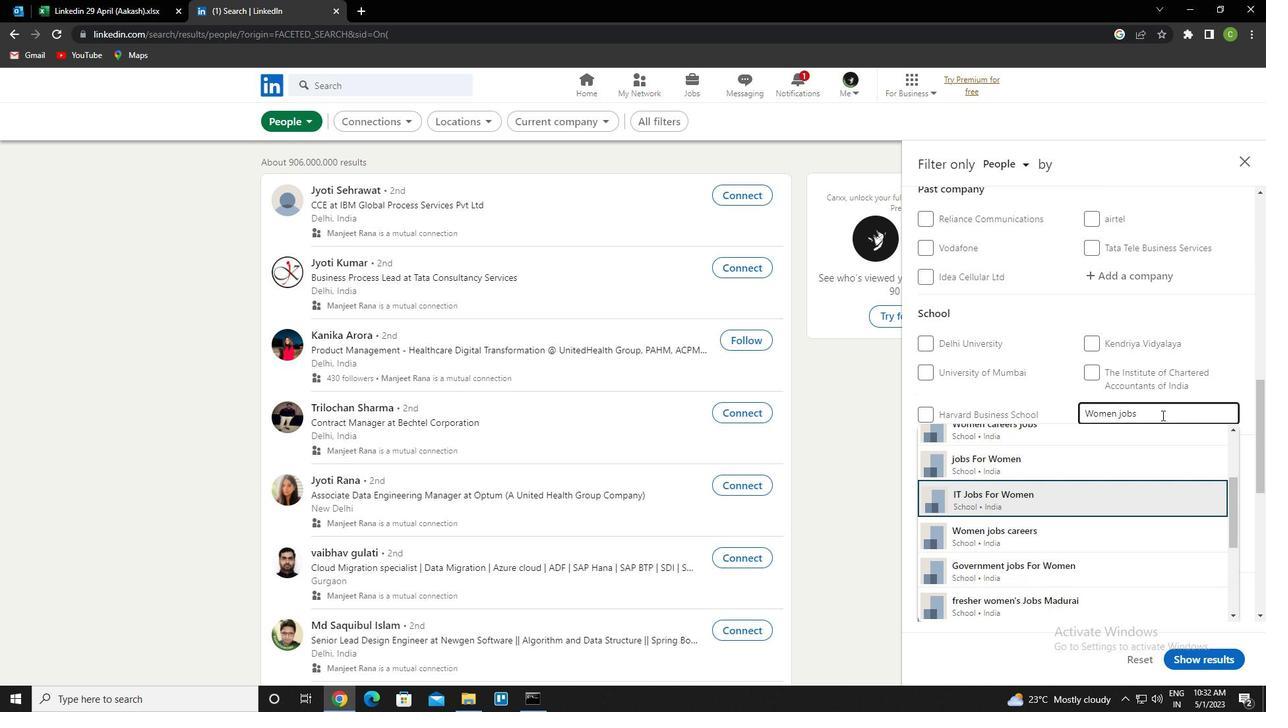 
Action: Mouse moved to (1164, 410)
Screenshot: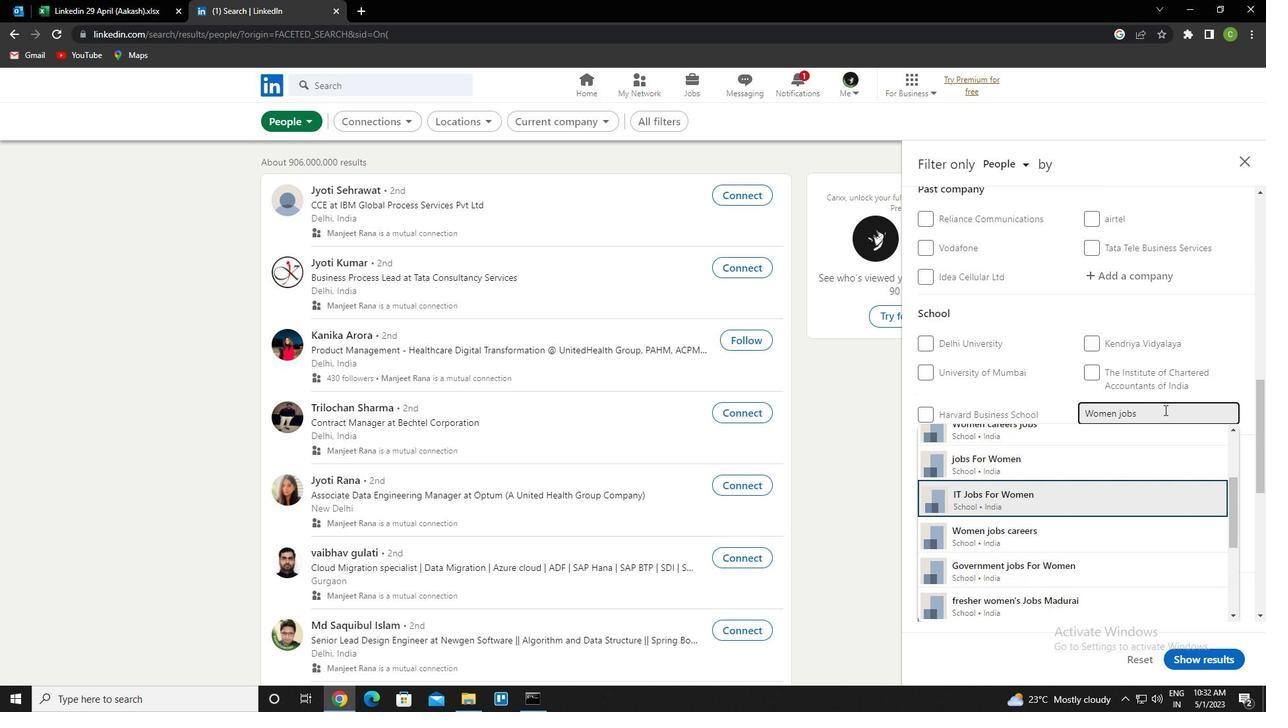 
Action: Key pressed <Key.enter>
Screenshot: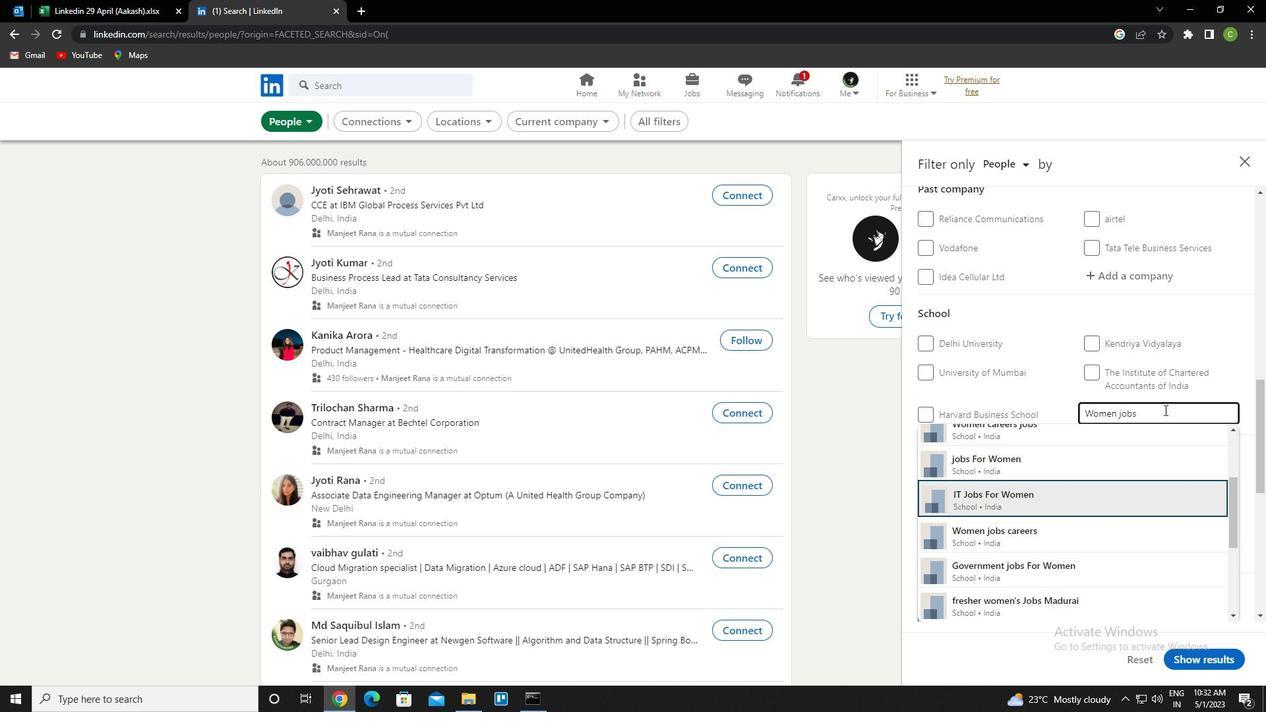 
Action: Mouse moved to (1164, 410)
Screenshot: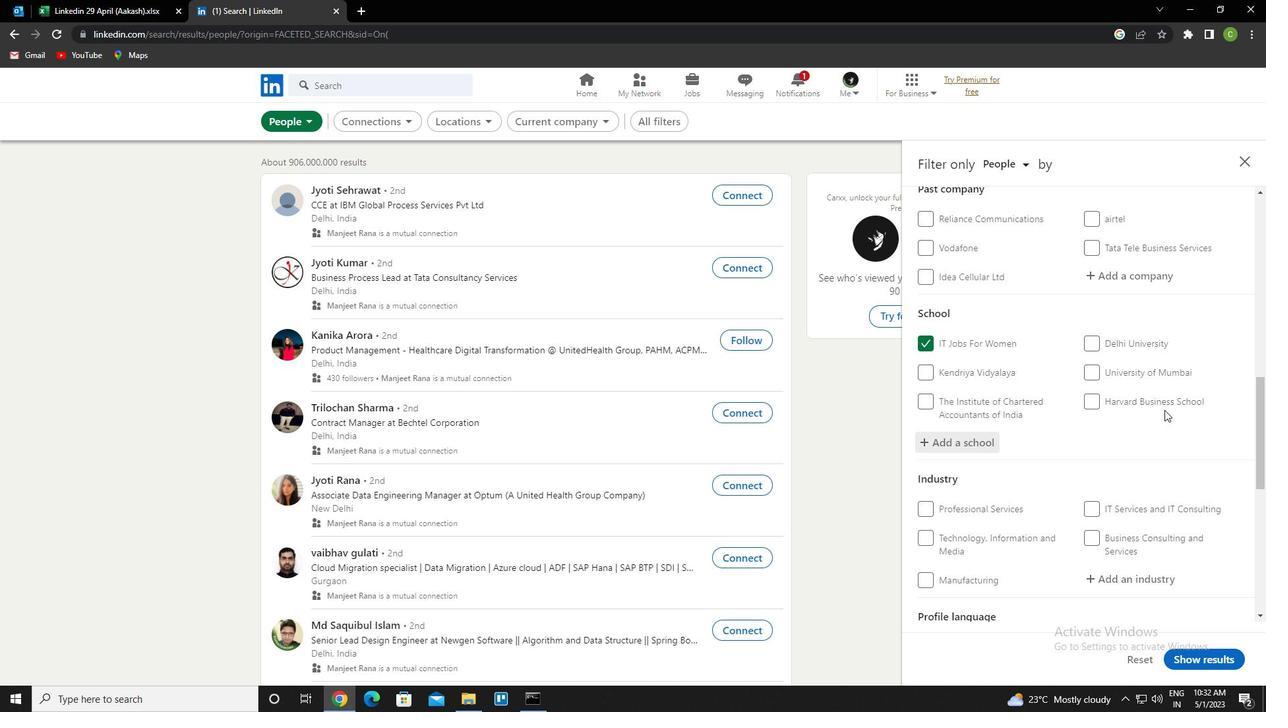 
Action: Mouse scrolled (1164, 409) with delta (0, 0)
Screenshot: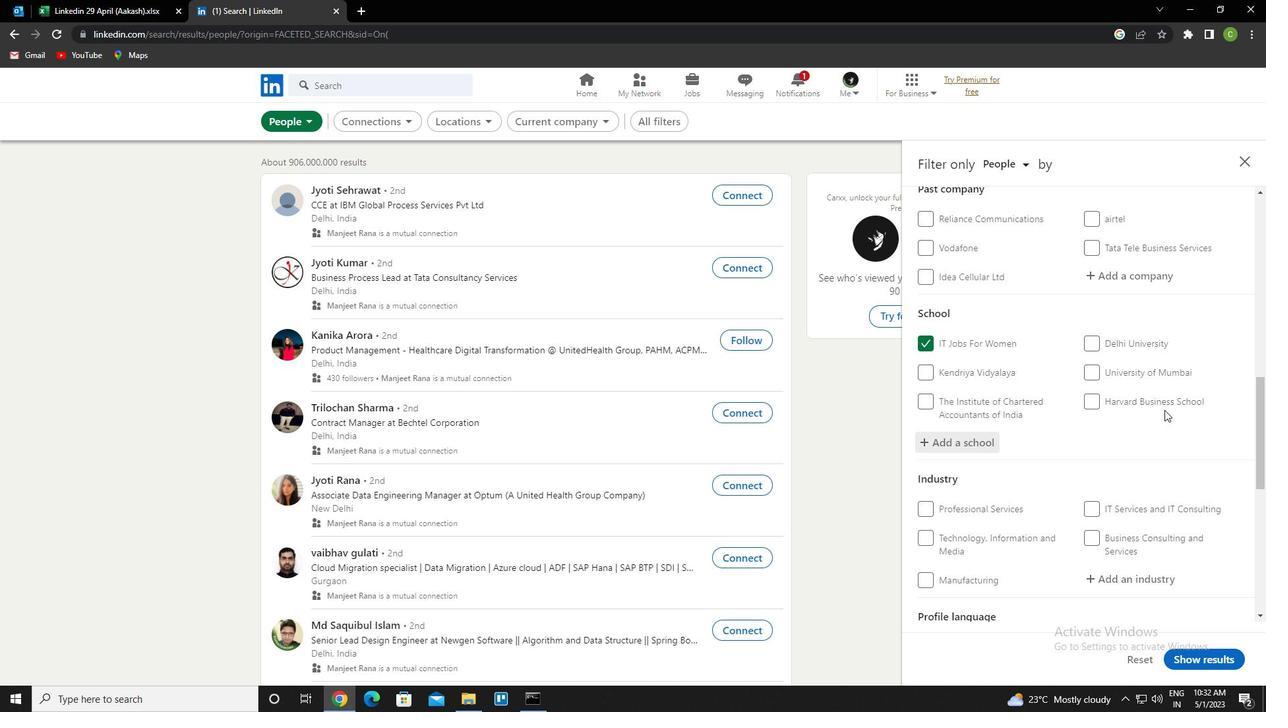 
Action: Mouse moved to (1163, 412)
Screenshot: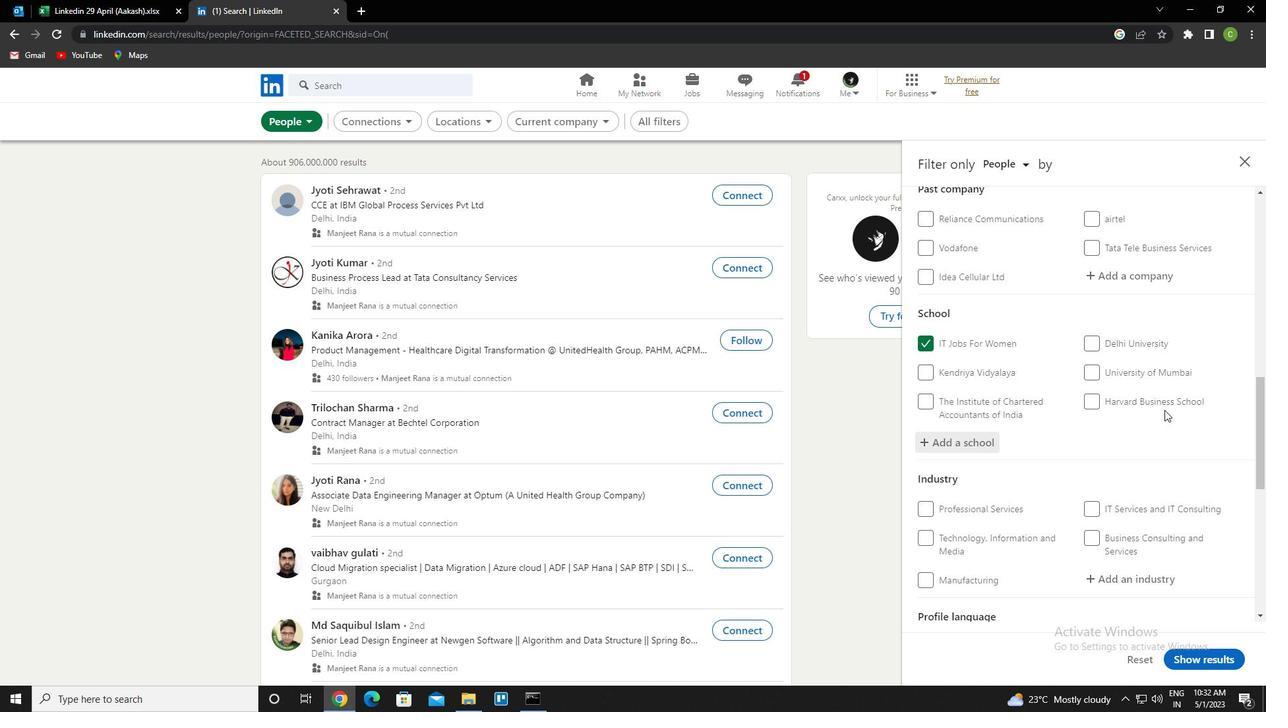 
Action: Mouse scrolled (1163, 411) with delta (0, 0)
Screenshot: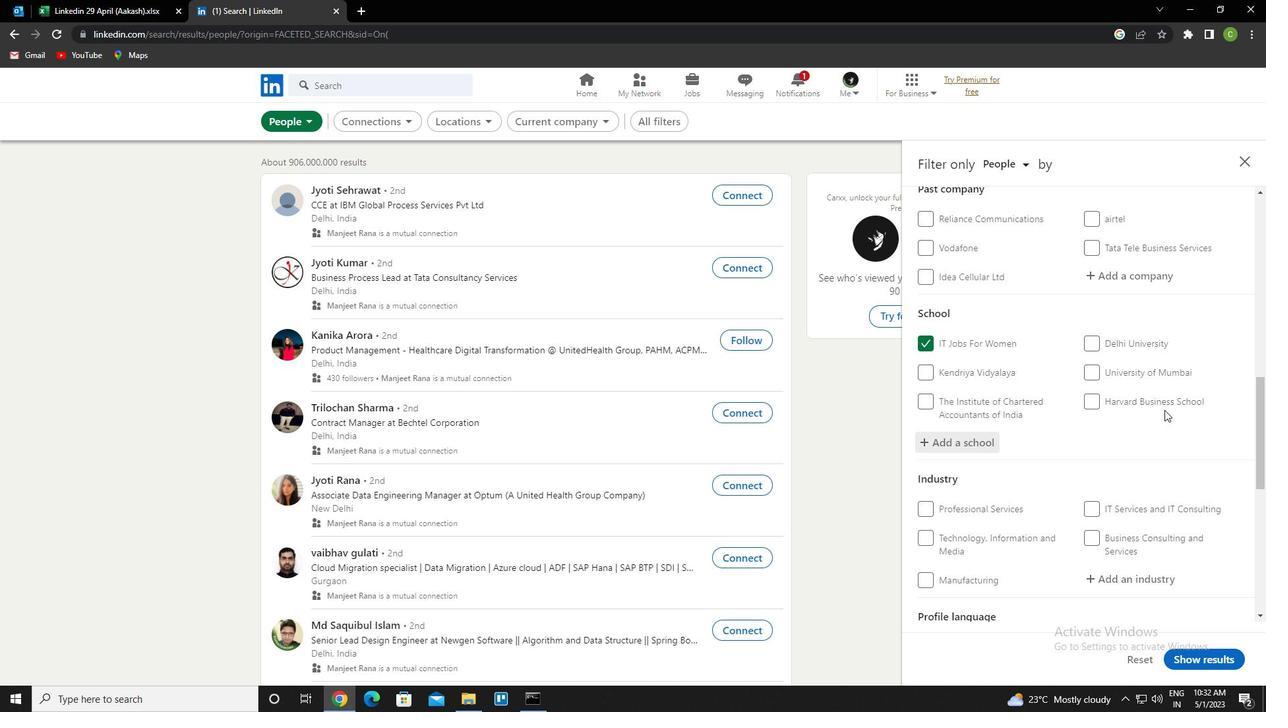 
Action: Mouse moved to (1113, 453)
Screenshot: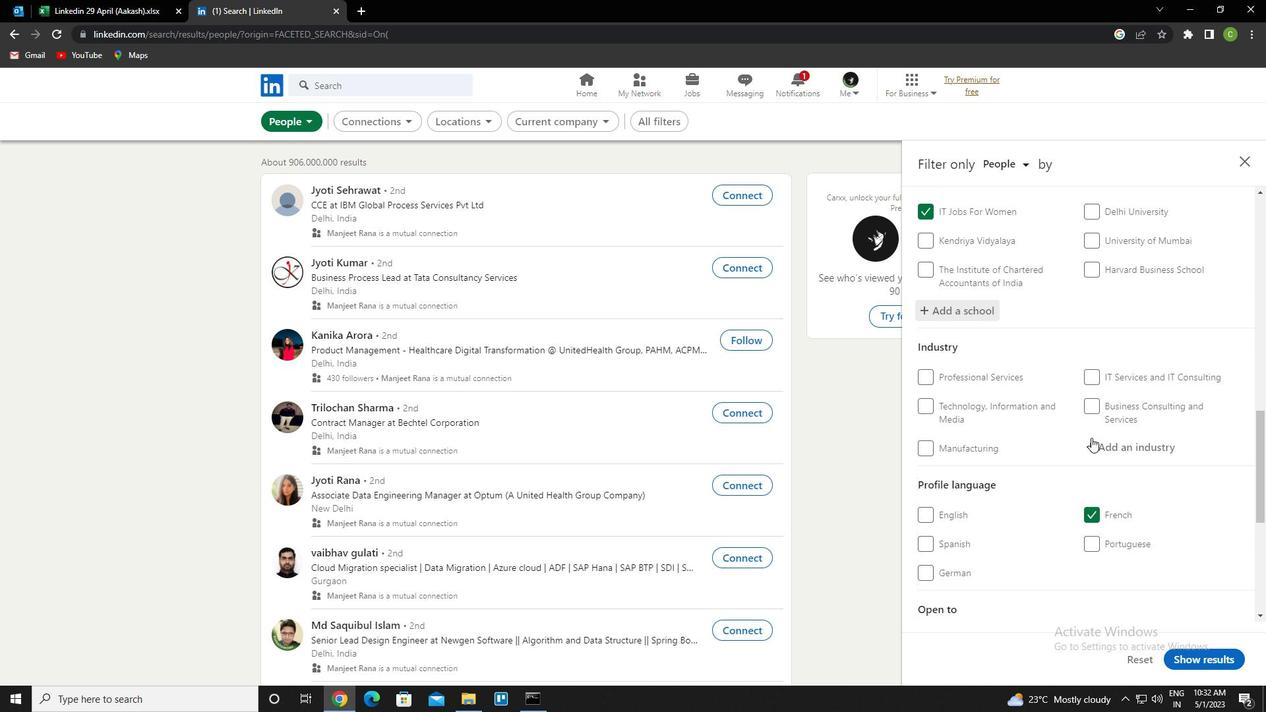 
Action: Mouse pressed left at (1113, 453)
Screenshot: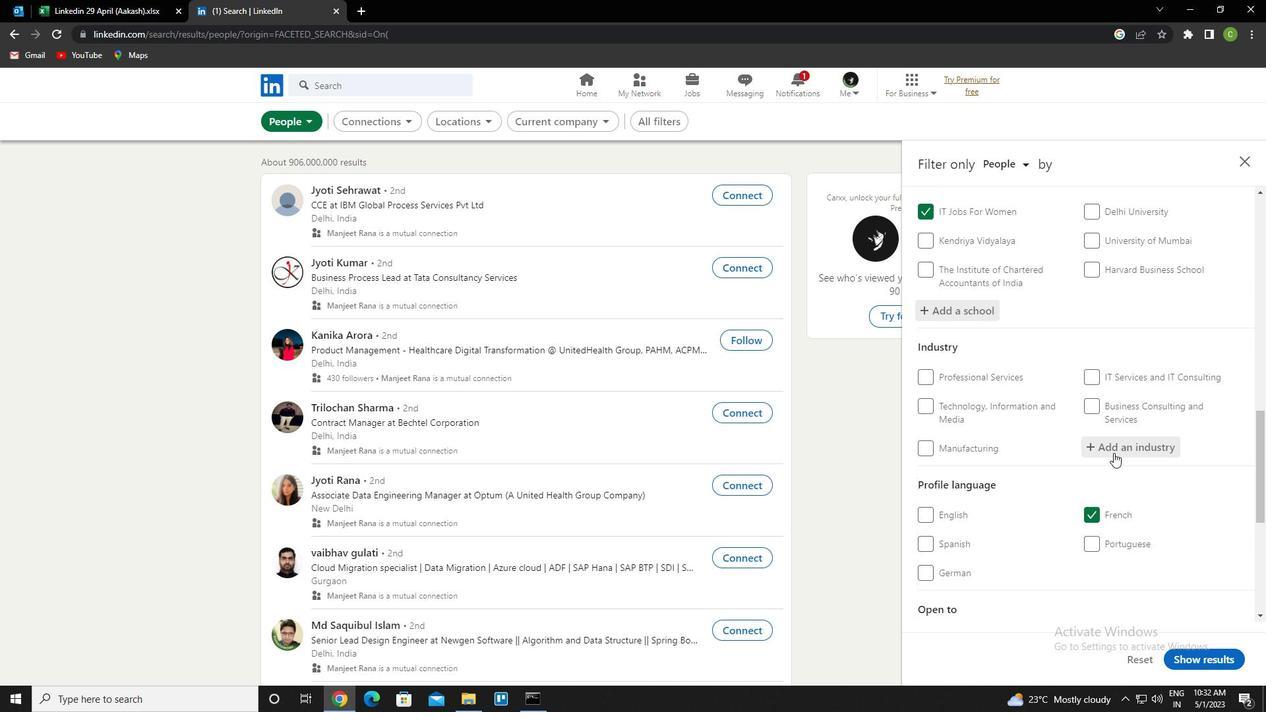 
Action: Key pressed <Key.caps_lock>o<Key.caps_lock>fiice<Key.space><Key.caps_lock>a<Key.caps_lock>dministratice<Key.backspace><Key.backspace>ve
Screenshot: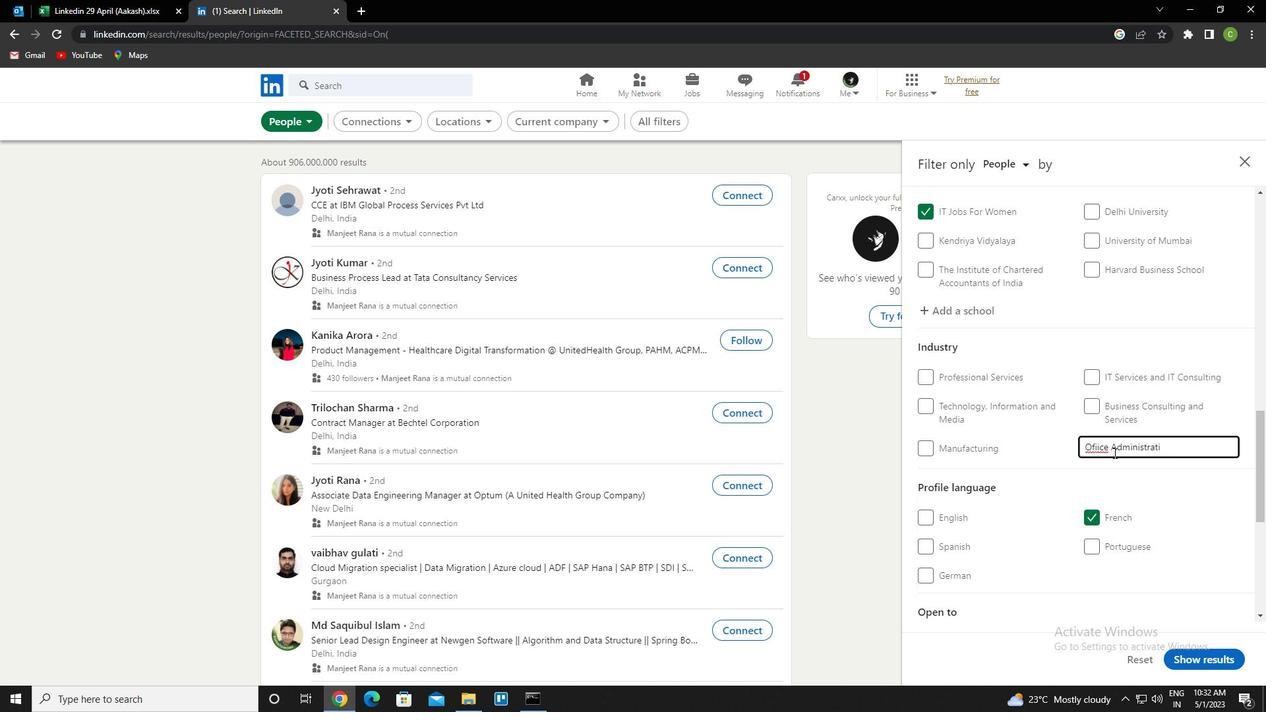 
Action: Mouse moved to (1097, 446)
Screenshot: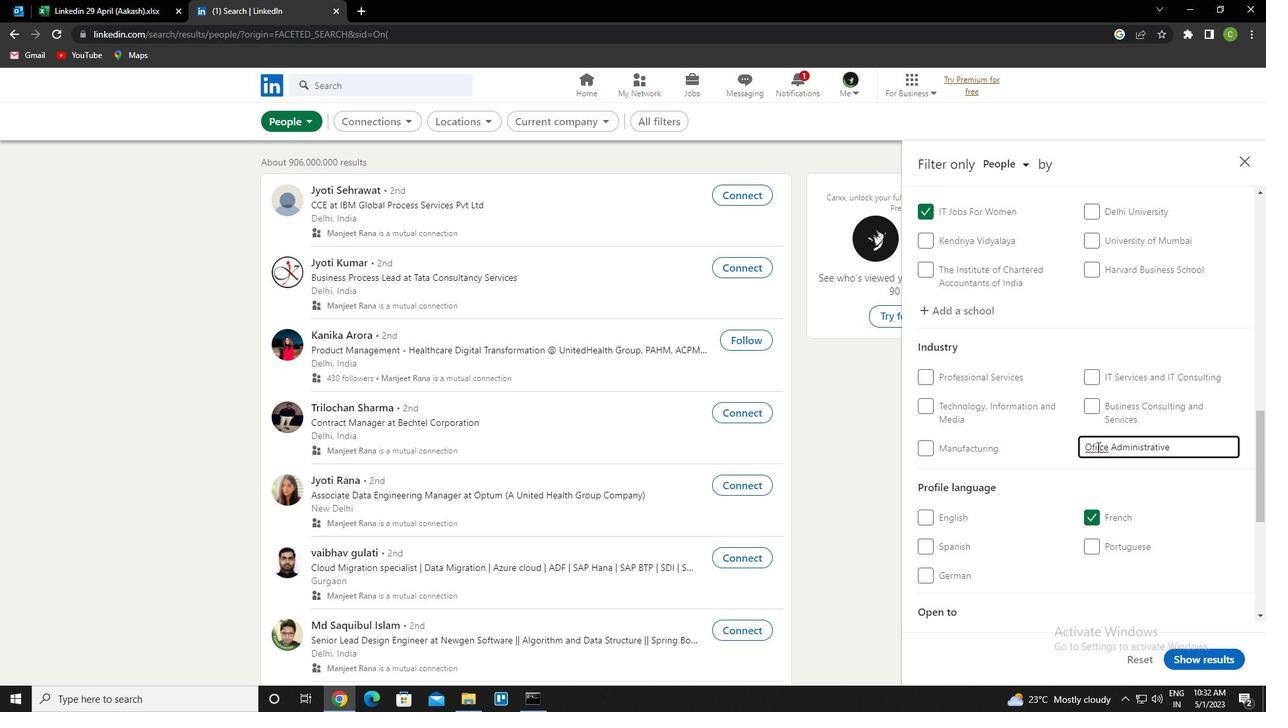 
Action: Mouse pressed left at (1097, 446)
Screenshot: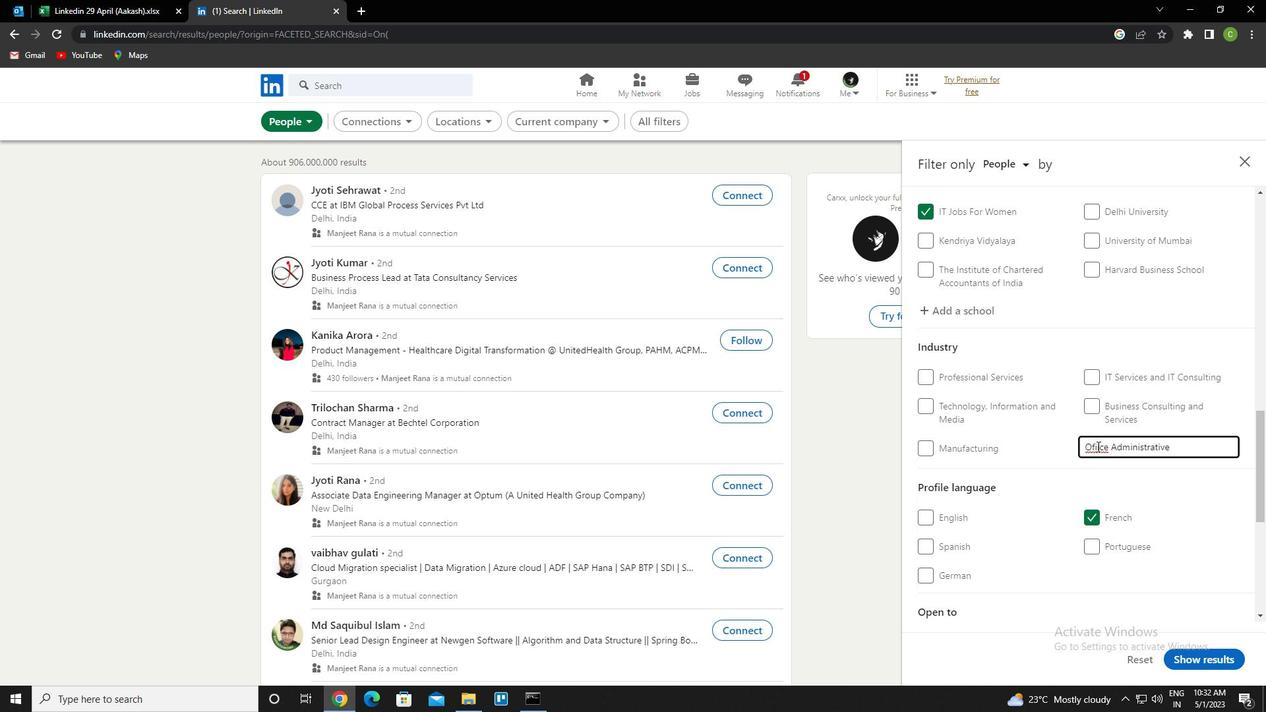 
Action: Mouse moved to (1124, 460)
Screenshot: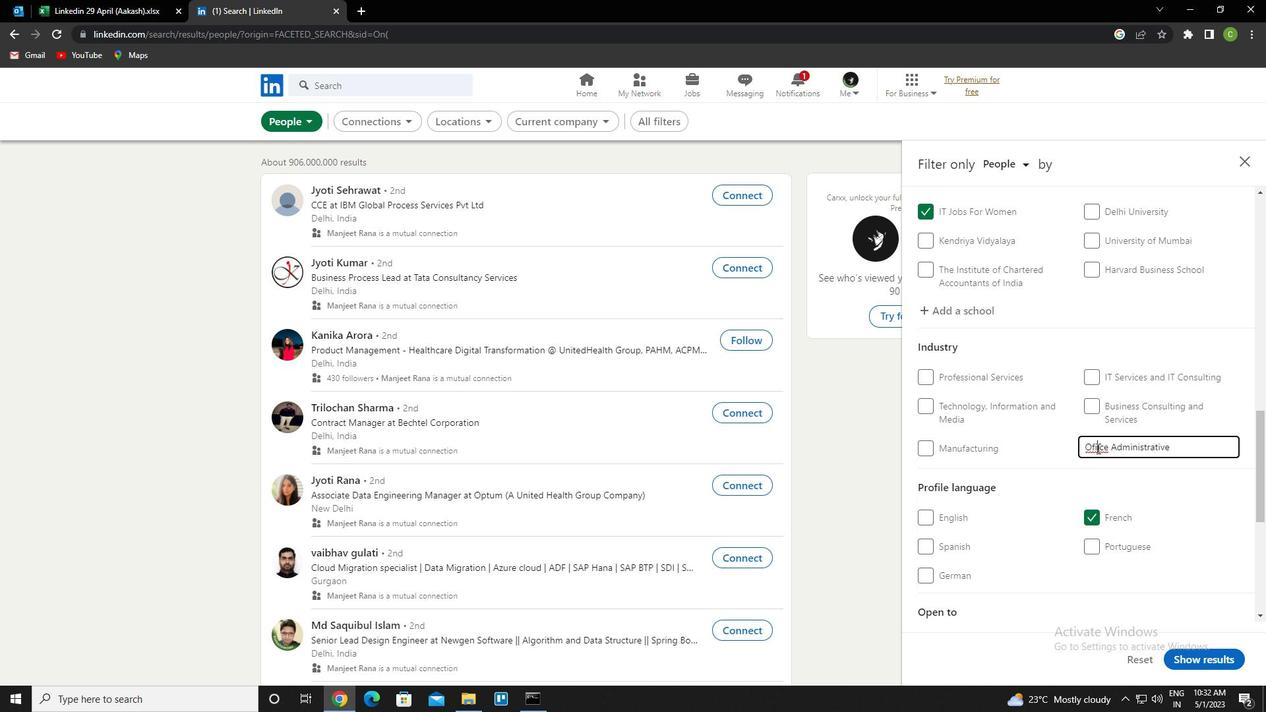 
Action: Key pressed <Key.backspace>
Screenshot: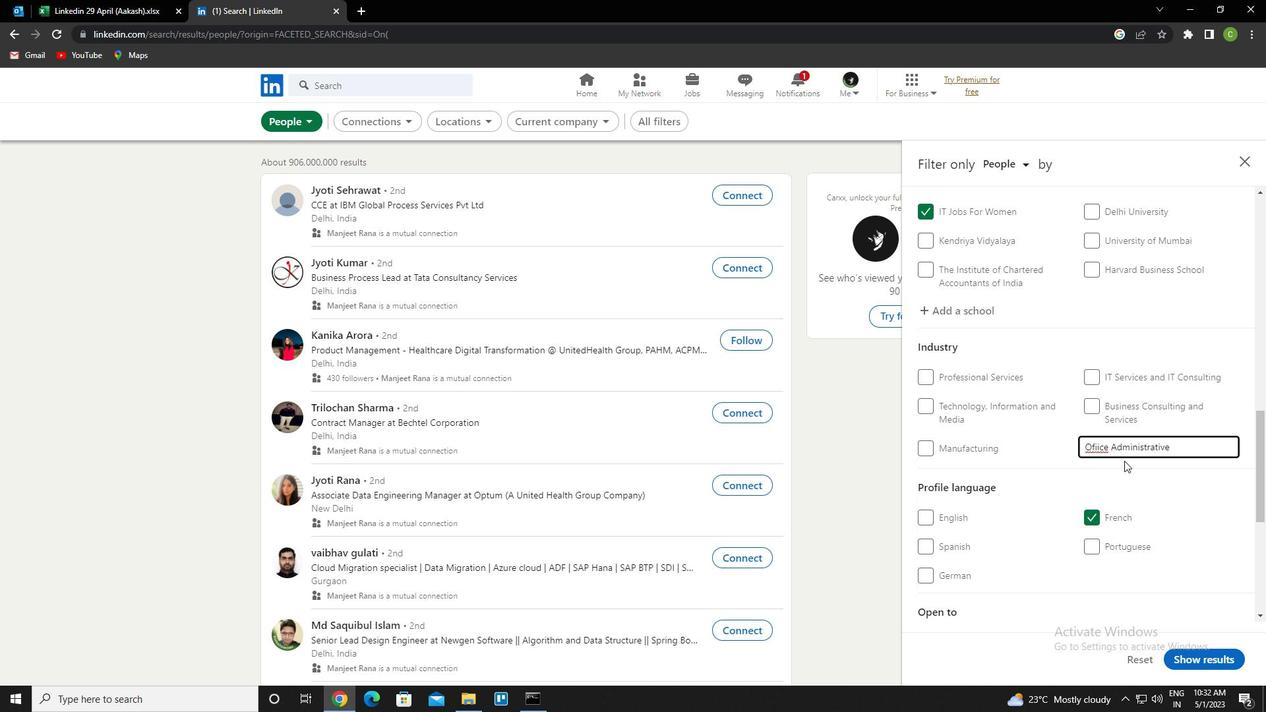 
Action: Mouse moved to (1120, 472)
Screenshot: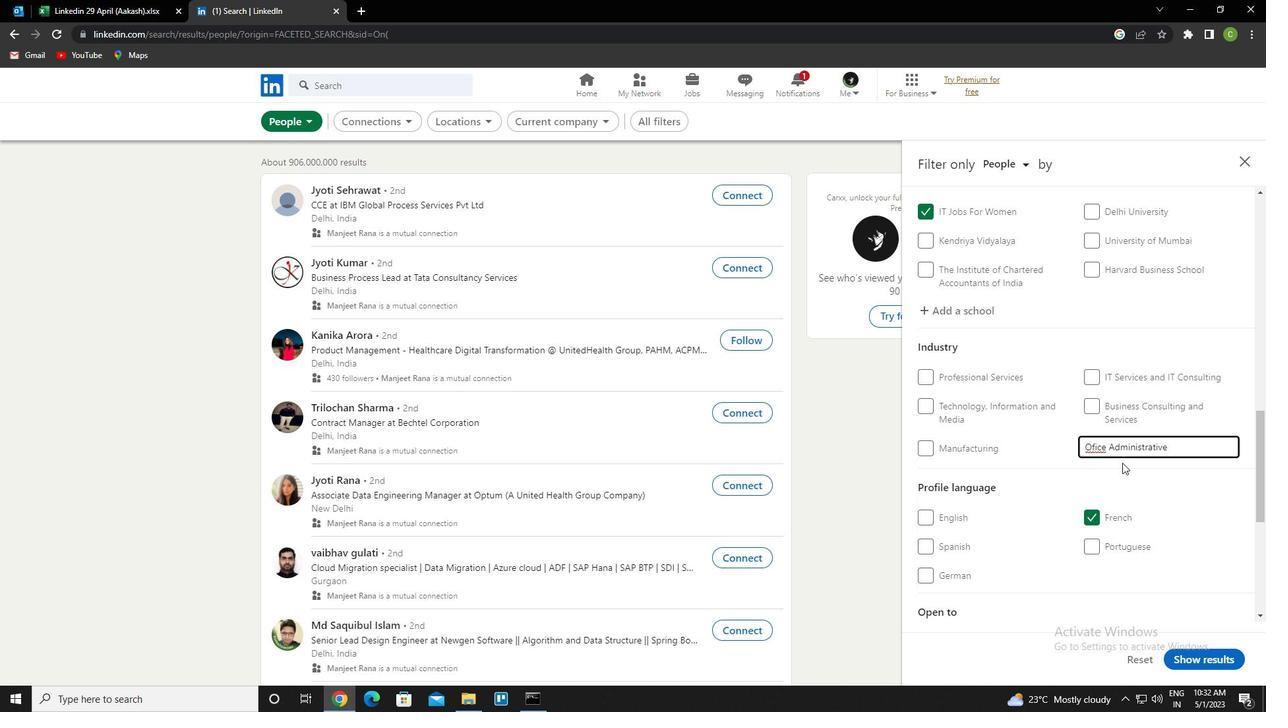 
Action: Key pressed f
Screenshot: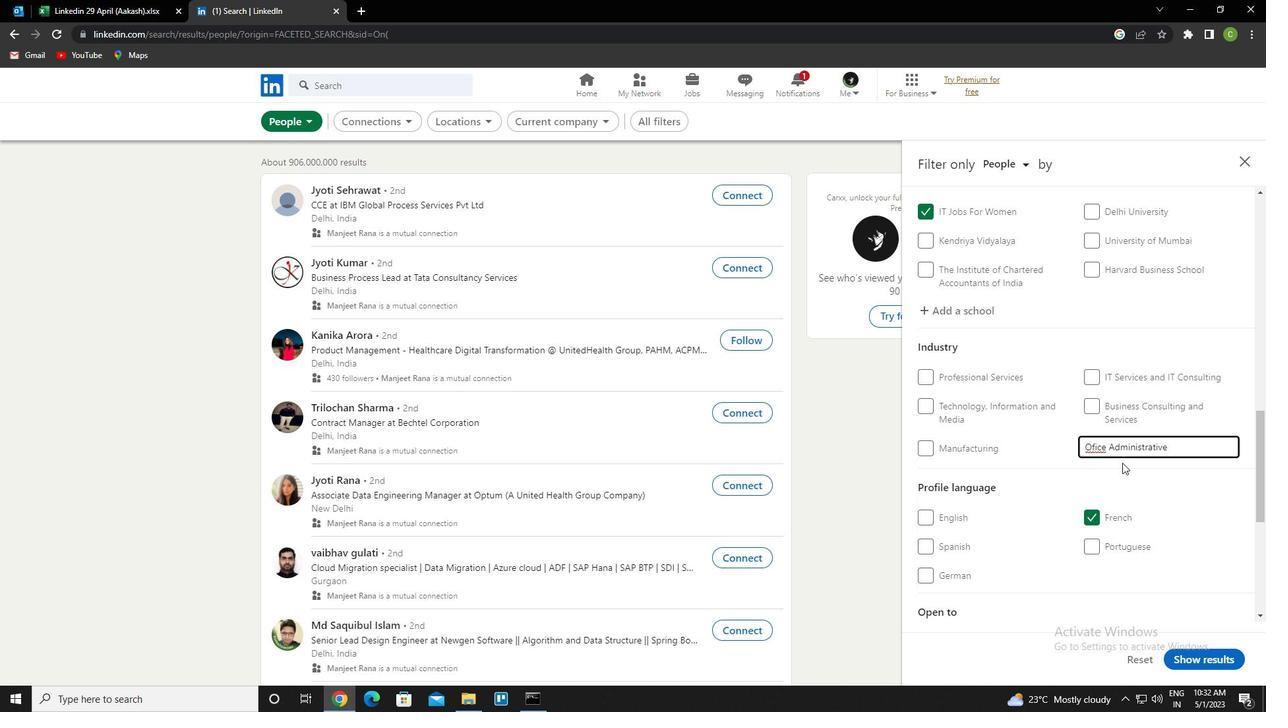
Action: Mouse moved to (1151, 464)
Screenshot: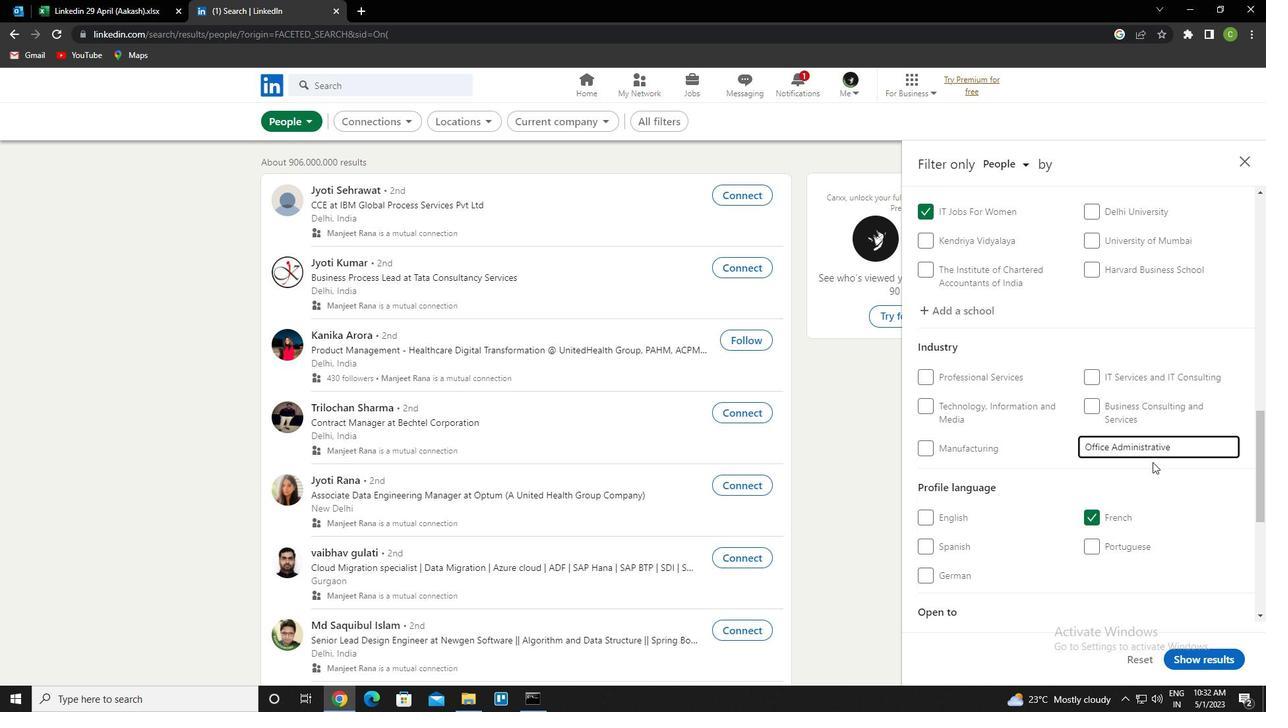 
Action: Mouse scrolled (1151, 464) with delta (0, 0)
Screenshot: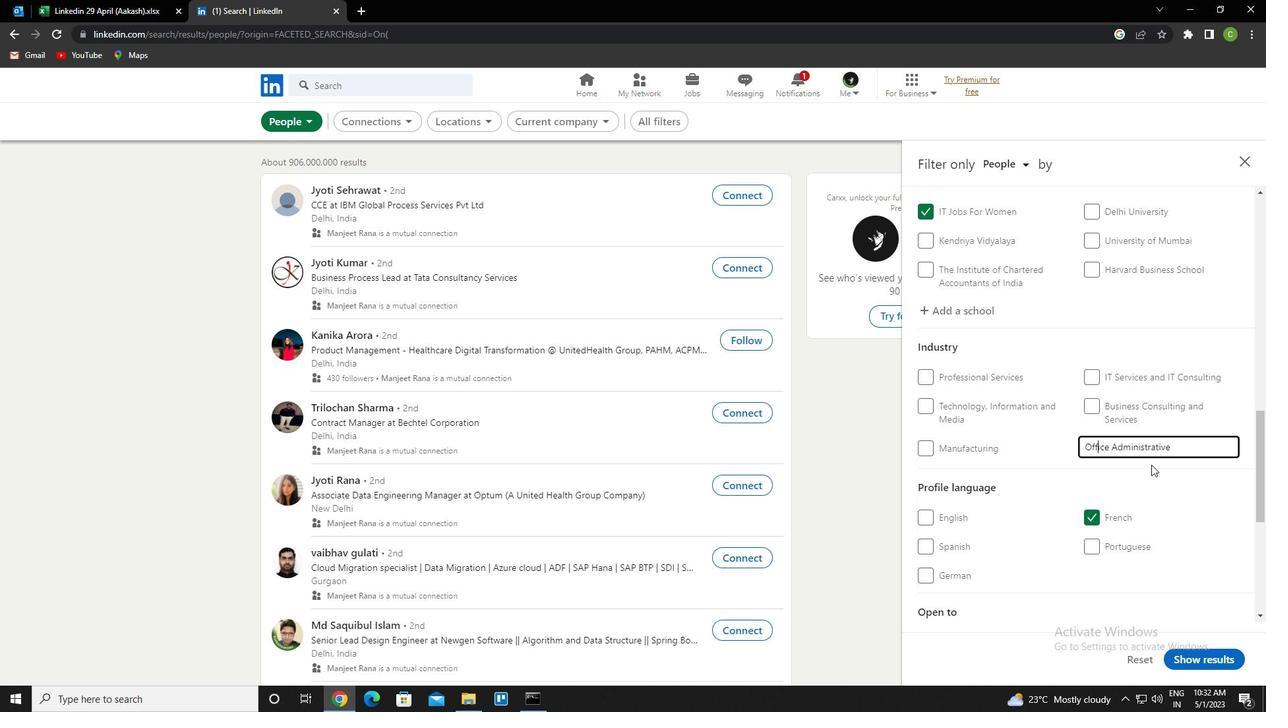 
Action: Mouse scrolled (1151, 464) with delta (0, 0)
Screenshot: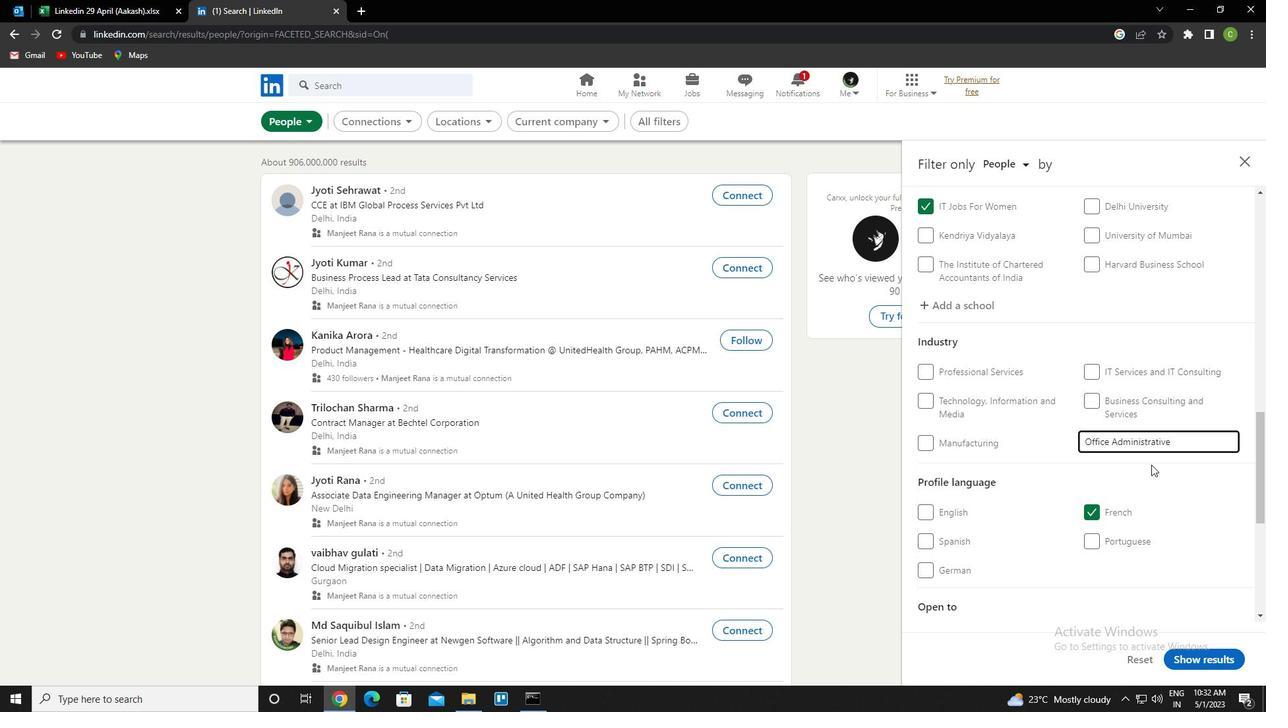 
Action: Mouse scrolled (1151, 464) with delta (0, 0)
Screenshot: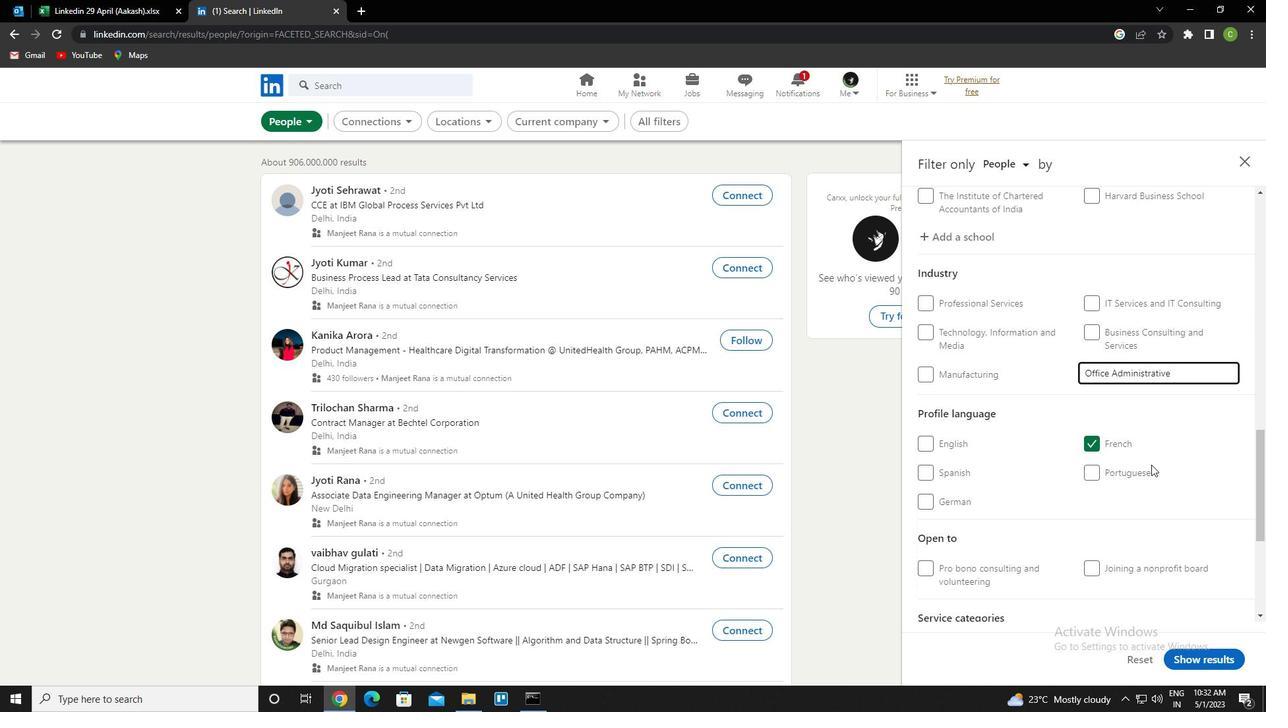 
Action: Mouse scrolled (1151, 464) with delta (0, 0)
Screenshot: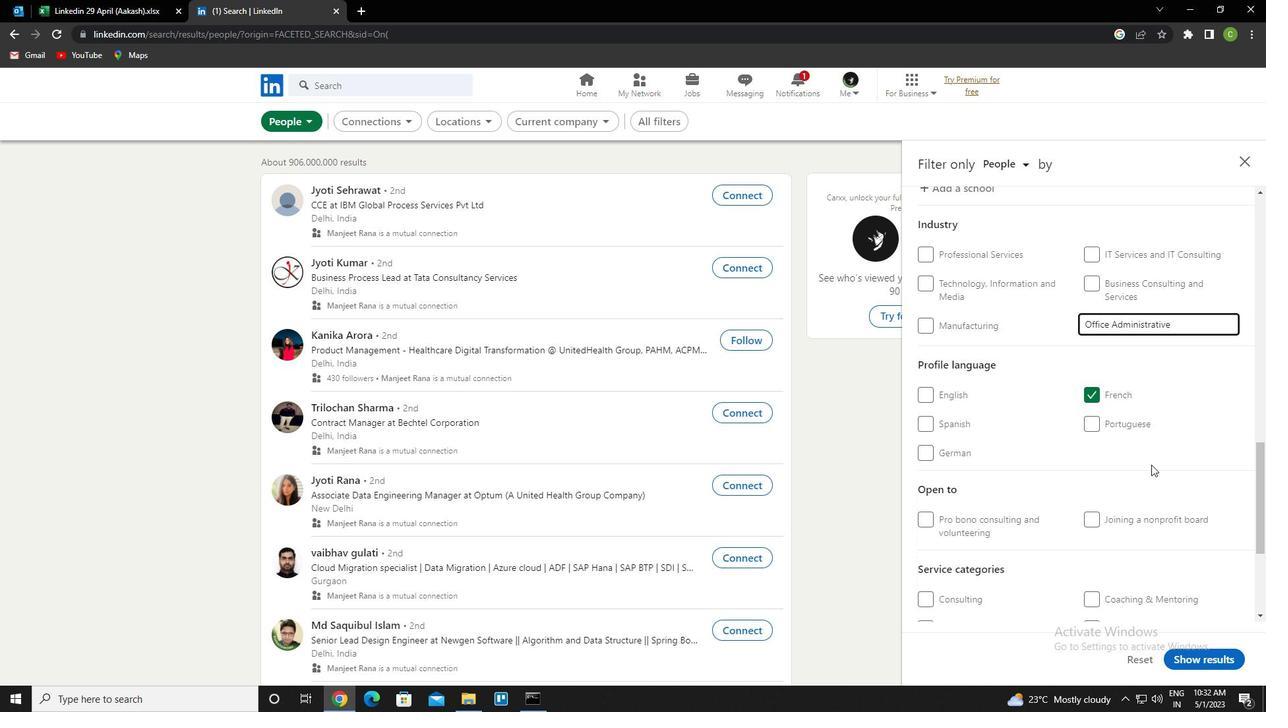 
Action: Mouse moved to (1132, 460)
Screenshot: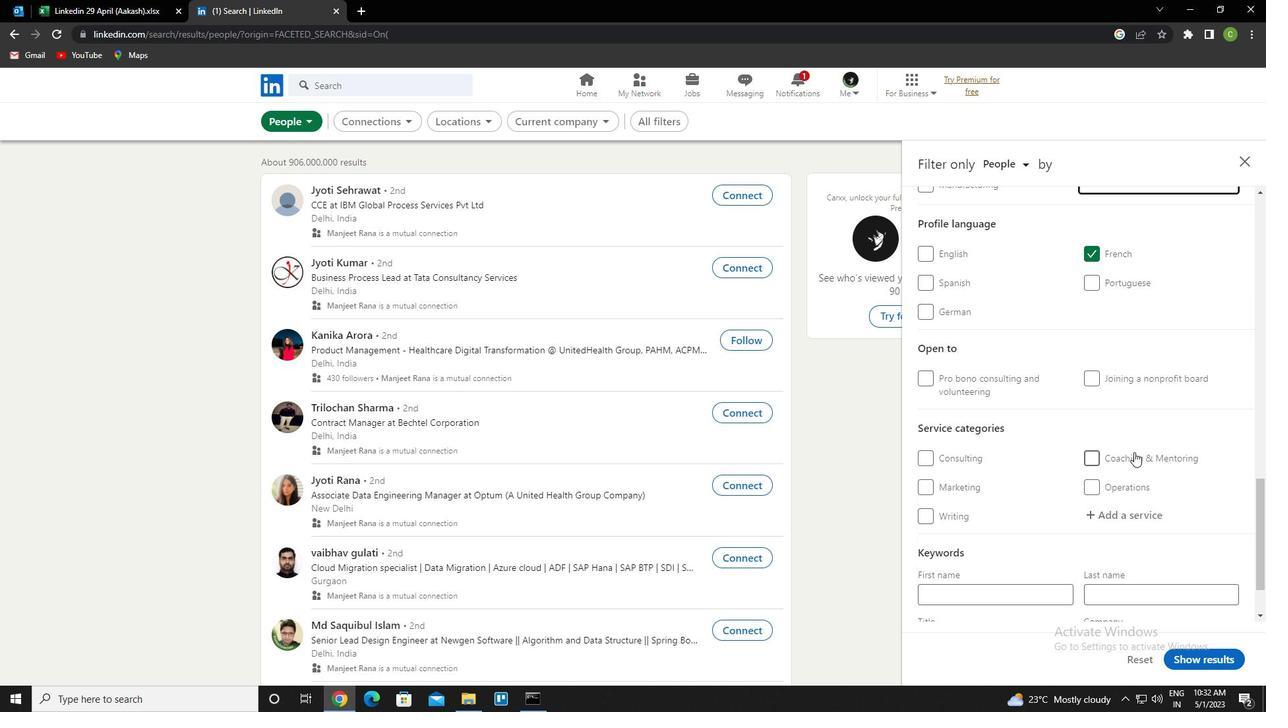 
Action: Mouse scrolled (1132, 459) with delta (0, 0)
Screenshot: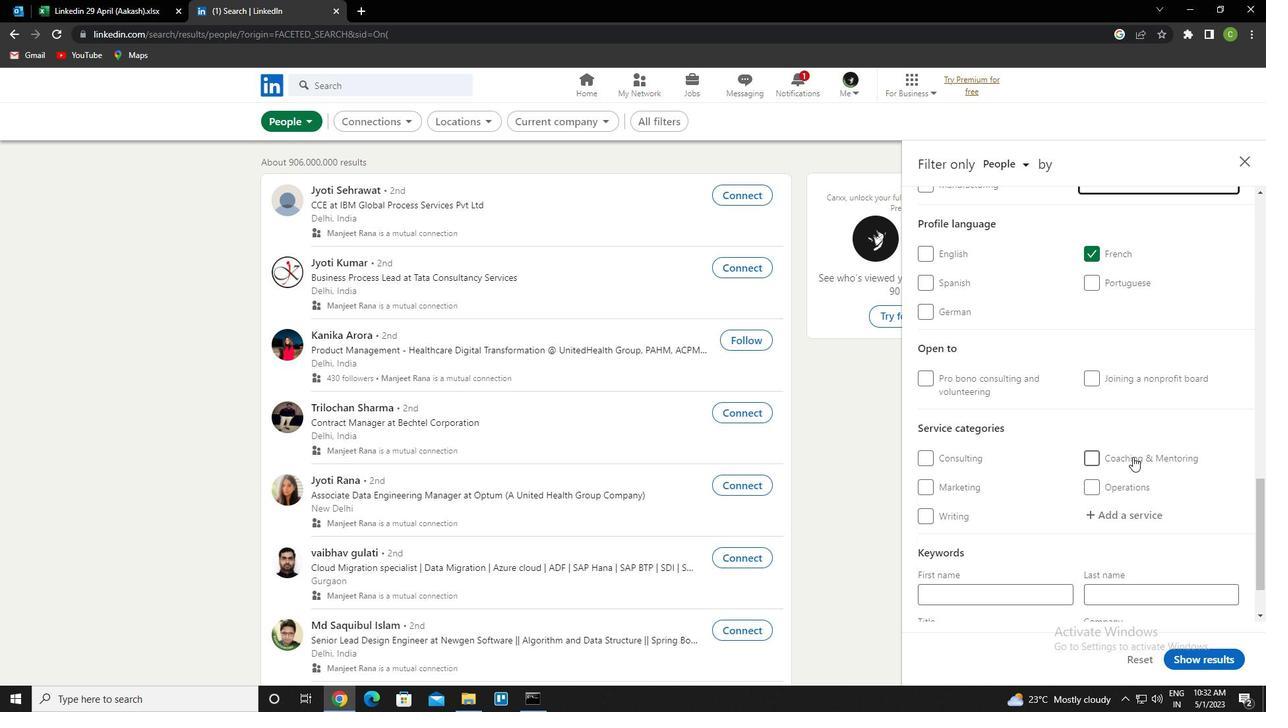 
Action: Mouse scrolled (1132, 459) with delta (0, 0)
Screenshot: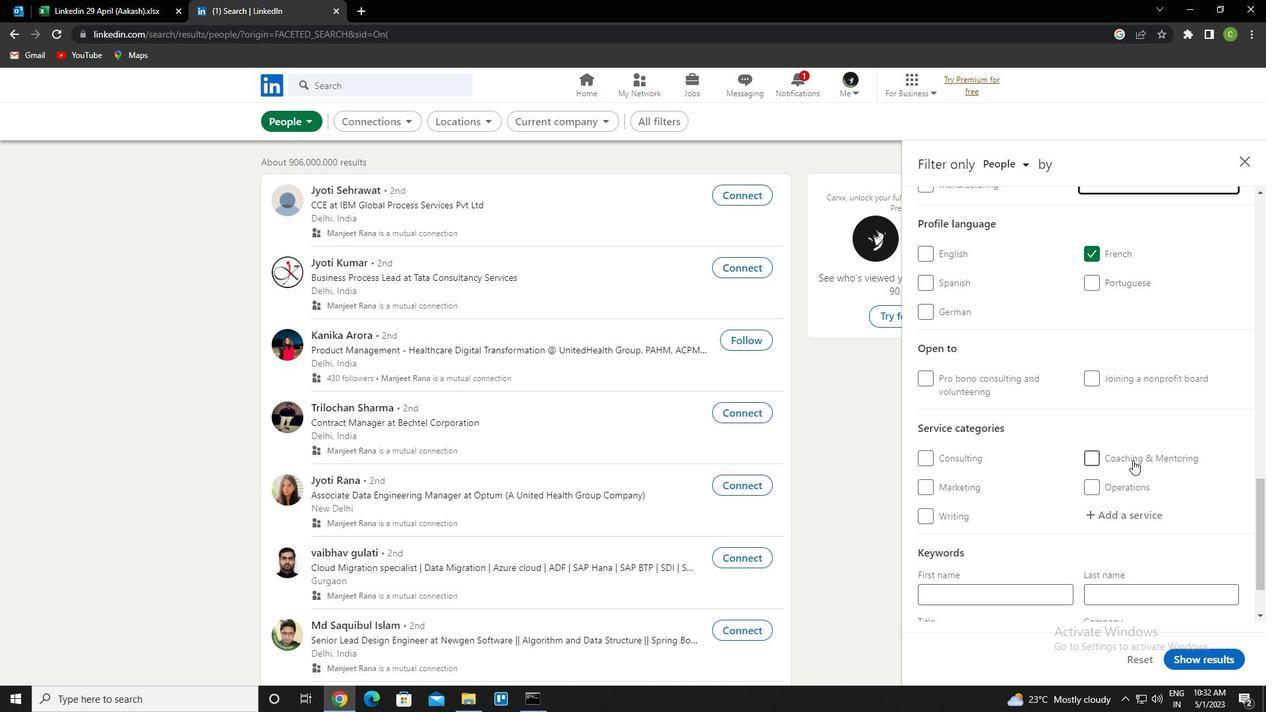 
Action: Mouse moved to (1133, 441)
Screenshot: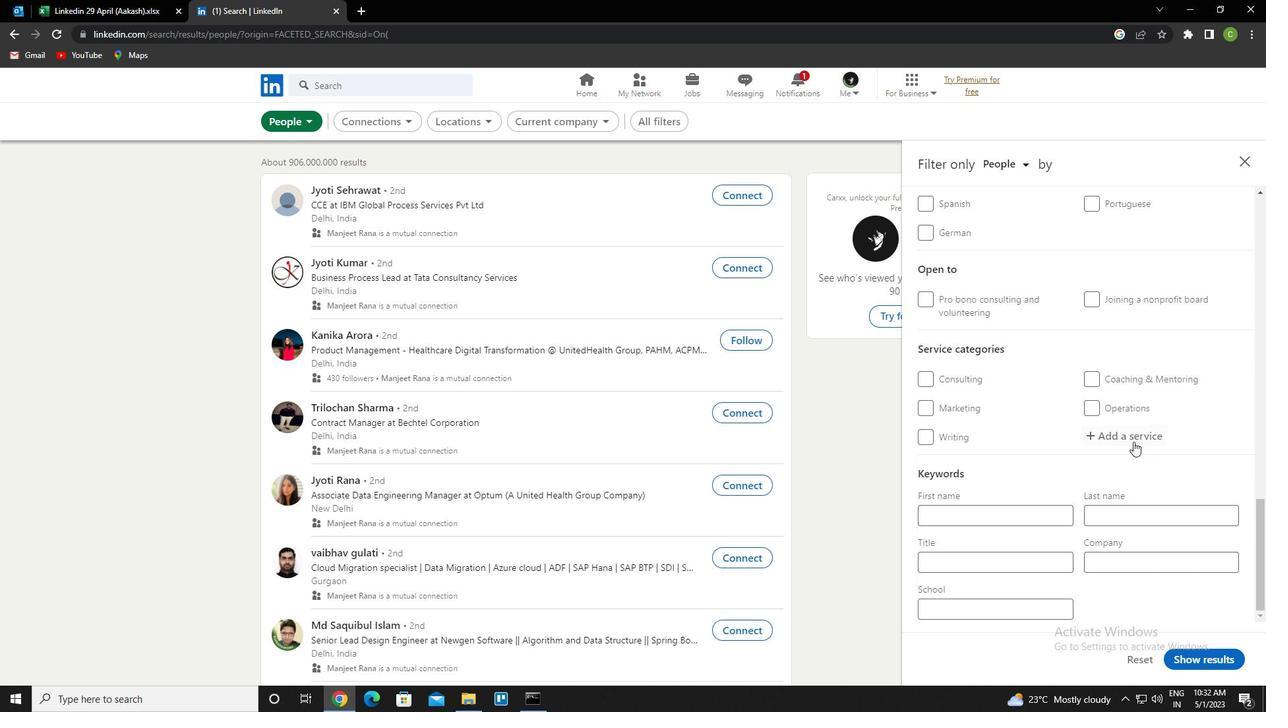 
Action: Mouse pressed left at (1133, 441)
Screenshot: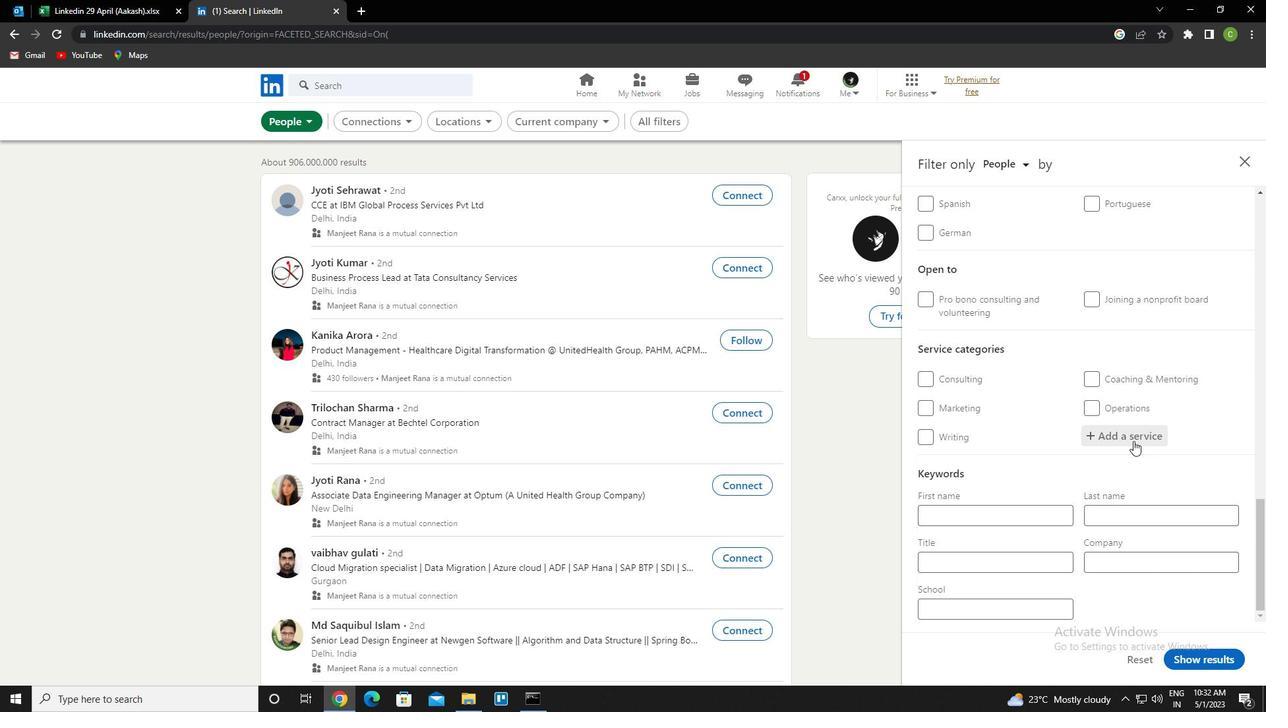 
Action: Key pressed <Key.caps_lock>r<Key.caps_lock>esume<Key.down><Key.enter>
Screenshot: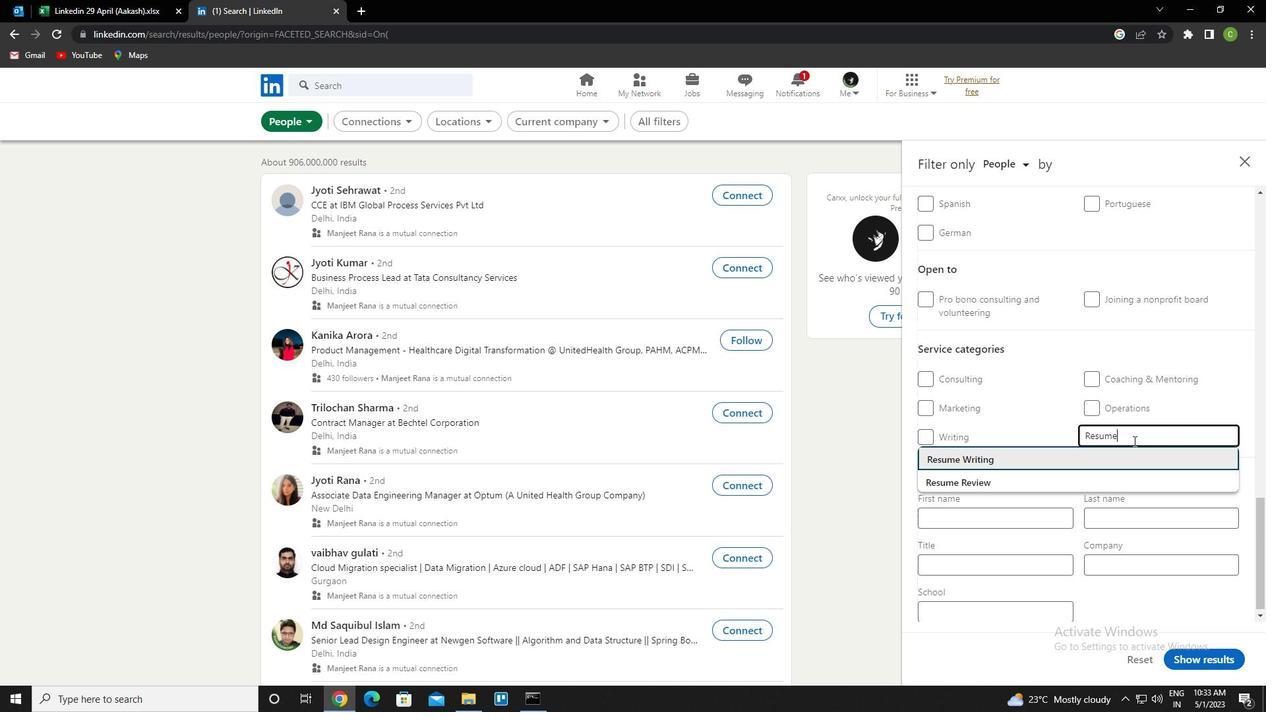 
Action: Mouse moved to (1129, 447)
Screenshot: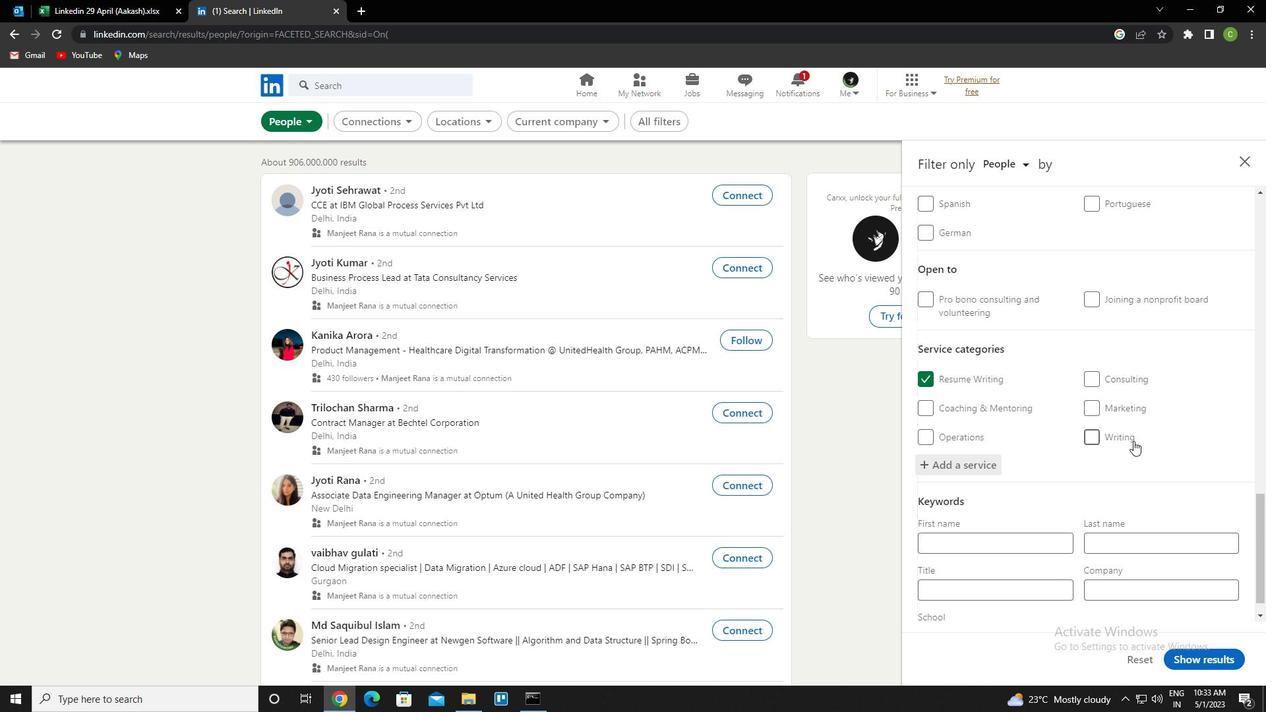 
Action: Mouse scrolled (1129, 447) with delta (0, 0)
Screenshot: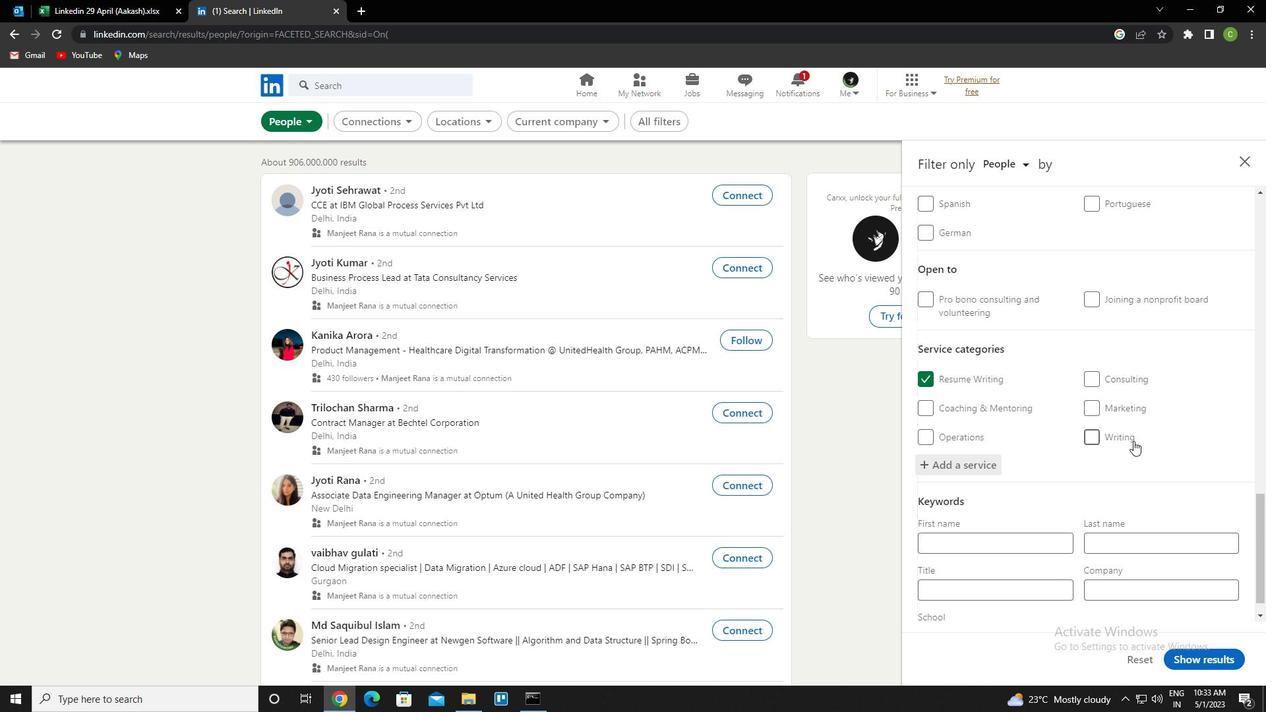 
Action: Mouse moved to (1127, 449)
Screenshot: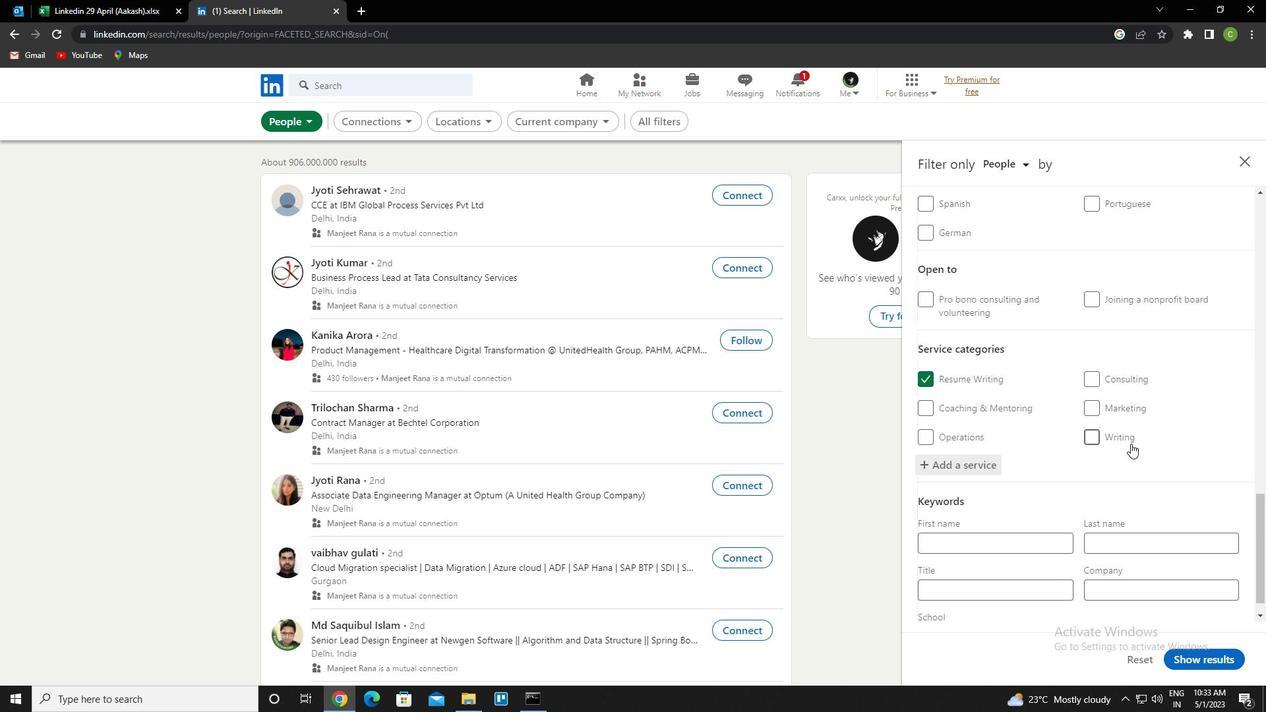 
Action: Mouse scrolled (1127, 449) with delta (0, 0)
Screenshot: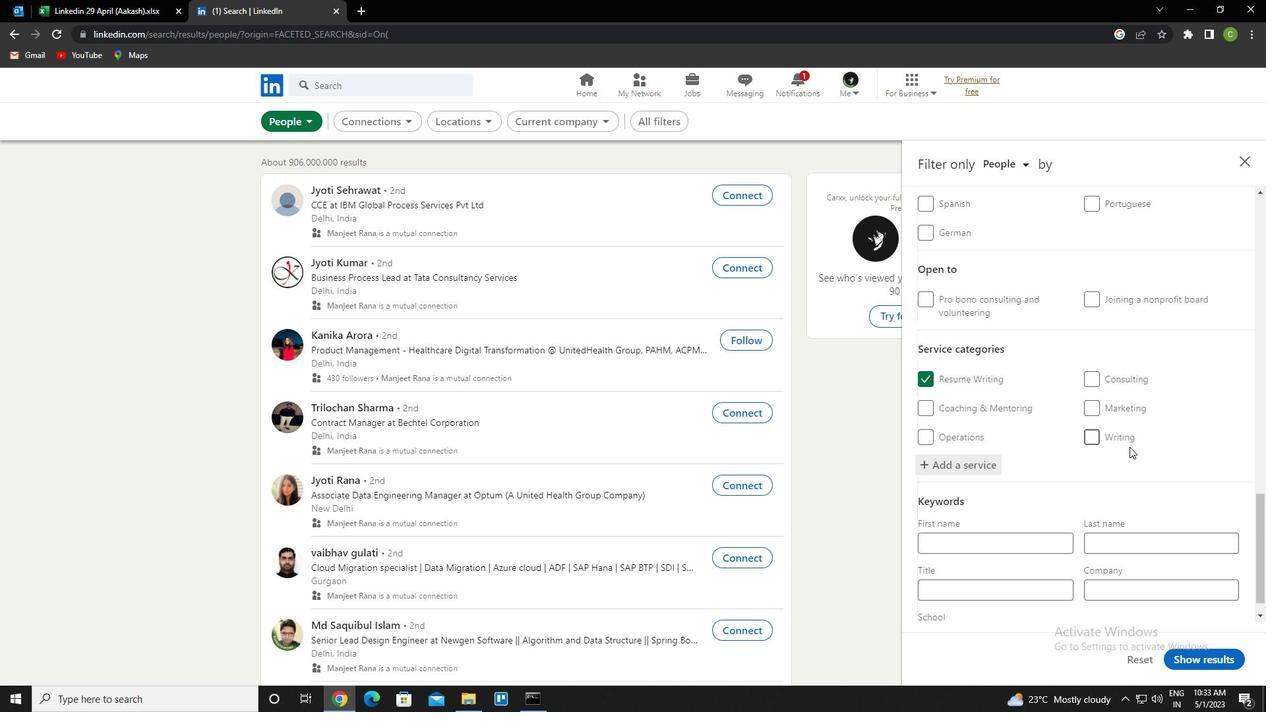 
Action: Mouse scrolled (1127, 449) with delta (0, 0)
Screenshot: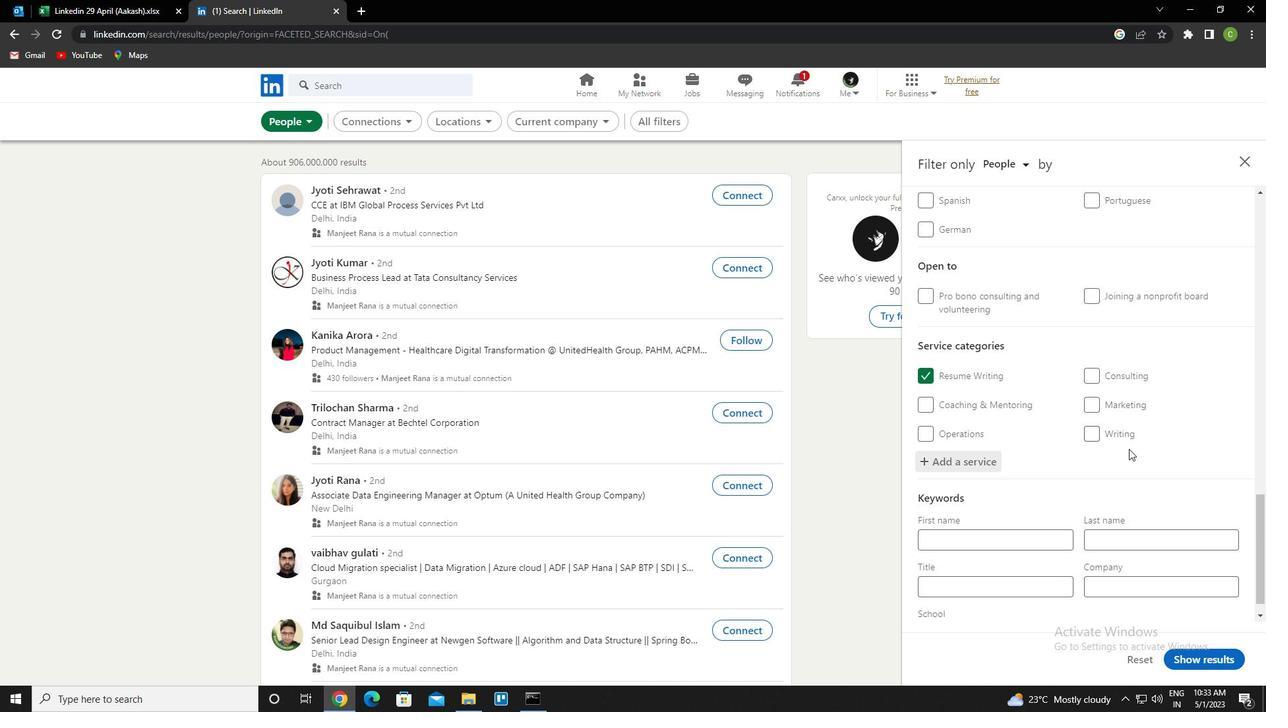 
Action: Mouse moved to (1126, 449)
Screenshot: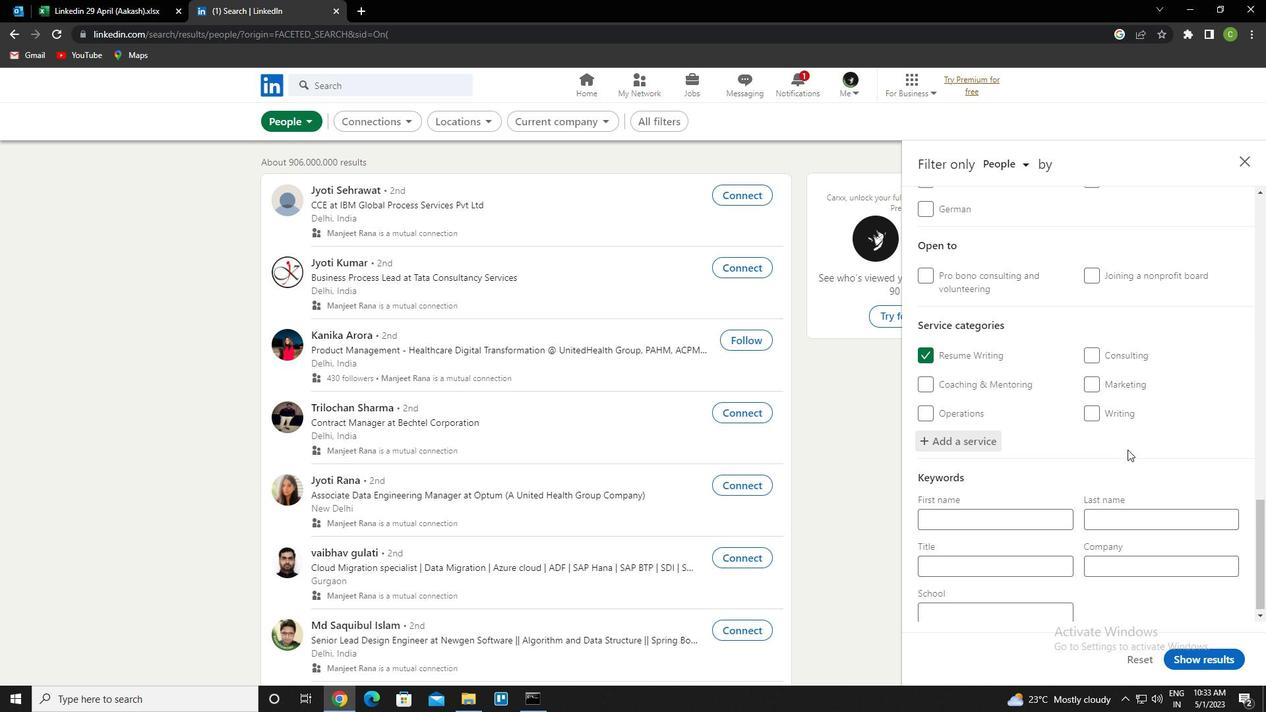 
Action: Mouse scrolled (1126, 449) with delta (0, 0)
Screenshot: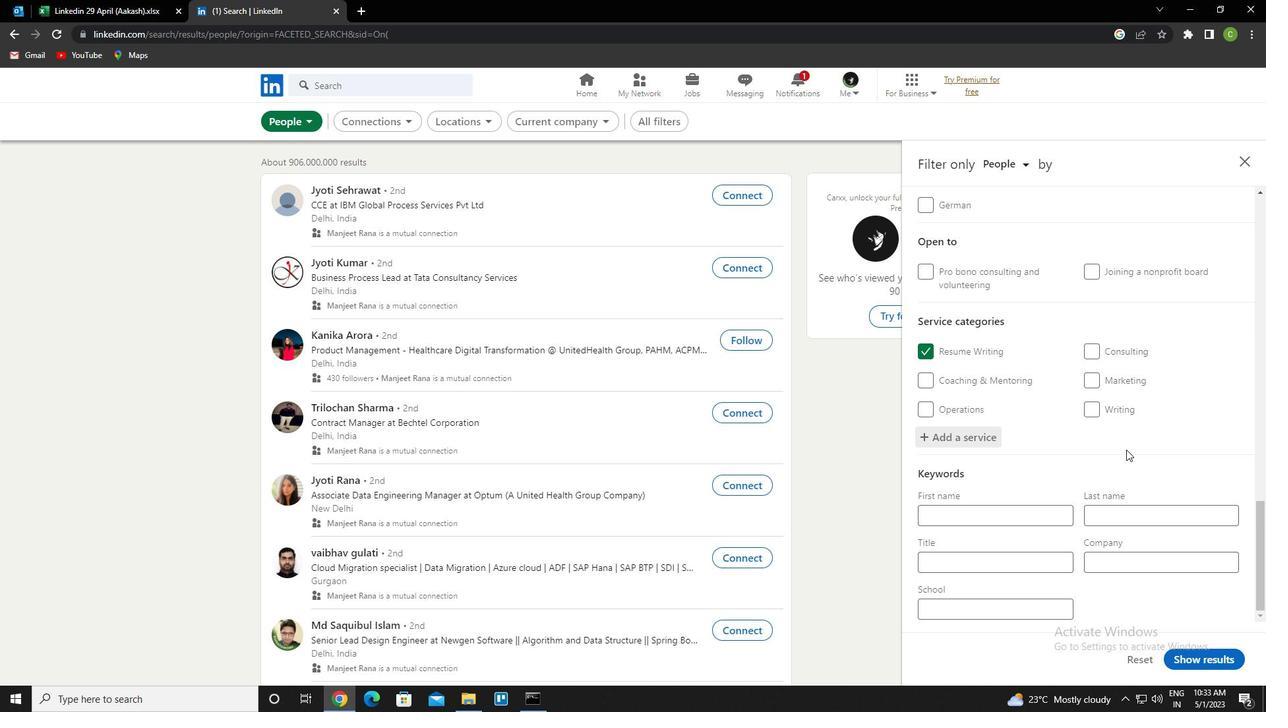 
Action: Mouse scrolled (1126, 449) with delta (0, 0)
Screenshot: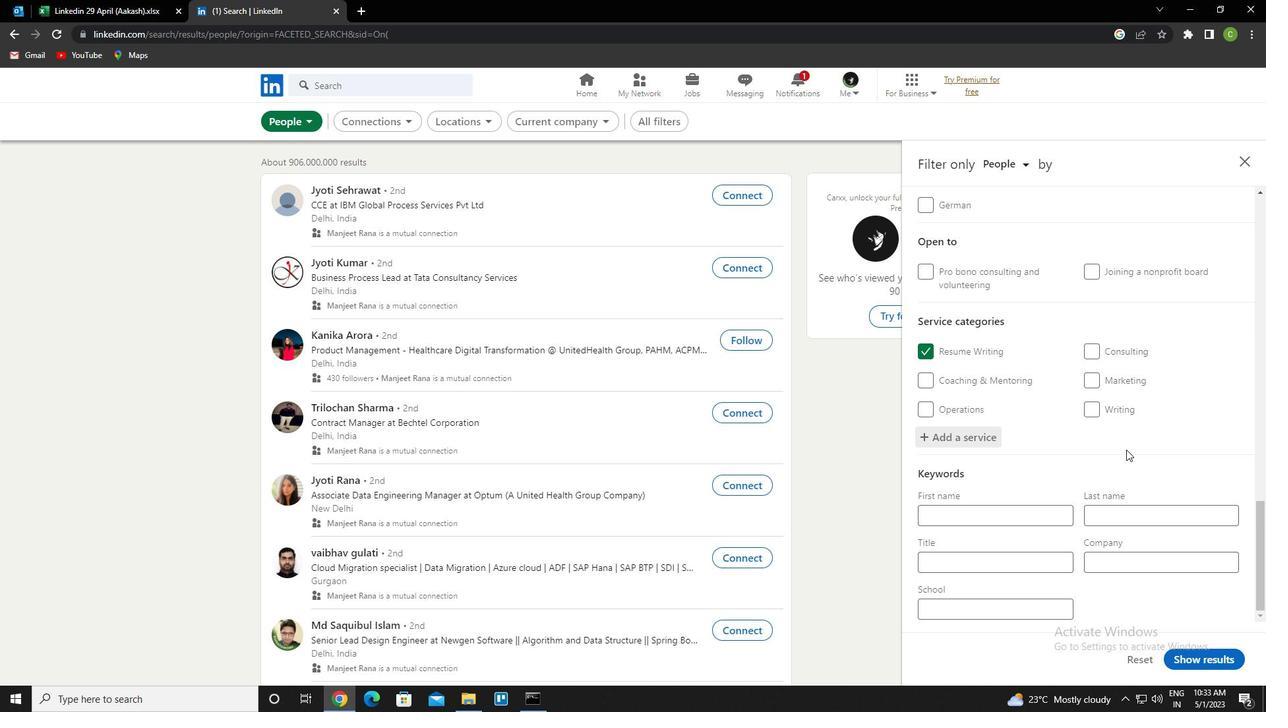 
Action: Mouse scrolled (1126, 449) with delta (0, 0)
Screenshot: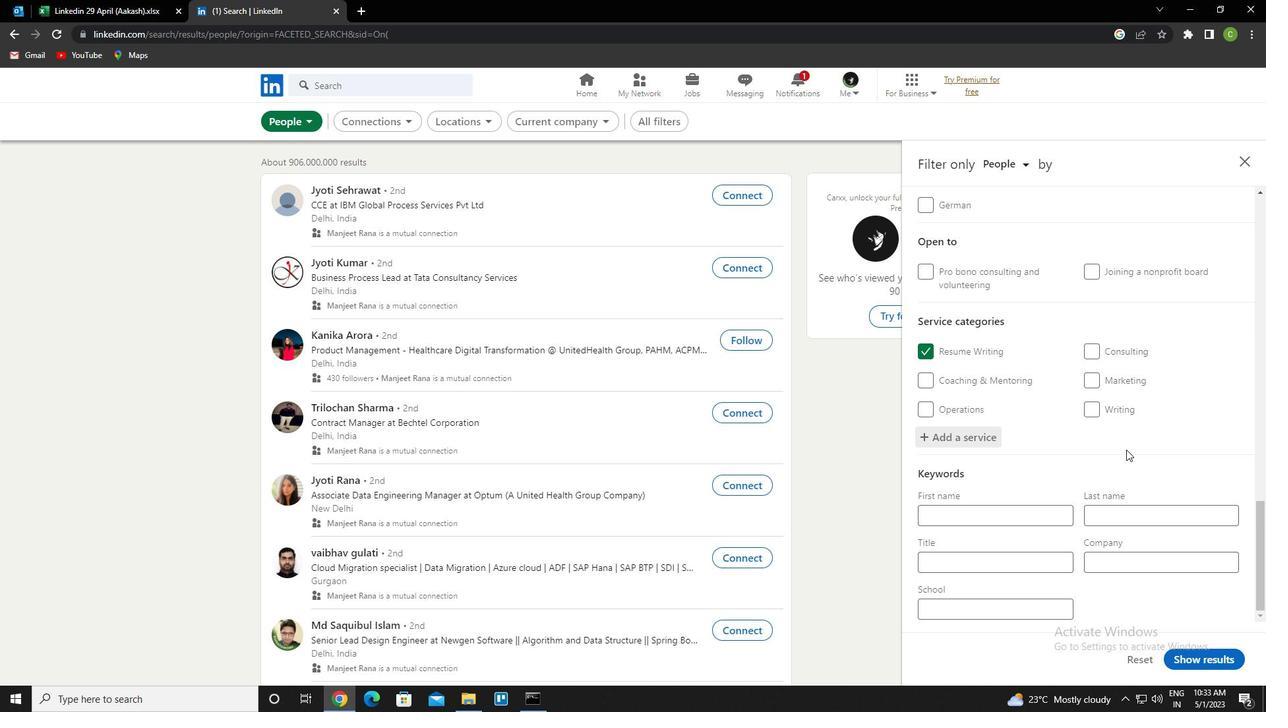 
Action: Mouse moved to (1119, 455)
Screenshot: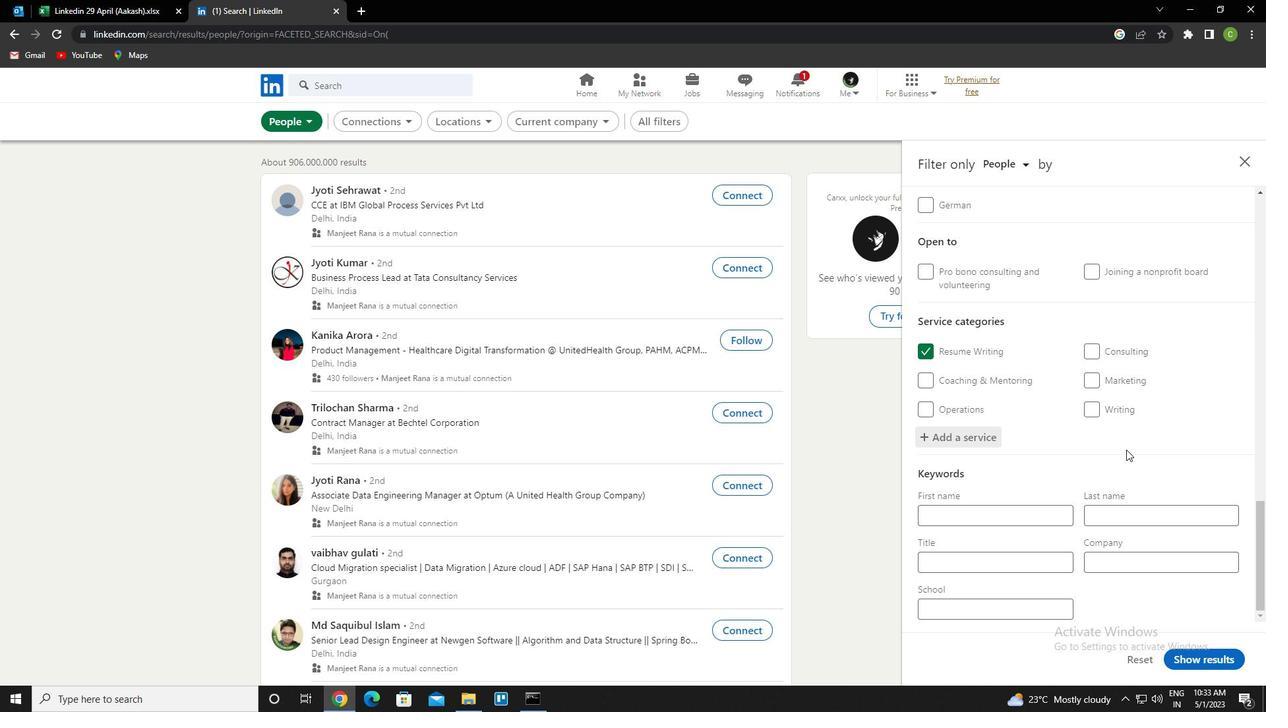 
Action: Mouse scrolled (1119, 455) with delta (0, 0)
Screenshot: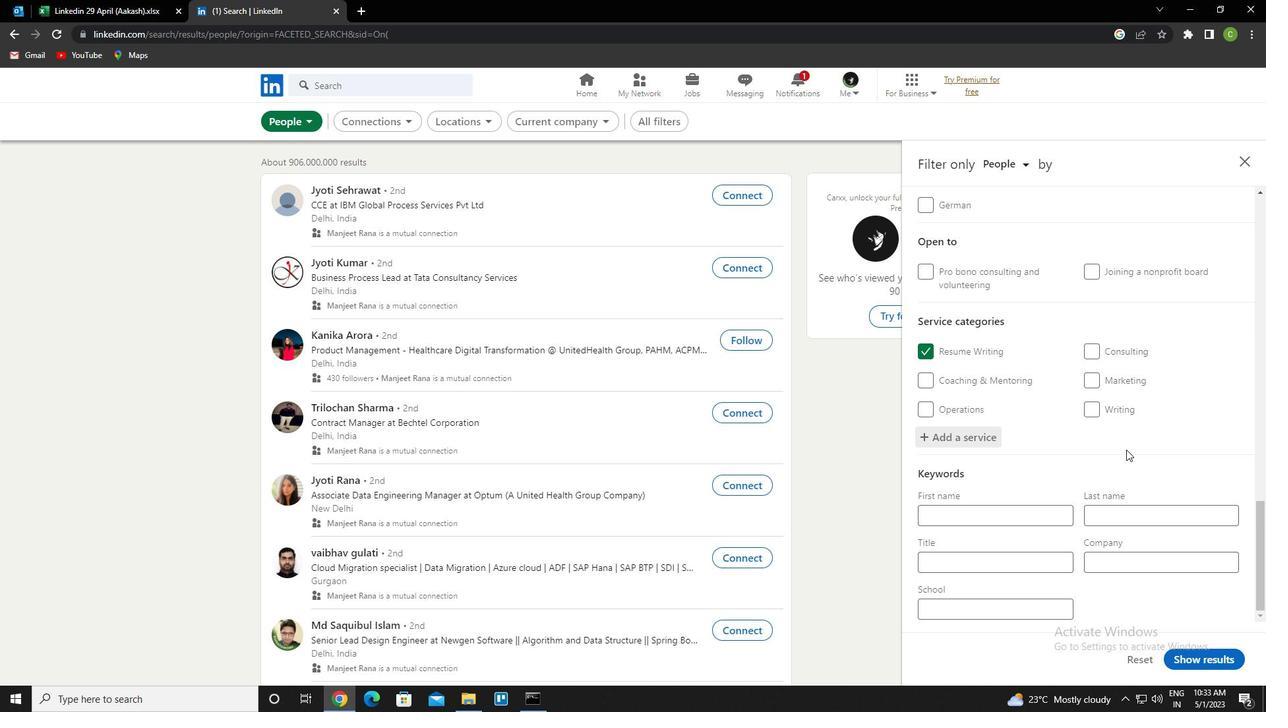 
Action: Mouse moved to (1015, 555)
Screenshot: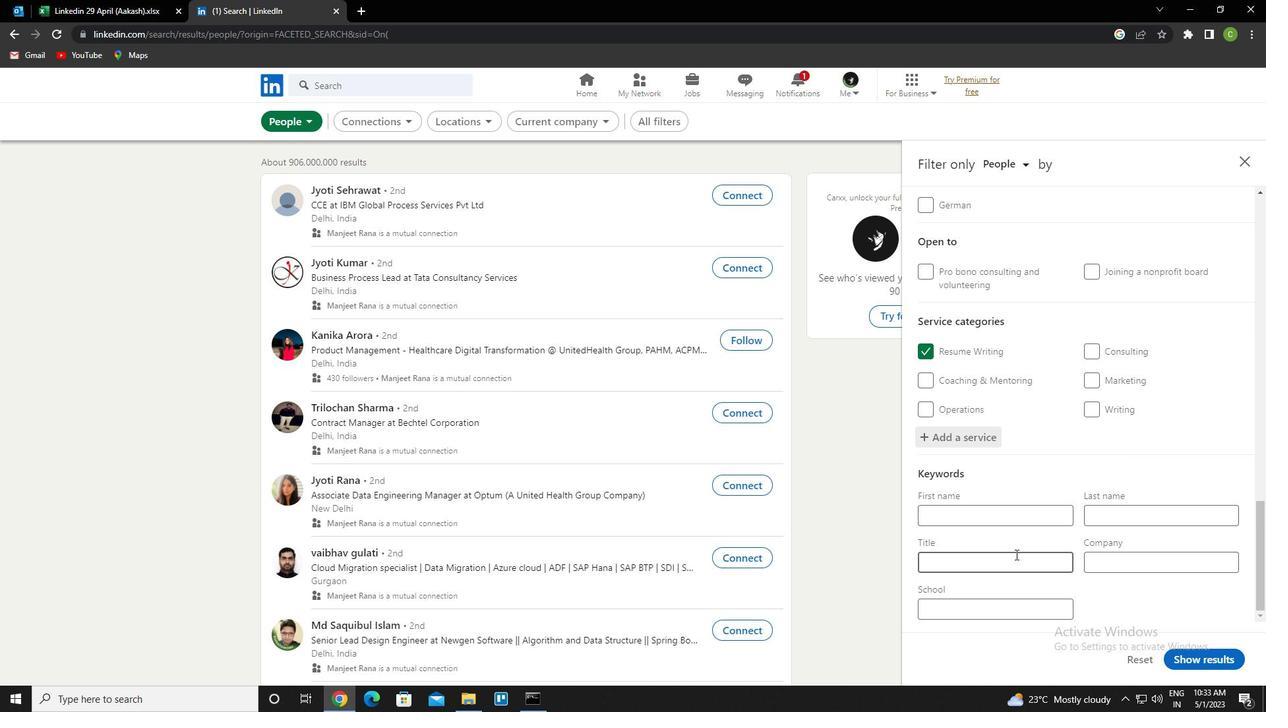 
Action: Mouse pressed left at (1015, 555)
Screenshot: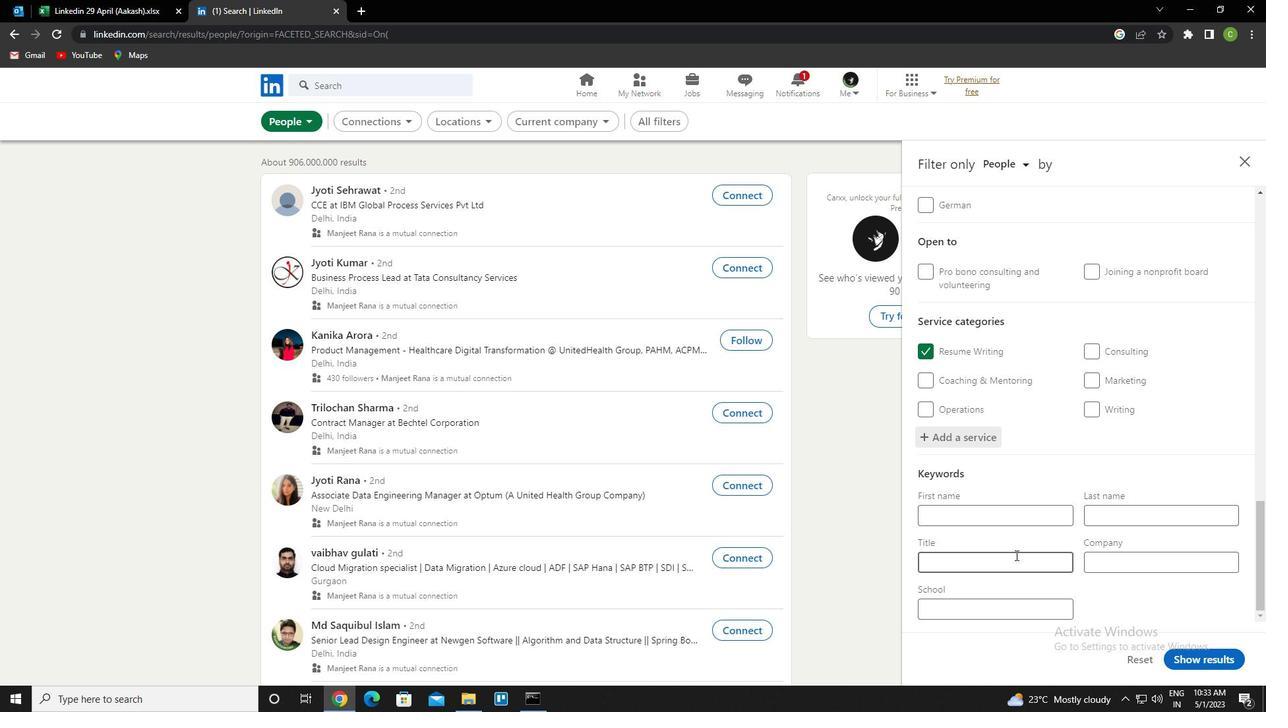 
Action: Key pressed <Key.caps_lock>g<Key.caps_lock>eologist
Screenshot: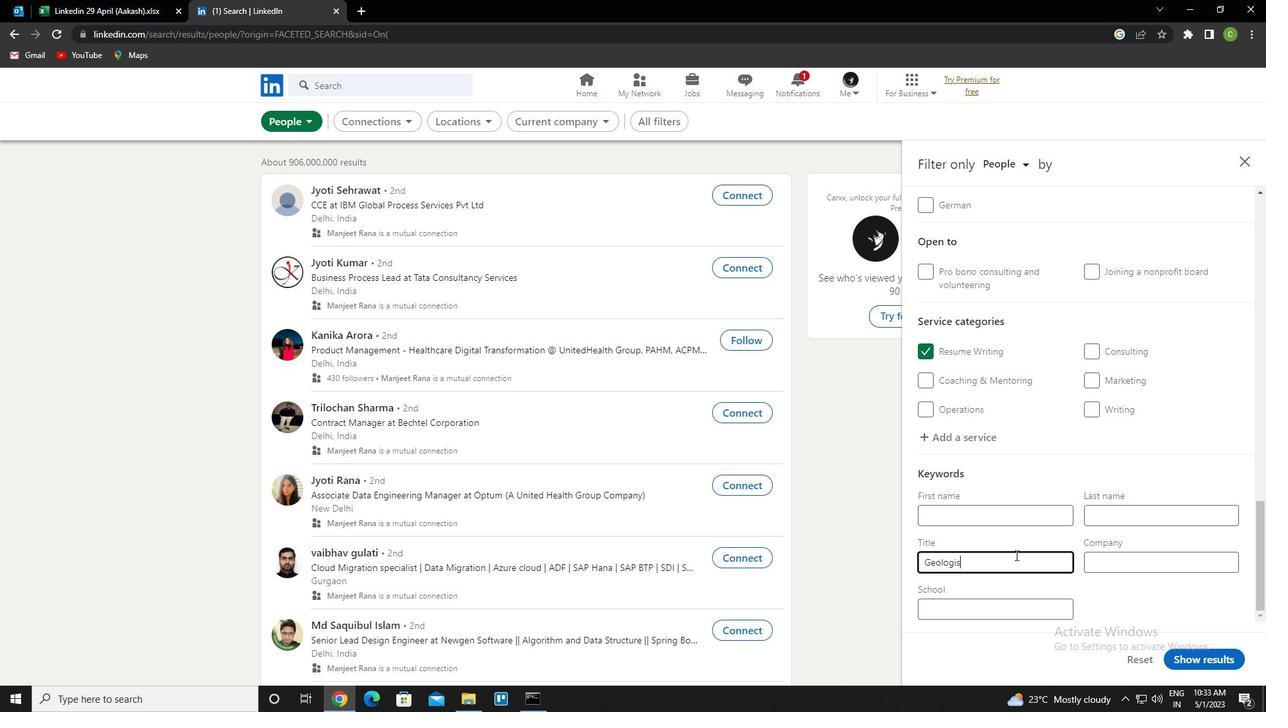 
Action: Mouse moved to (1185, 660)
Screenshot: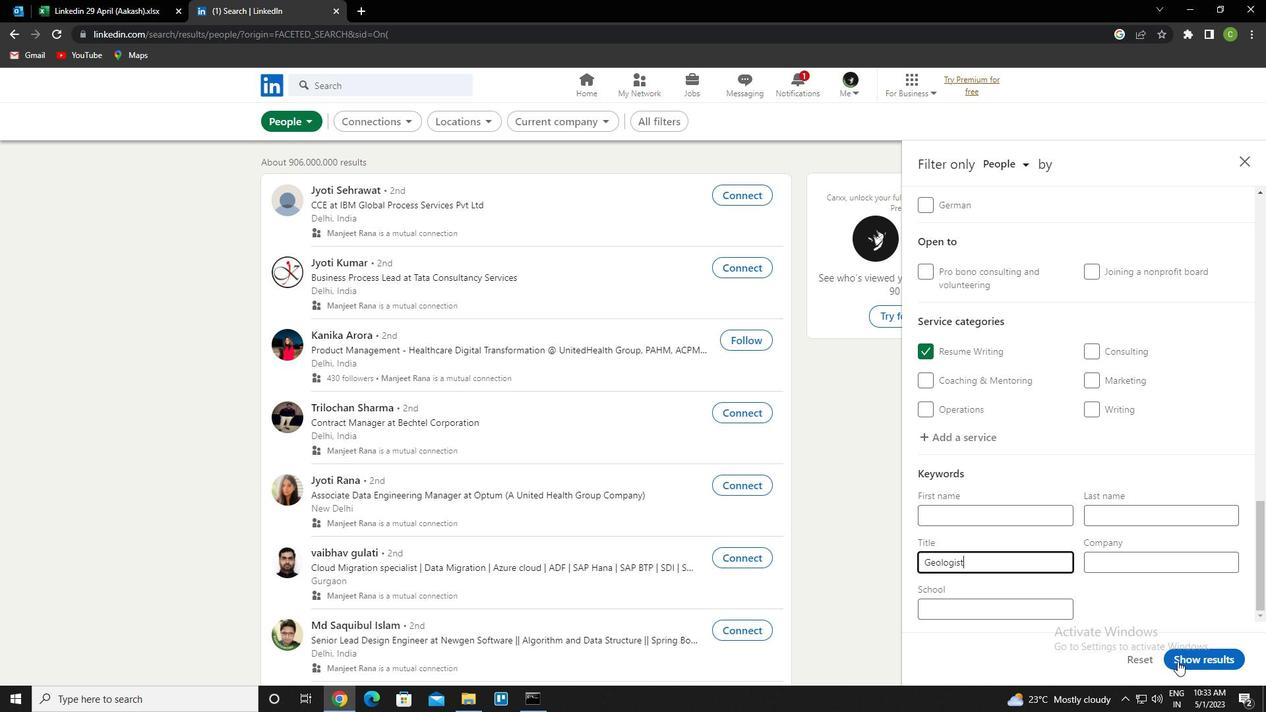 
Action: Mouse pressed left at (1185, 660)
Screenshot: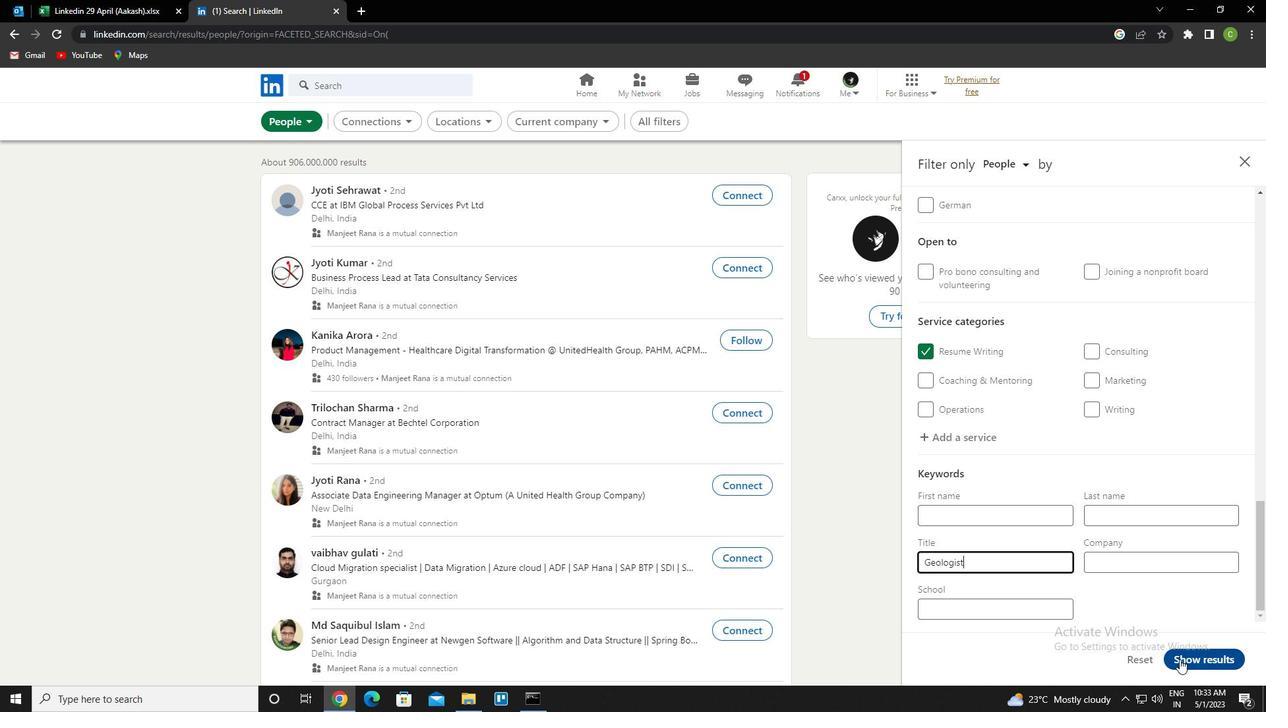 
Action: Mouse moved to (776, 522)
Screenshot: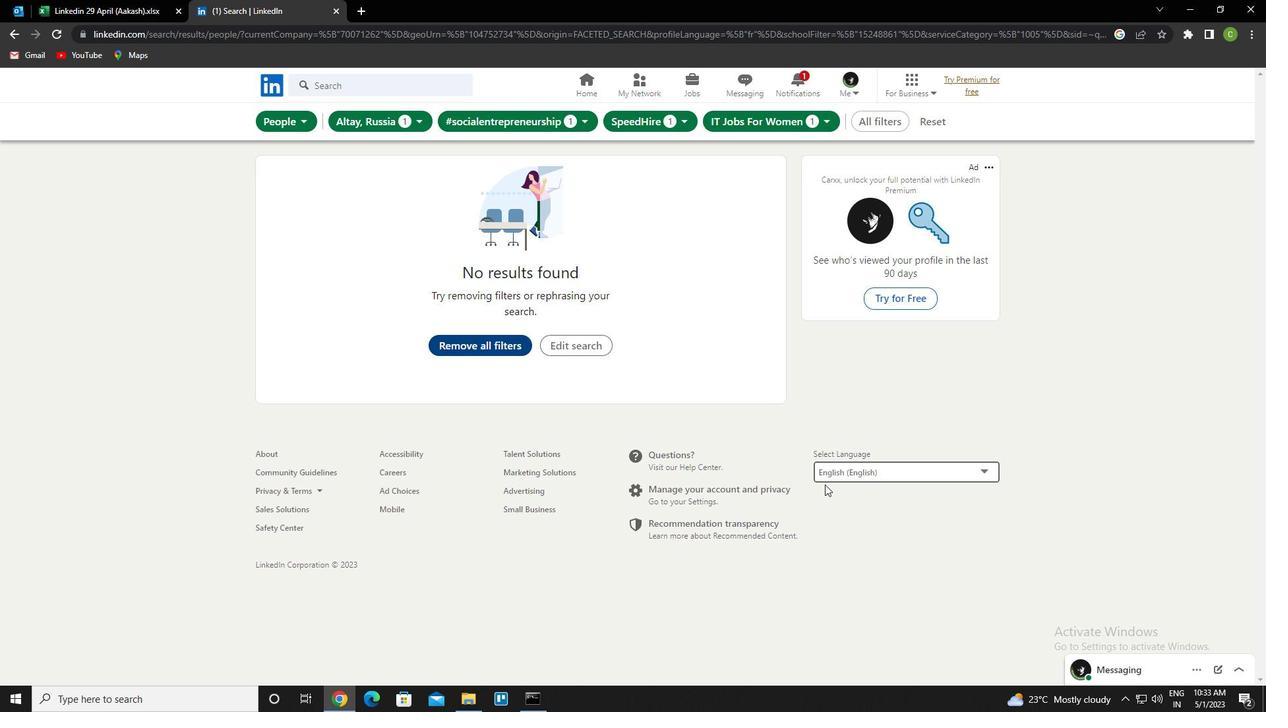 
